 Task: Look for space in Ārt Khwājah, Afghanistan from 9th July, 2023 to 16th July, 2023 for 2 adults, 1 child in price range Rs.8000 to Rs.16000. Place can be entire place with 2 bedrooms having 2 beds and 1 bathroom. Property type can be flat. Amenities needed are: air conditioning, kitchen, . Booking option can be shelf check-in. Required host language is English.
Action: Mouse moved to (562, 121)
Screenshot: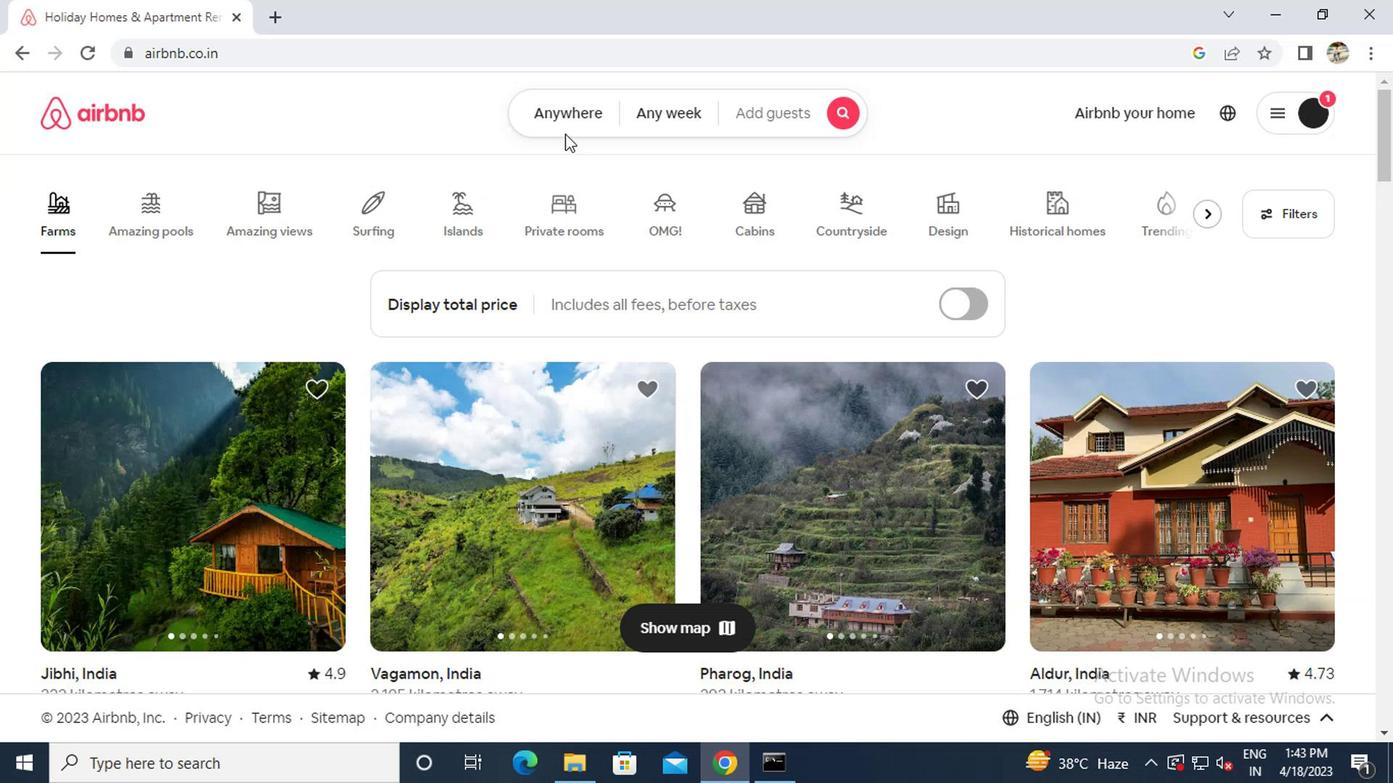 
Action: Mouse pressed left at (562, 121)
Screenshot: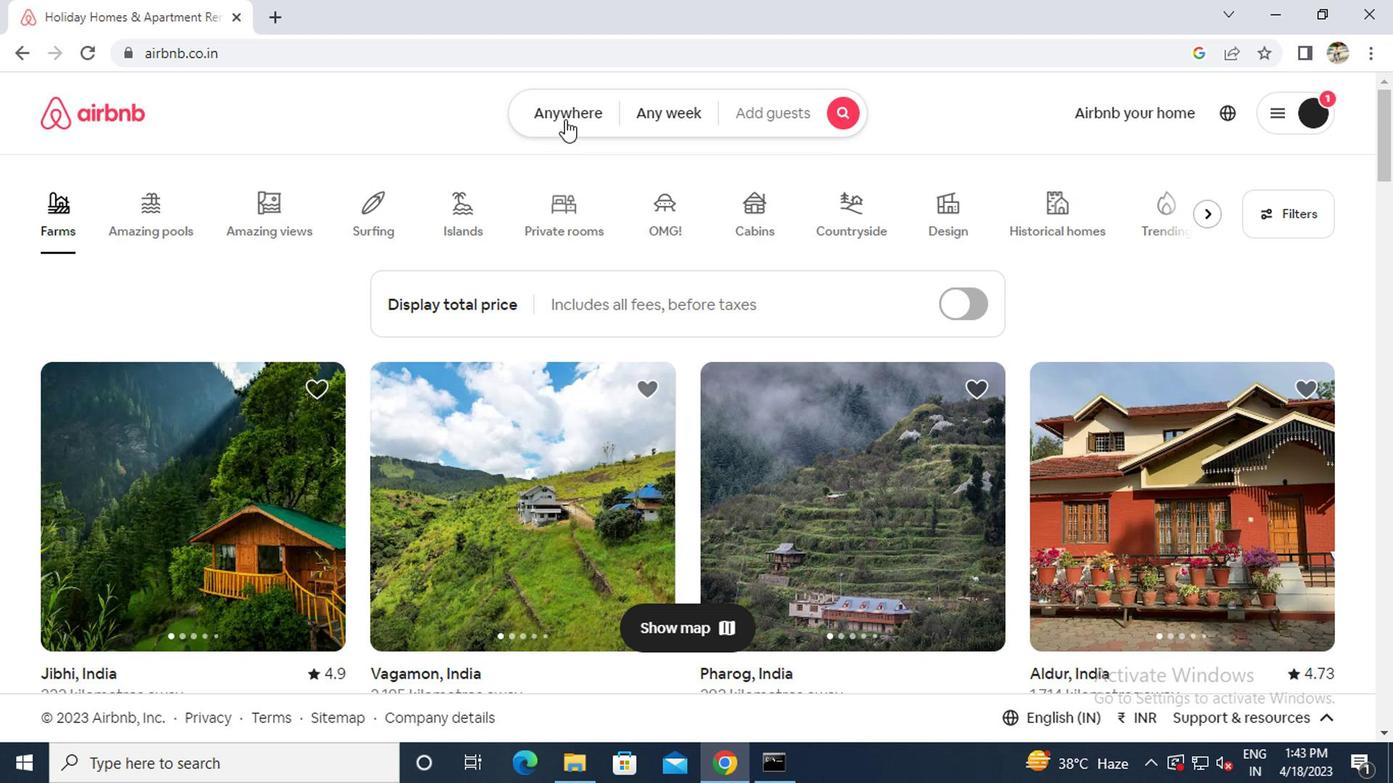 
Action: Mouse moved to (421, 206)
Screenshot: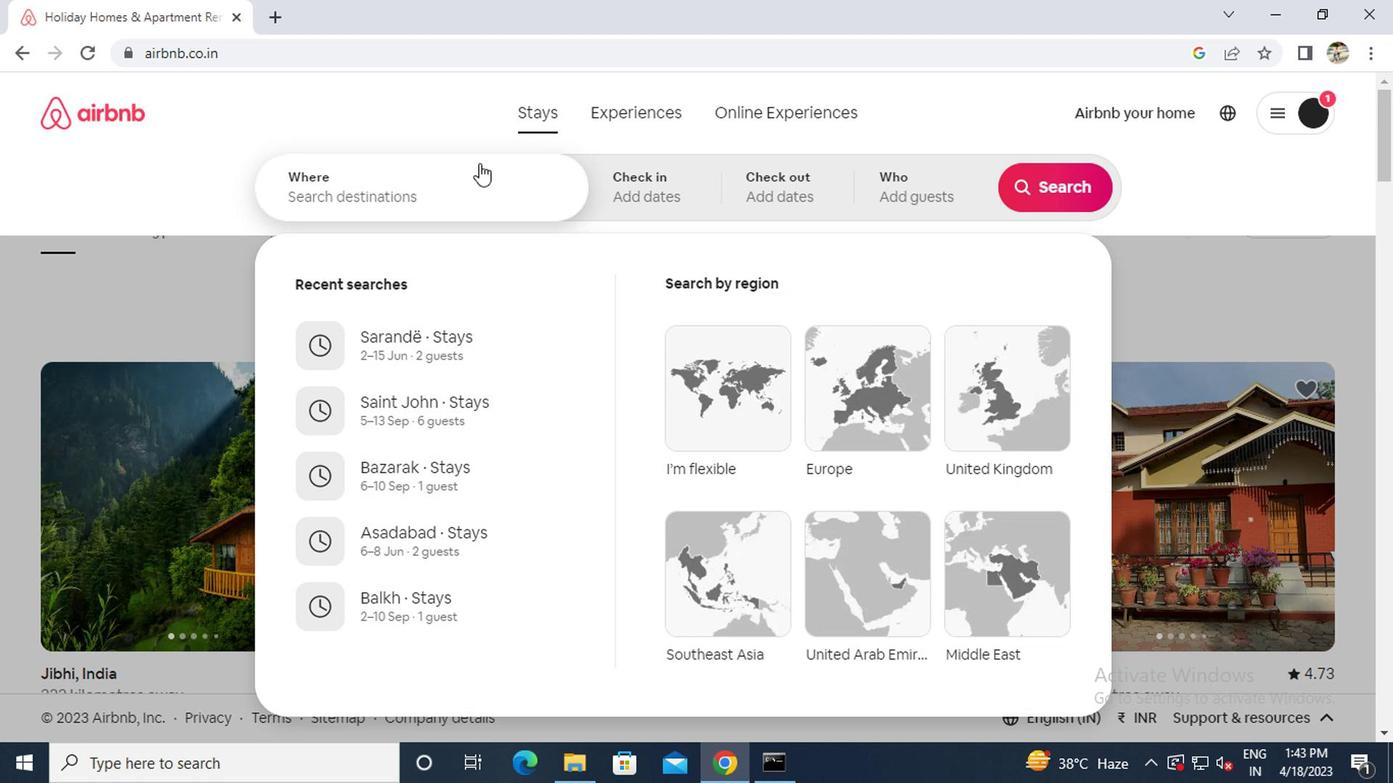 
Action: Mouse pressed left at (421, 206)
Screenshot: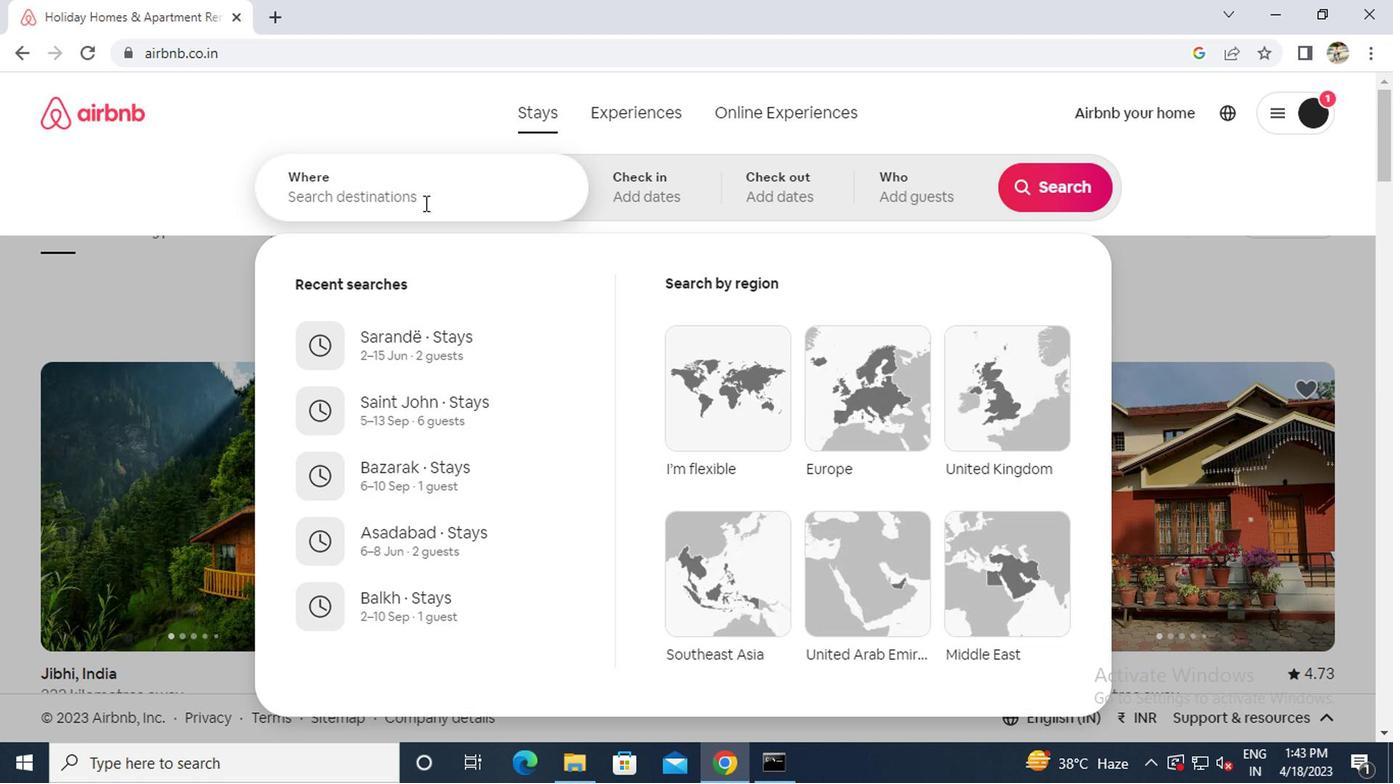 
Action: Key pressed <Key.caps_lock>a<Key.caps_lock>rt<Key.space>khwajah<Key.space><Key.backspace><Key.backspace><Key.backspace><Key.backspace><Key.backspace>
Screenshot: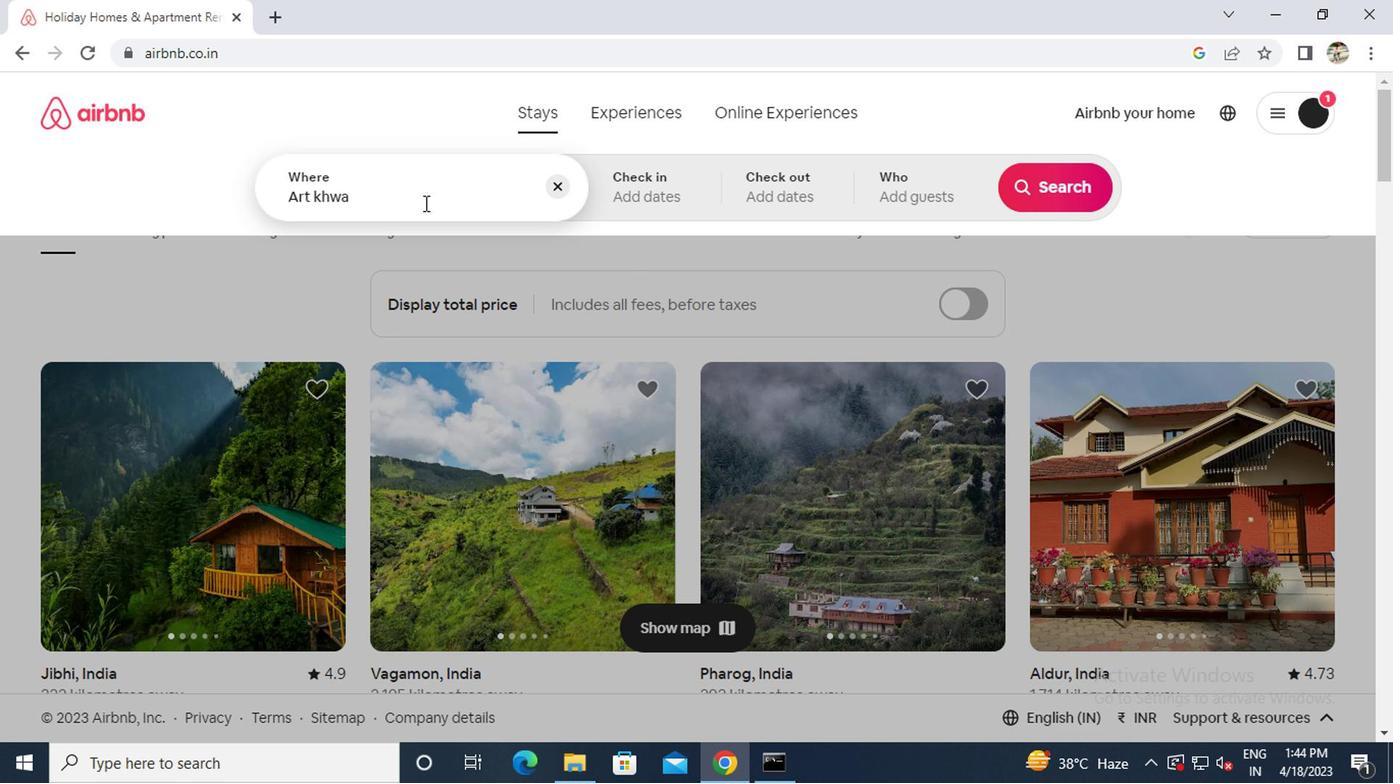 
Action: Mouse moved to (435, 301)
Screenshot: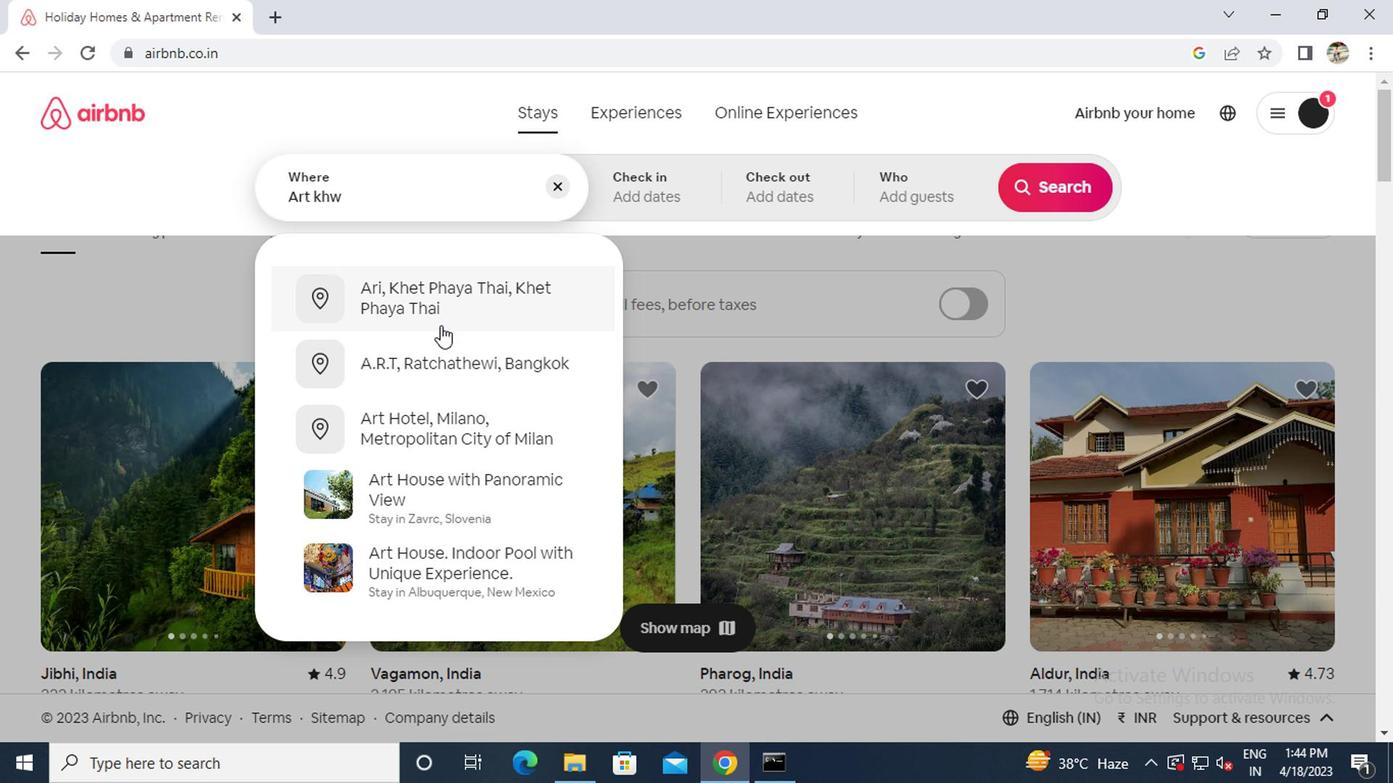 
Action: Mouse pressed left at (435, 301)
Screenshot: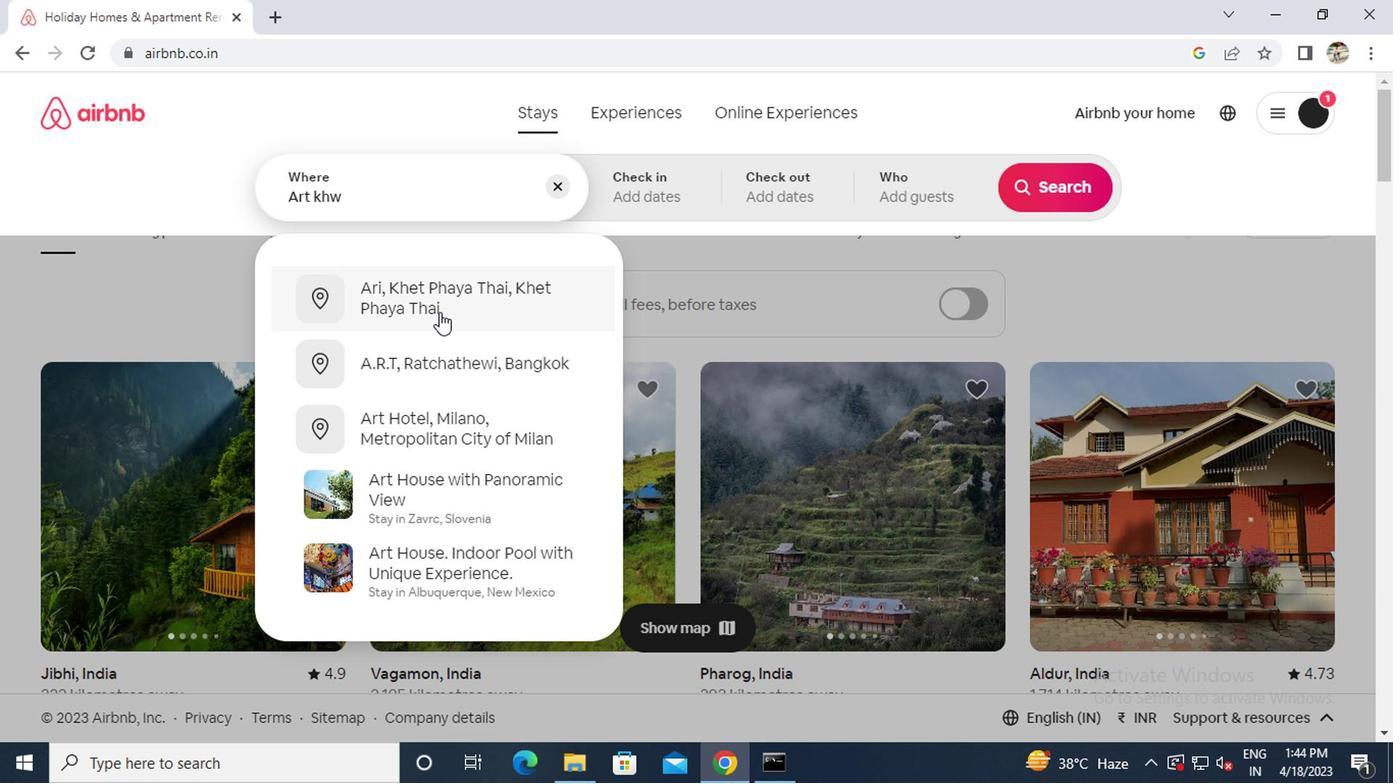 
Action: Mouse moved to (1032, 352)
Screenshot: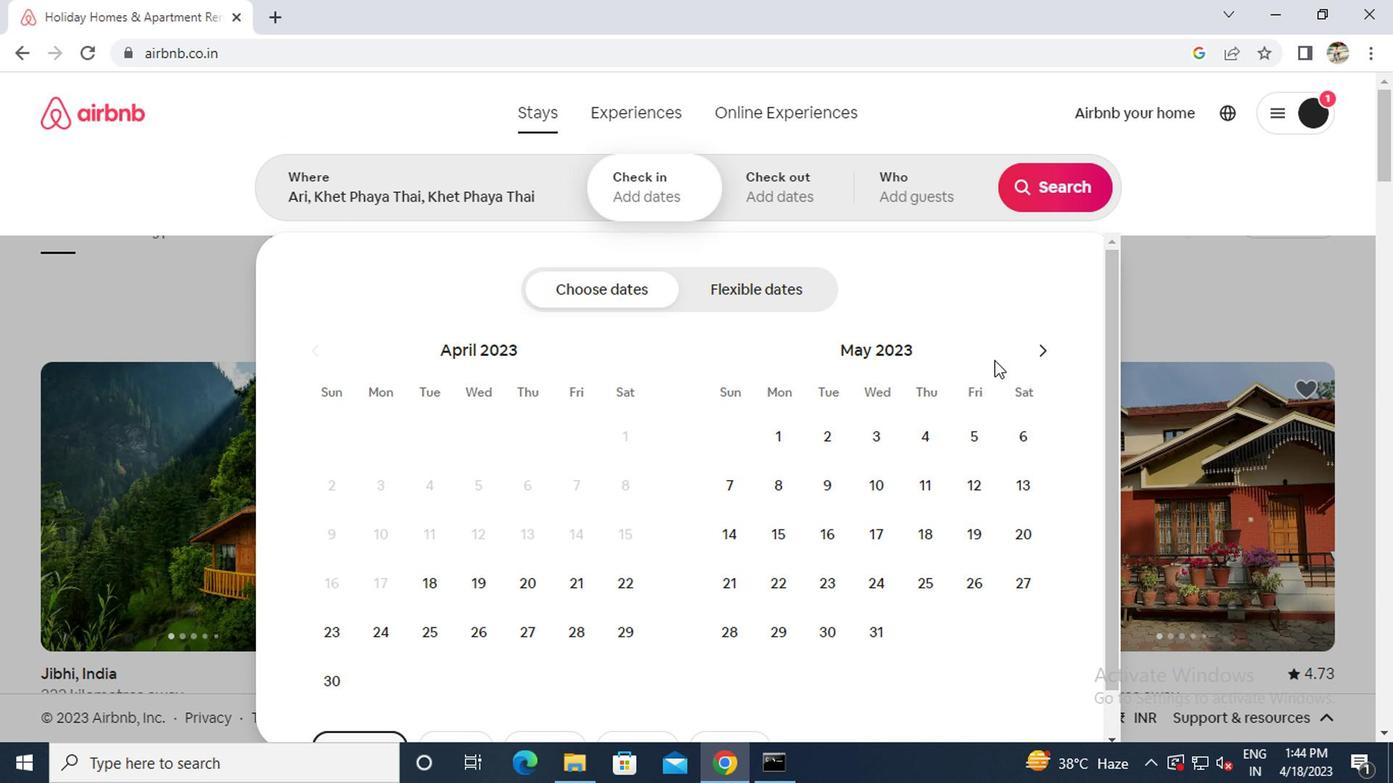 
Action: Mouse pressed left at (1032, 352)
Screenshot: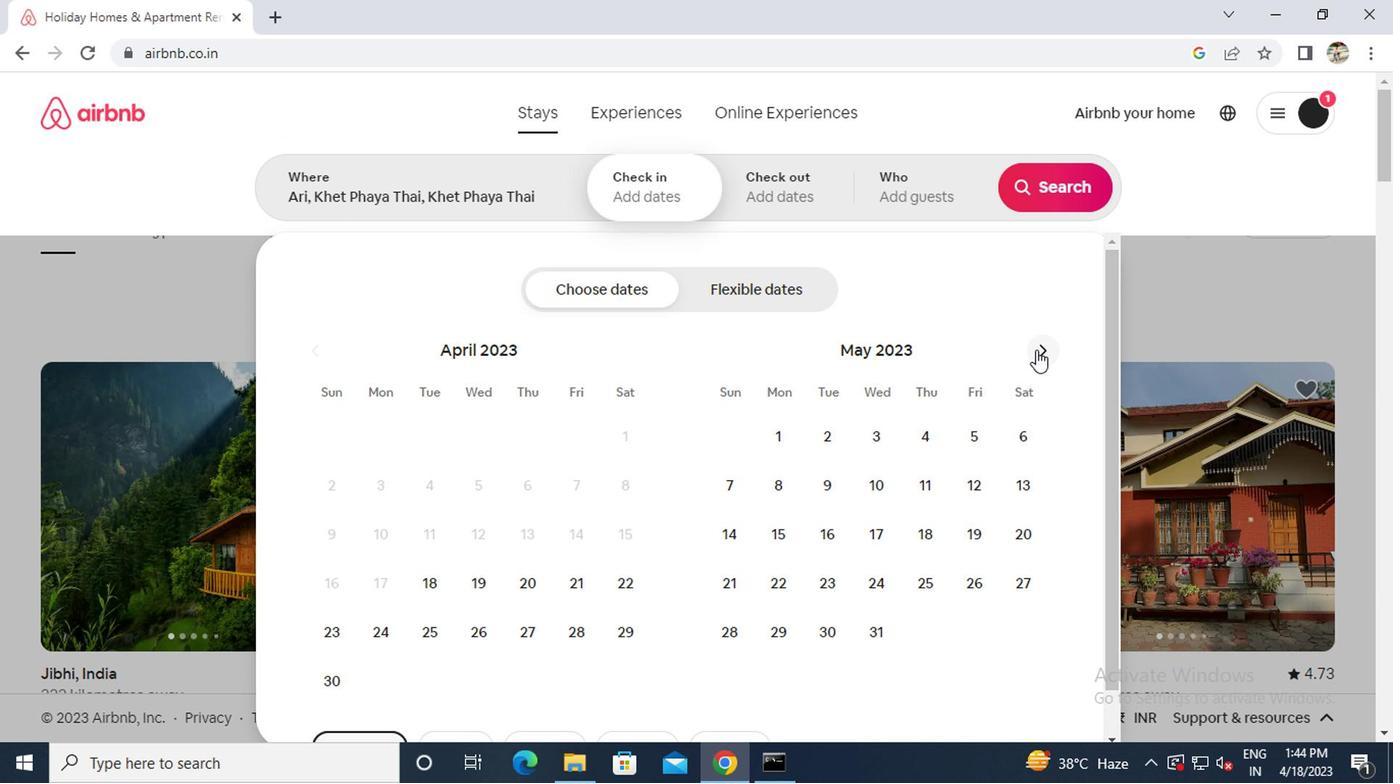 
Action: Mouse pressed left at (1032, 352)
Screenshot: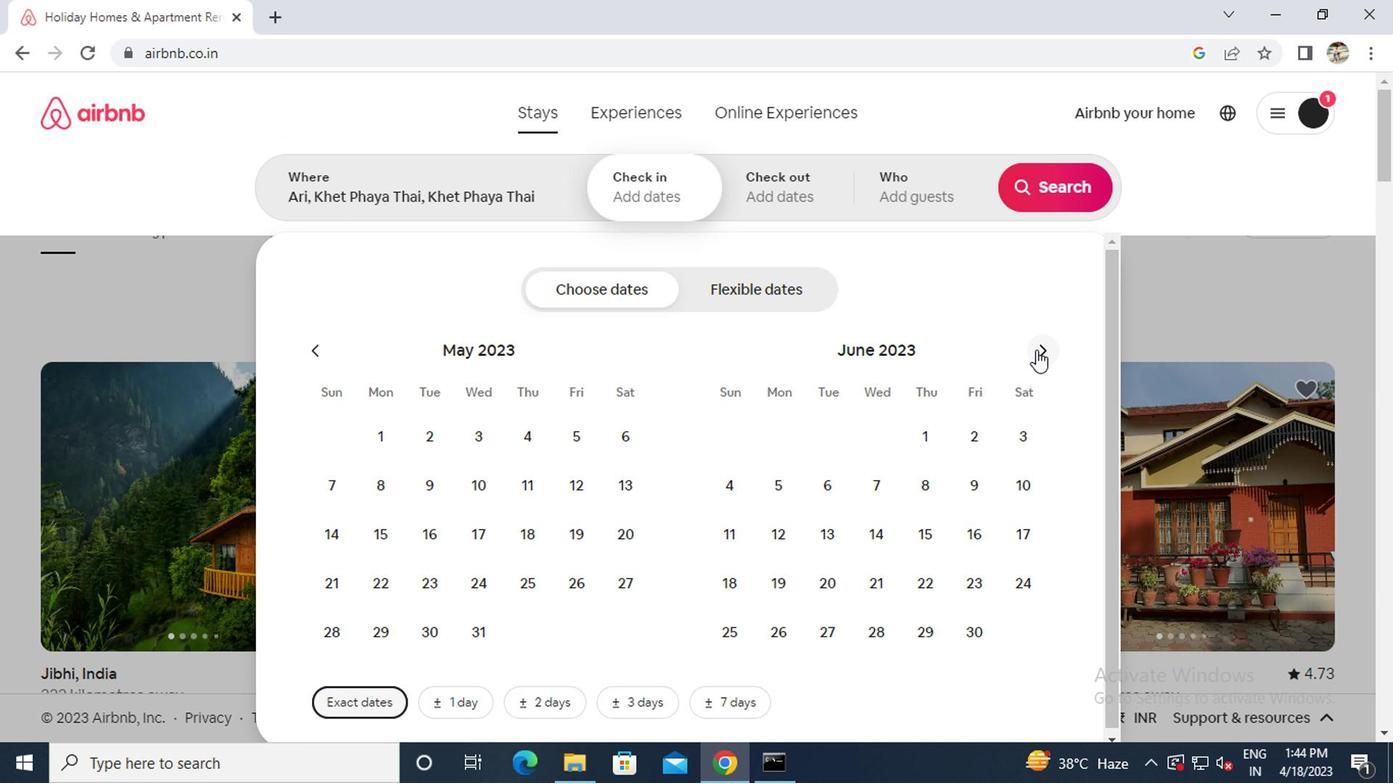 
Action: Mouse moved to (317, 364)
Screenshot: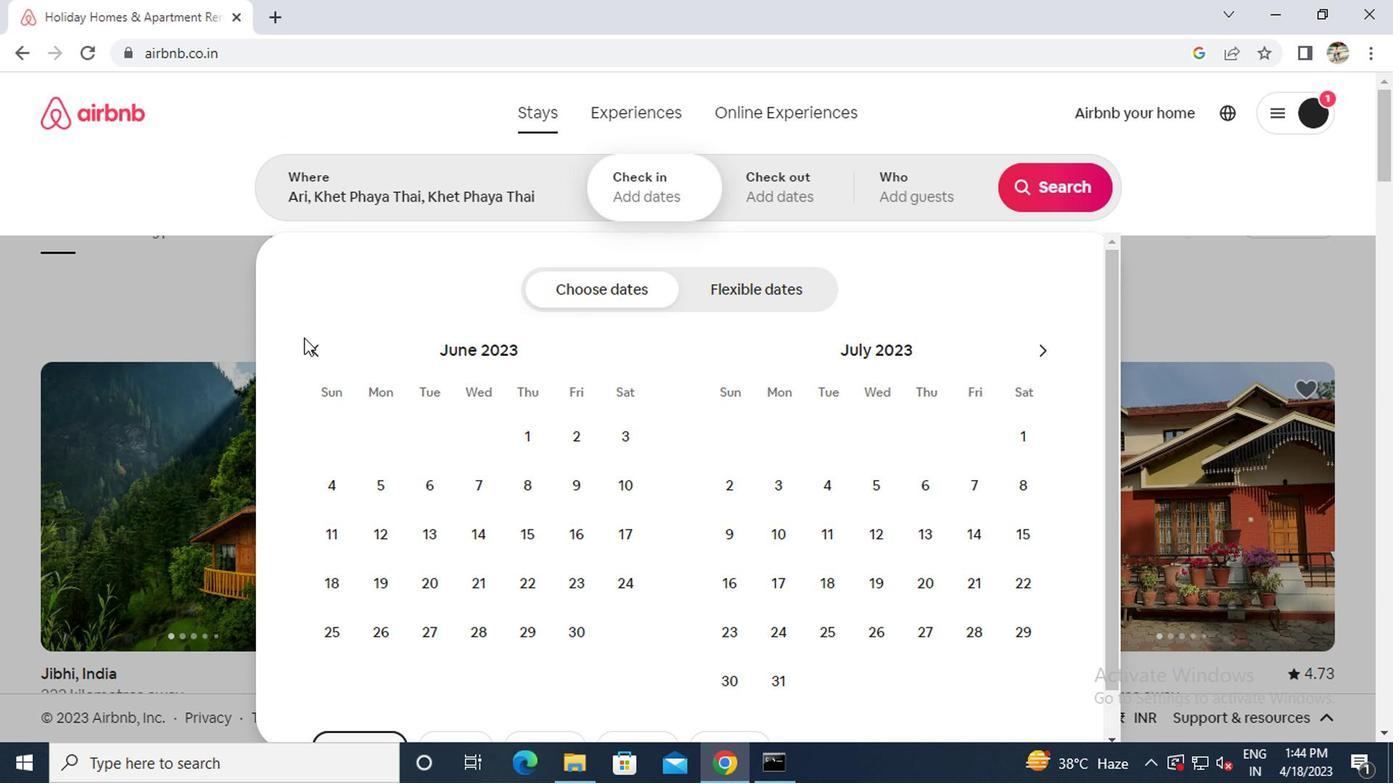 
Action: Mouse pressed left at (317, 364)
Screenshot: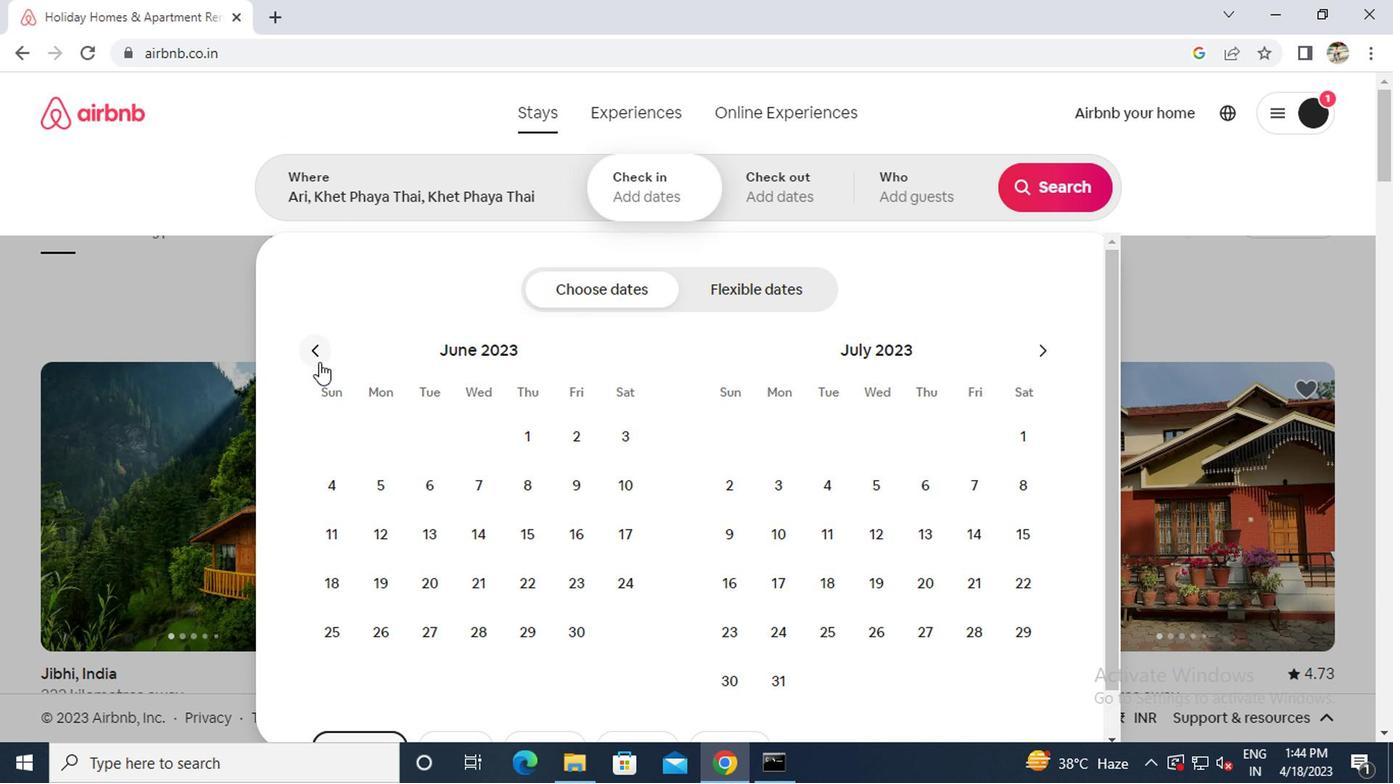
Action: Mouse moved to (1029, 361)
Screenshot: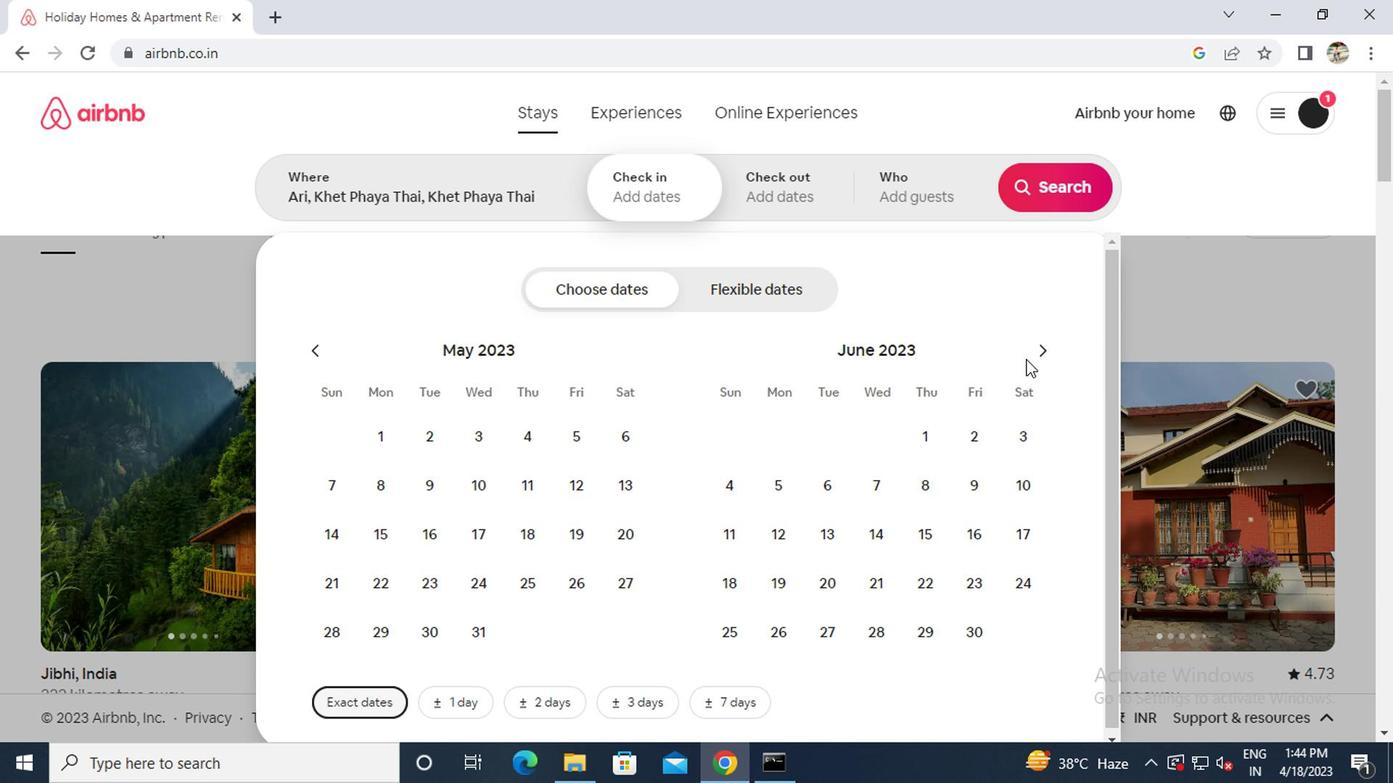 
Action: Mouse pressed left at (1029, 361)
Screenshot: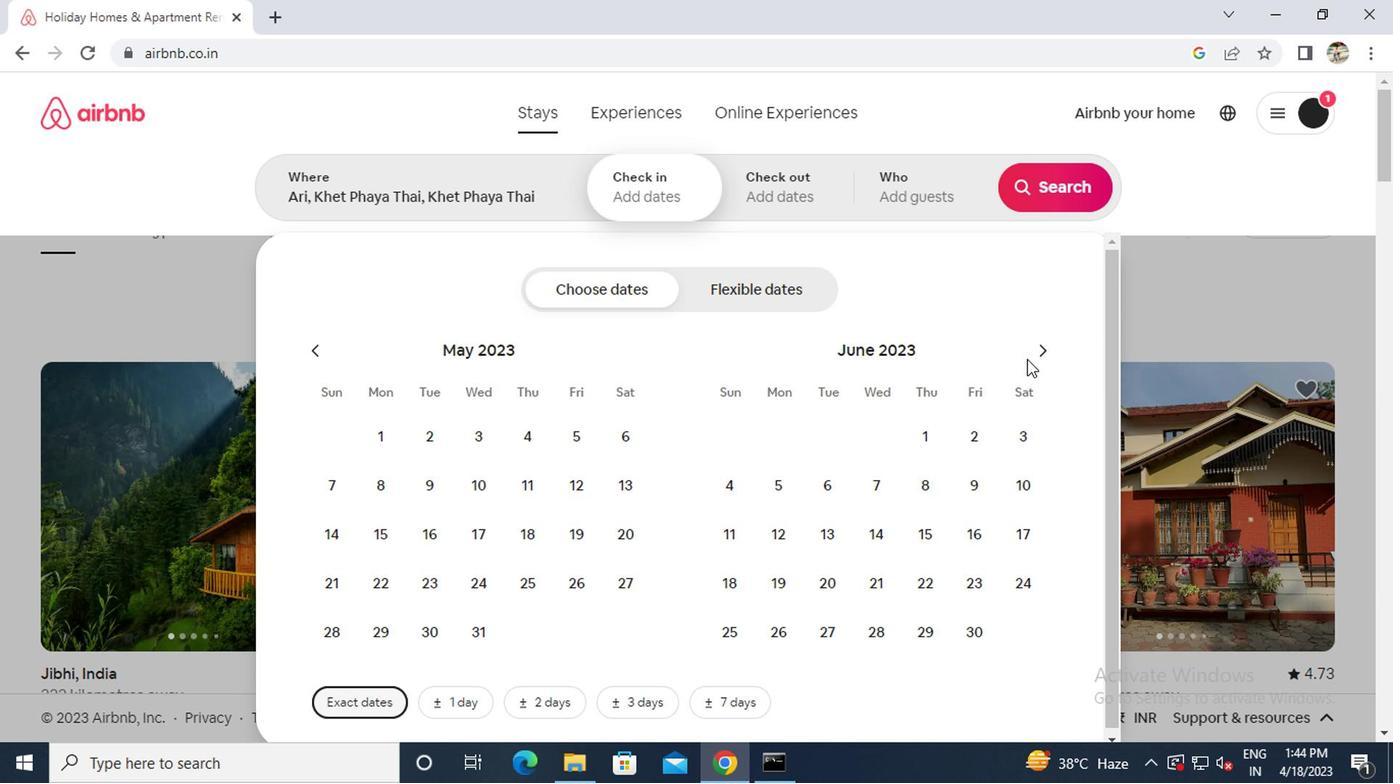 
Action: Mouse moved to (715, 543)
Screenshot: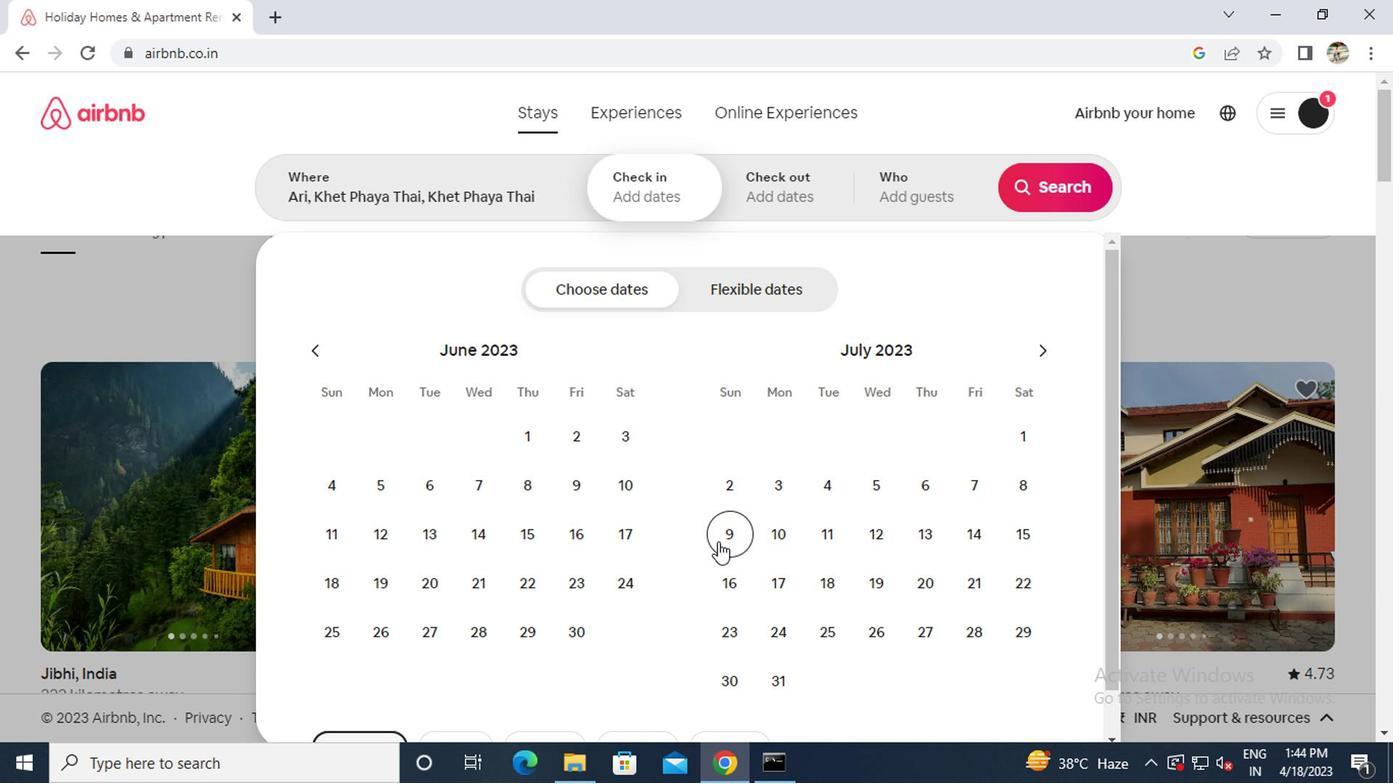 
Action: Mouse pressed left at (715, 543)
Screenshot: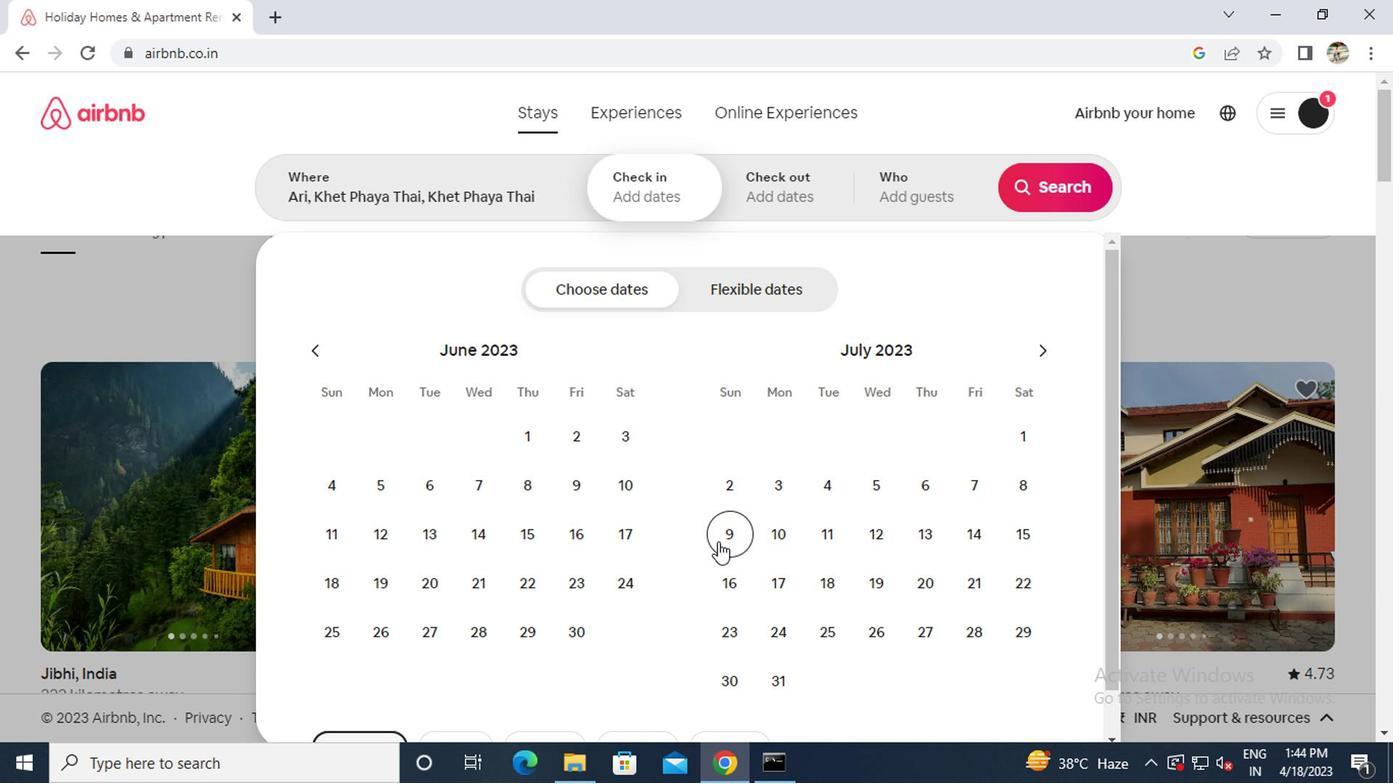 
Action: Mouse moved to (743, 588)
Screenshot: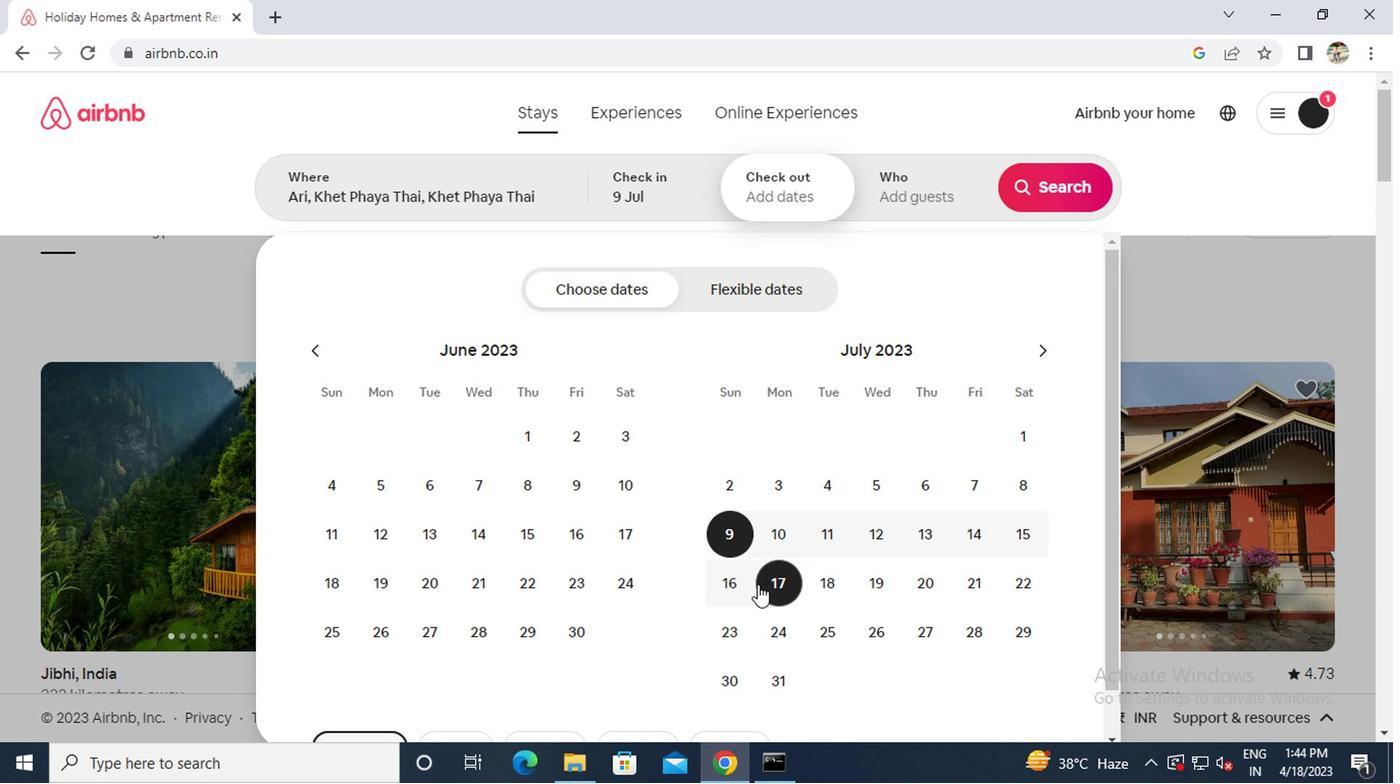 
Action: Mouse pressed left at (743, 588)
Screenshot: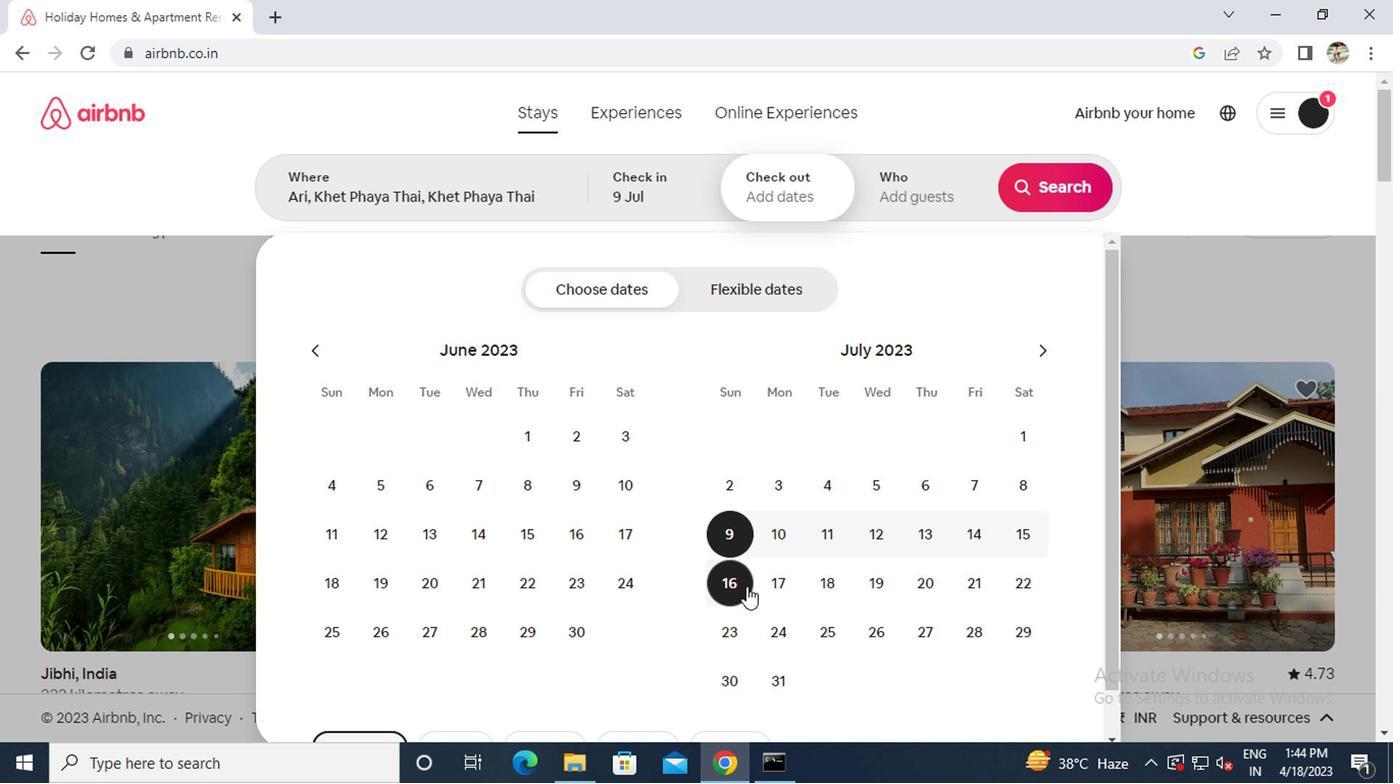 
Action: Mouse moved to (915, 195)
Screenshot: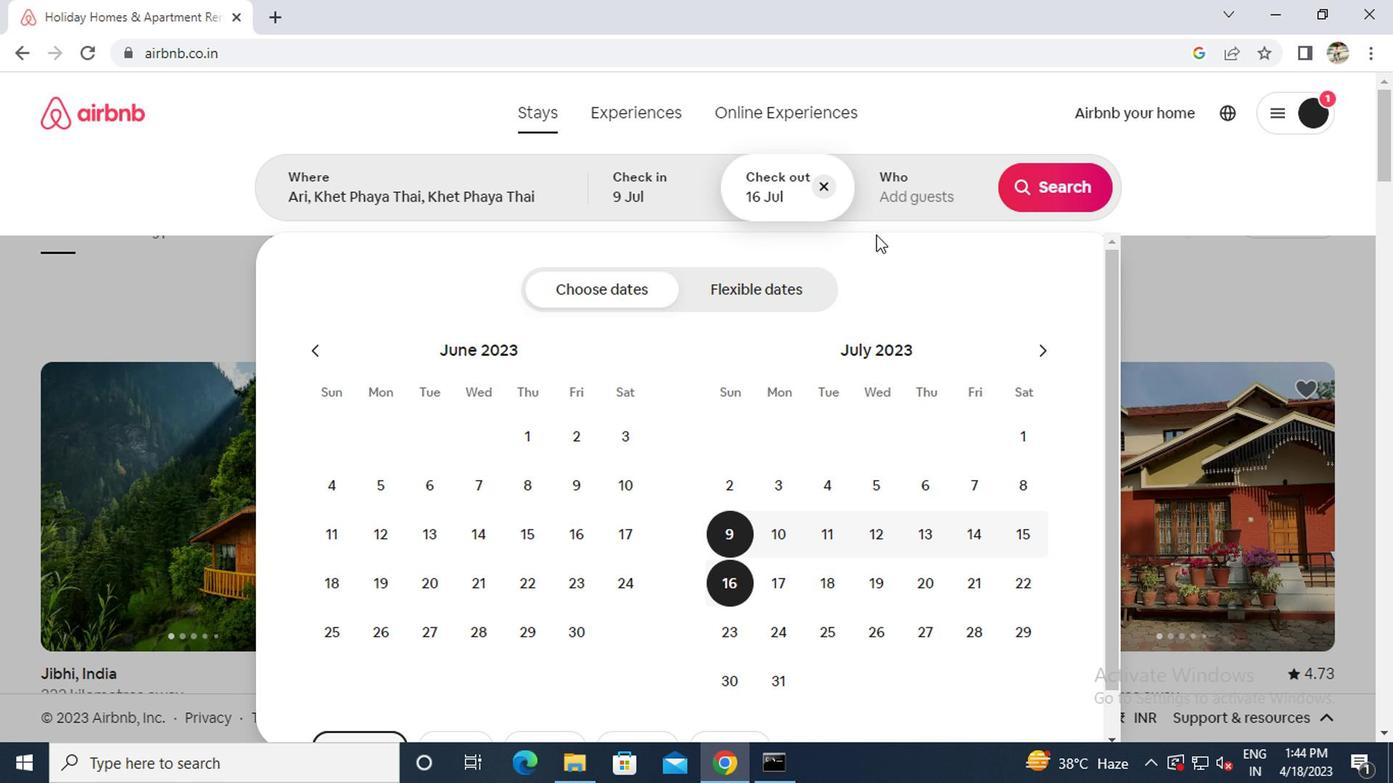 
Action: Mouse pressed left at (915, 195)
Screenshot: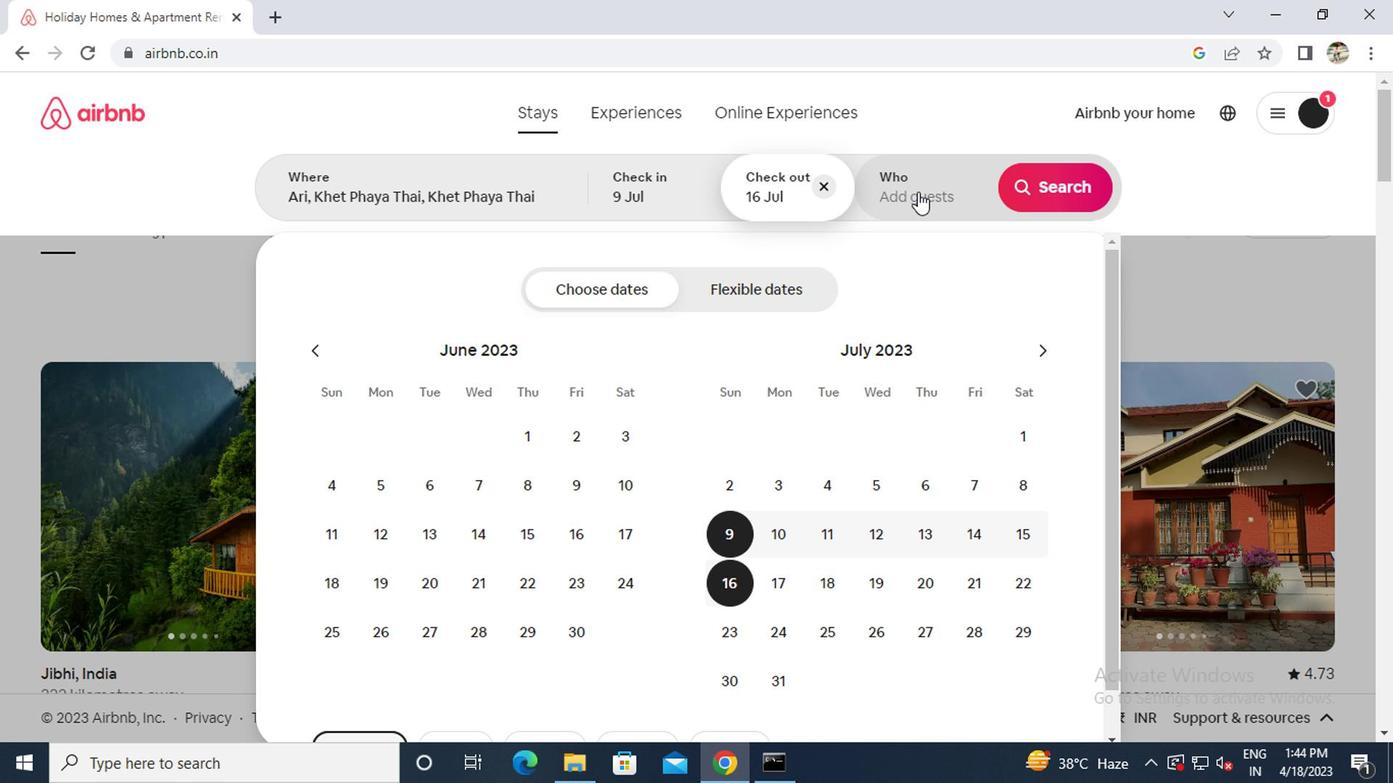 
Action: Mouse moved to (1060, 314)
Screenshot: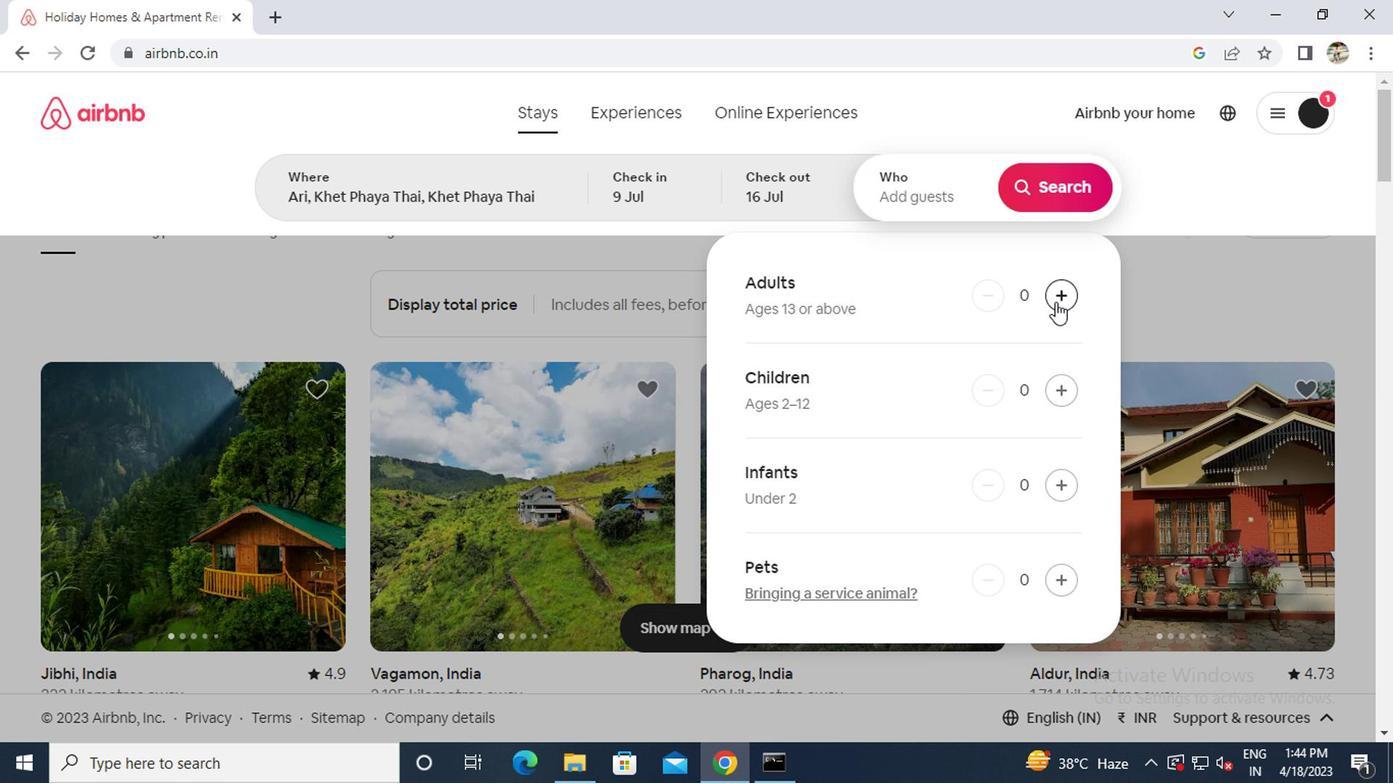 
Action: Mouse pressed left at (1060, 314)
Screenshot: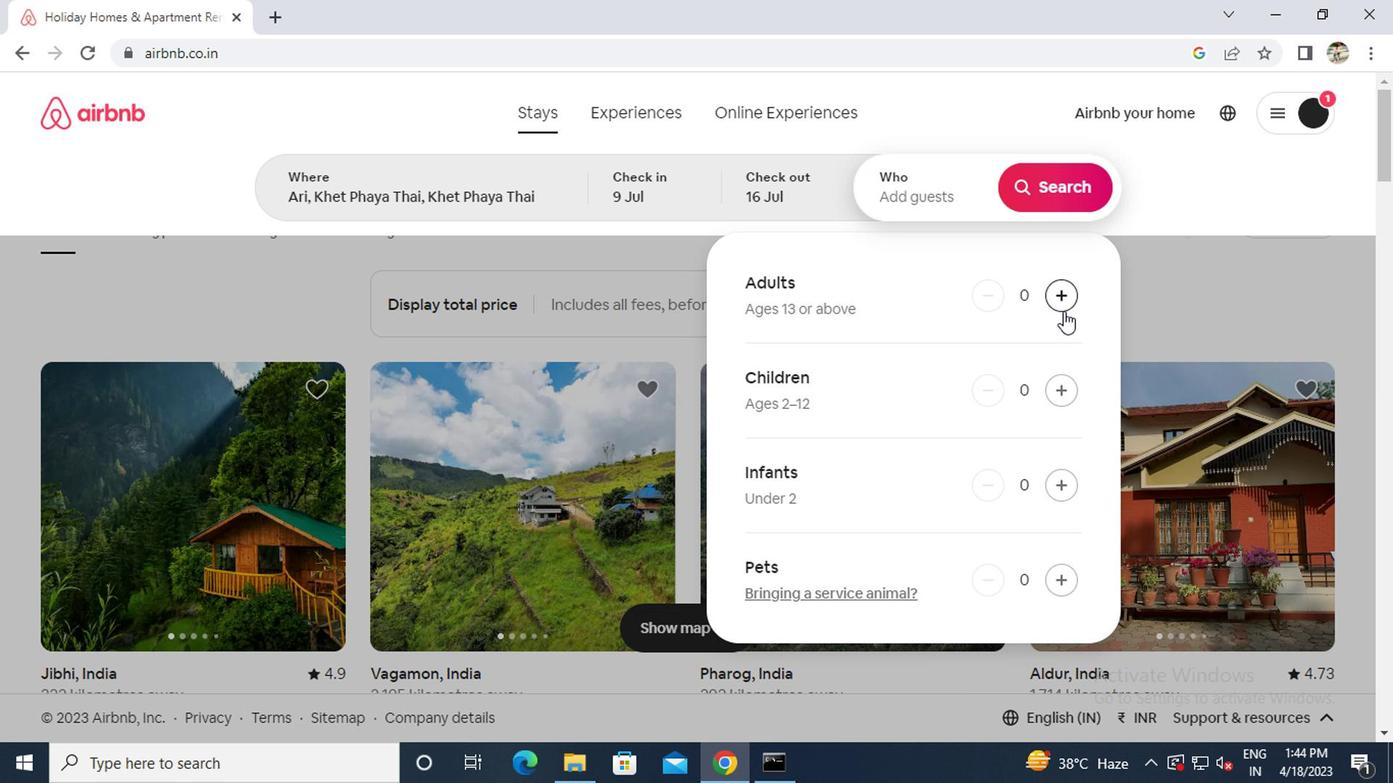 
Action: Mouse pressed left at (1060, 314)
Screenshot: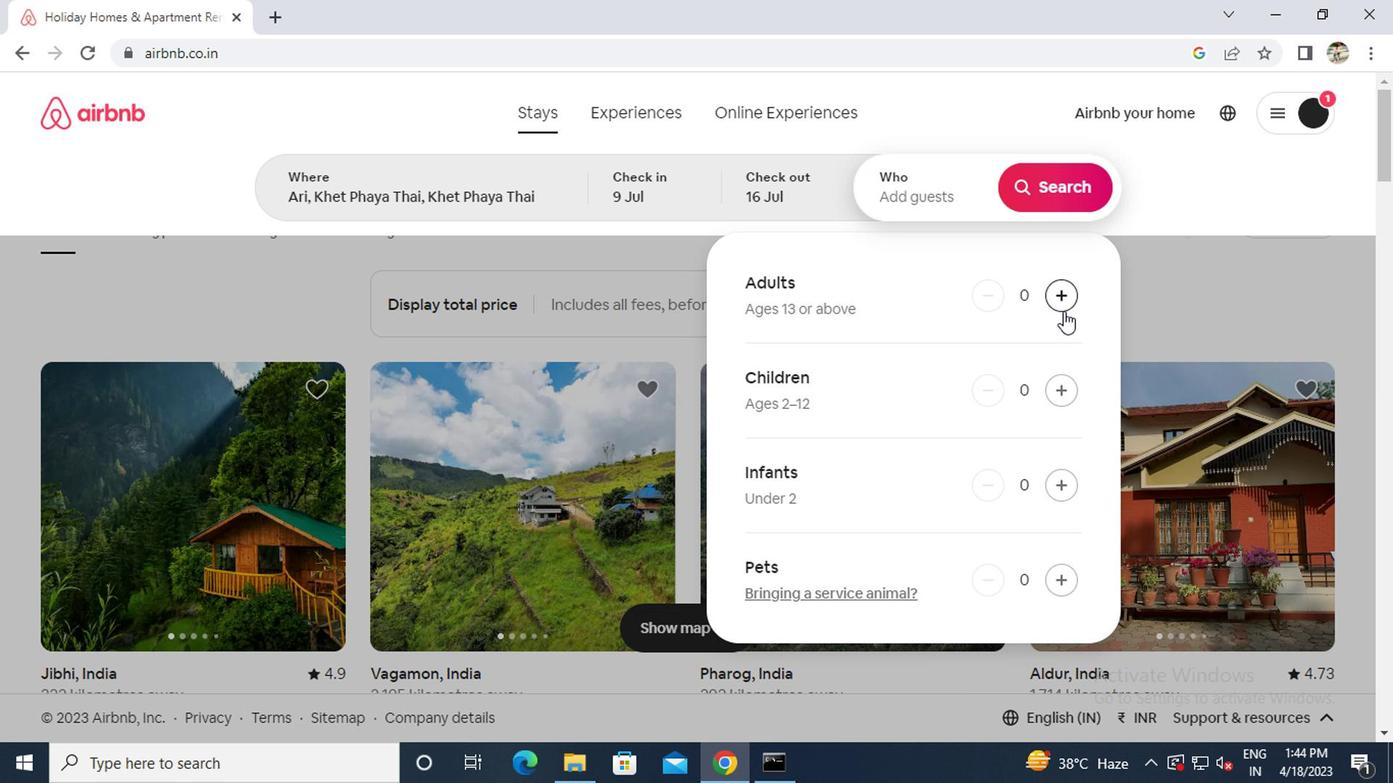 
Action: Mouse moved to (1052, 390)
Screenshot: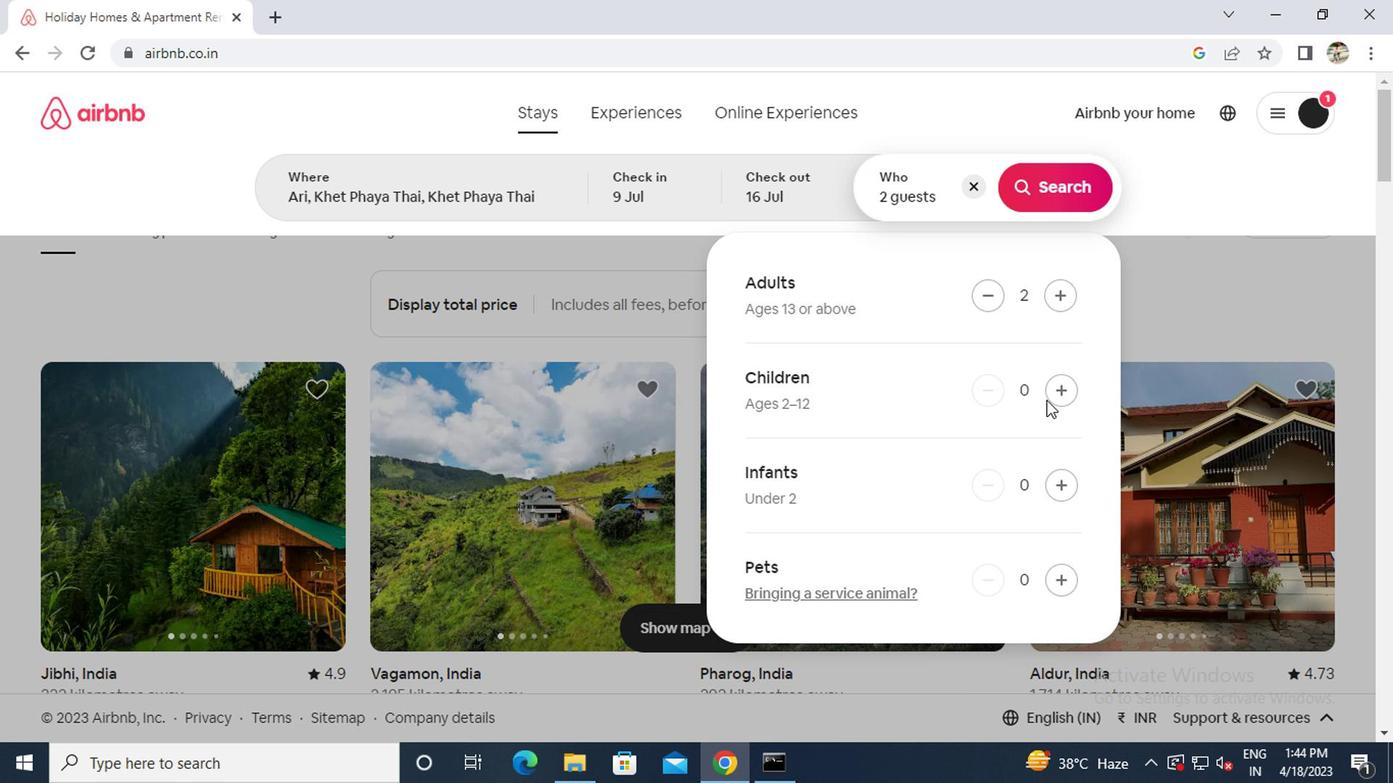 
Action: Mouse pressed left at (1052, 390)
Screenshot: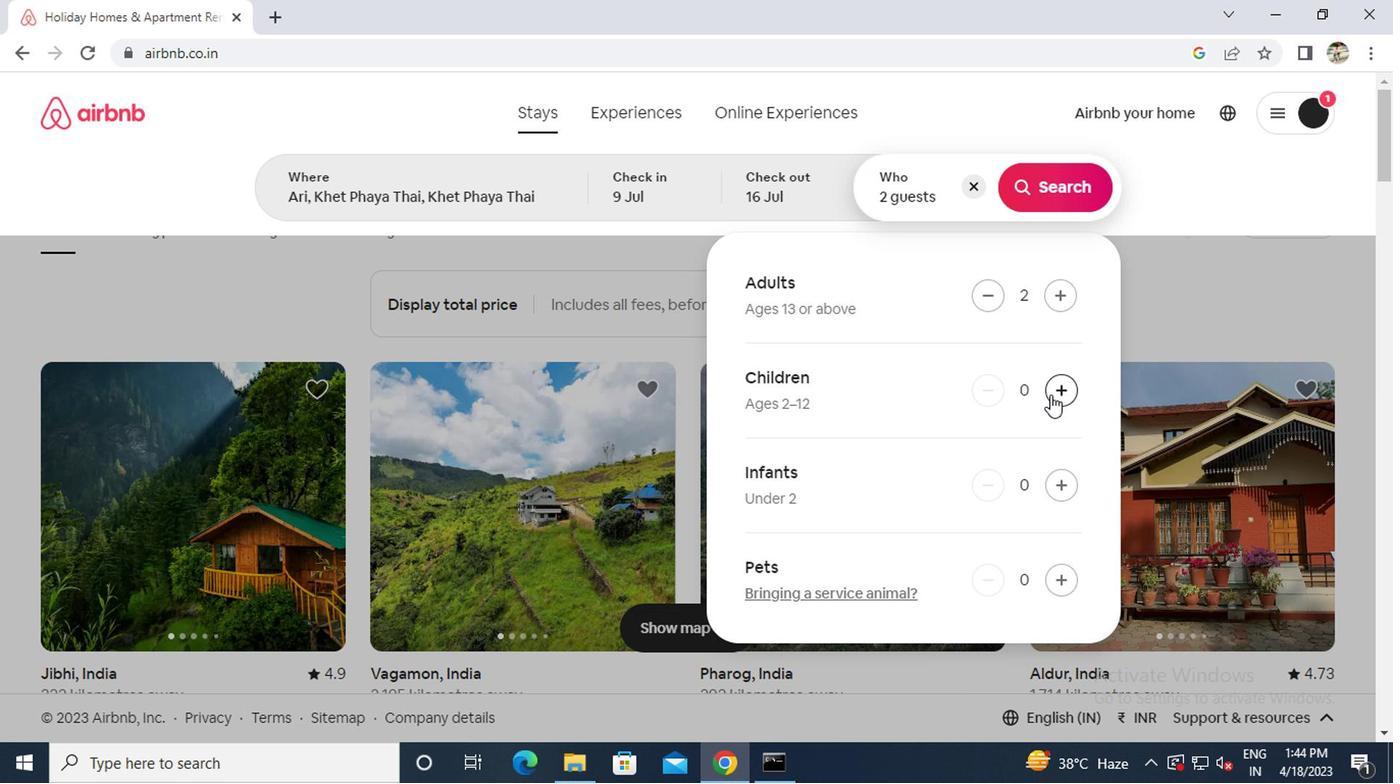 
Action: Mouse moved to (1039, 203)
Screenshot: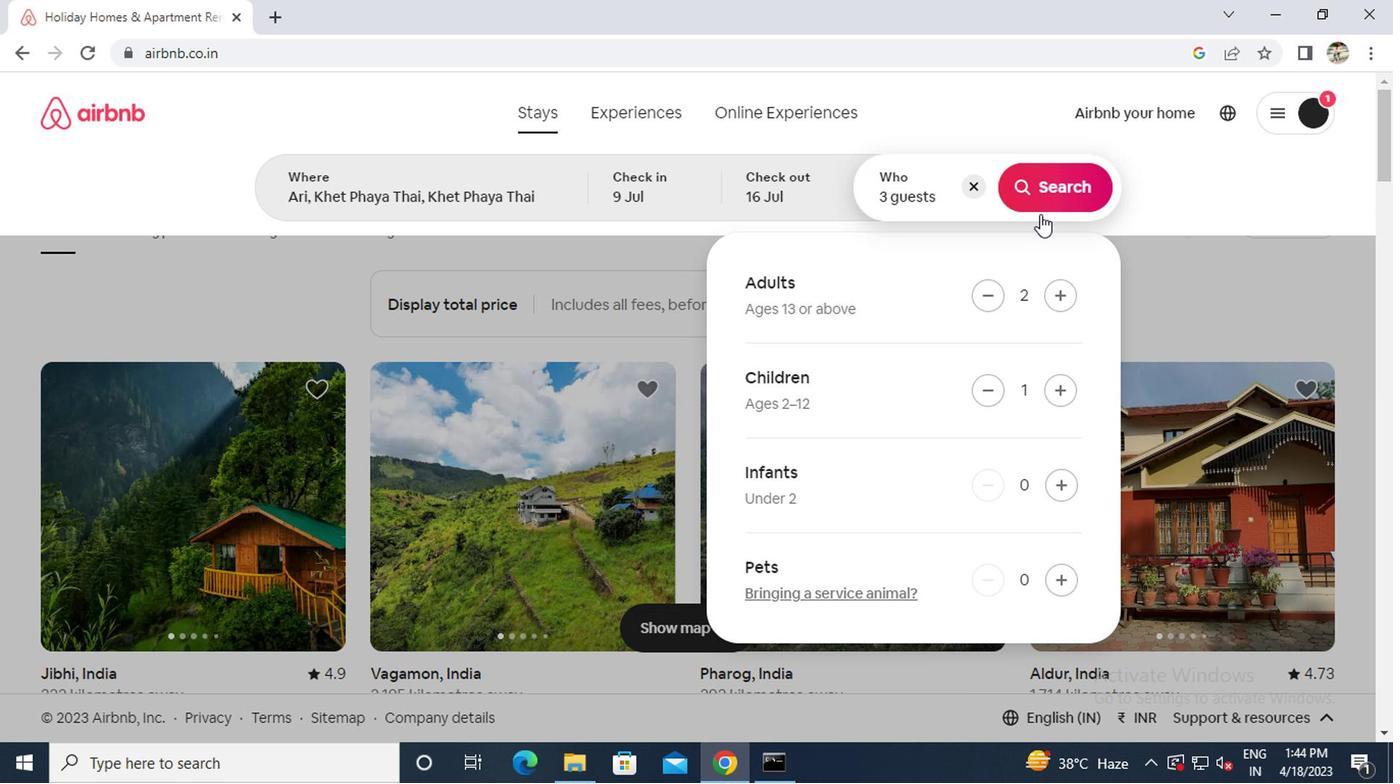 
Action: Mouse pressed left at (1039, 203)
Screenshot: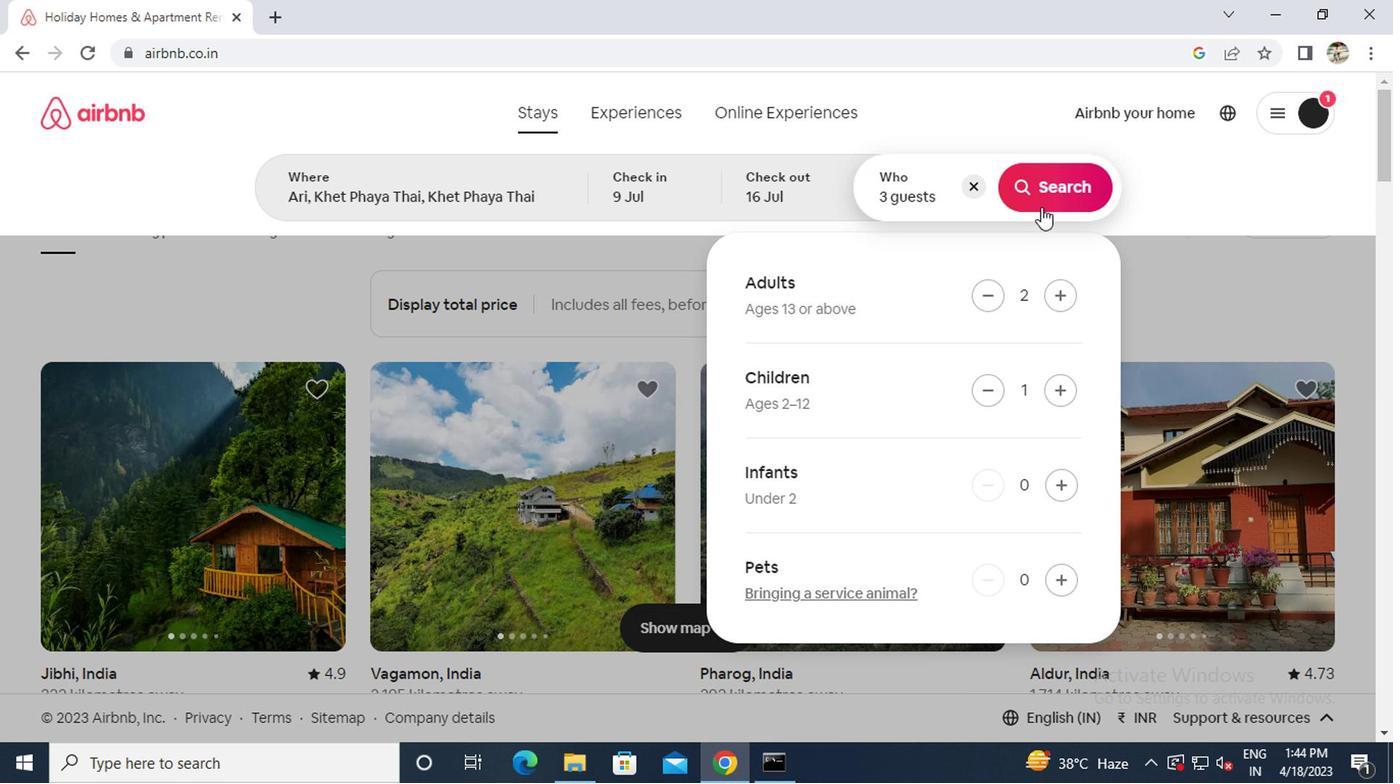 
Action: Mouse moved to (1278, 190)
Screenshot: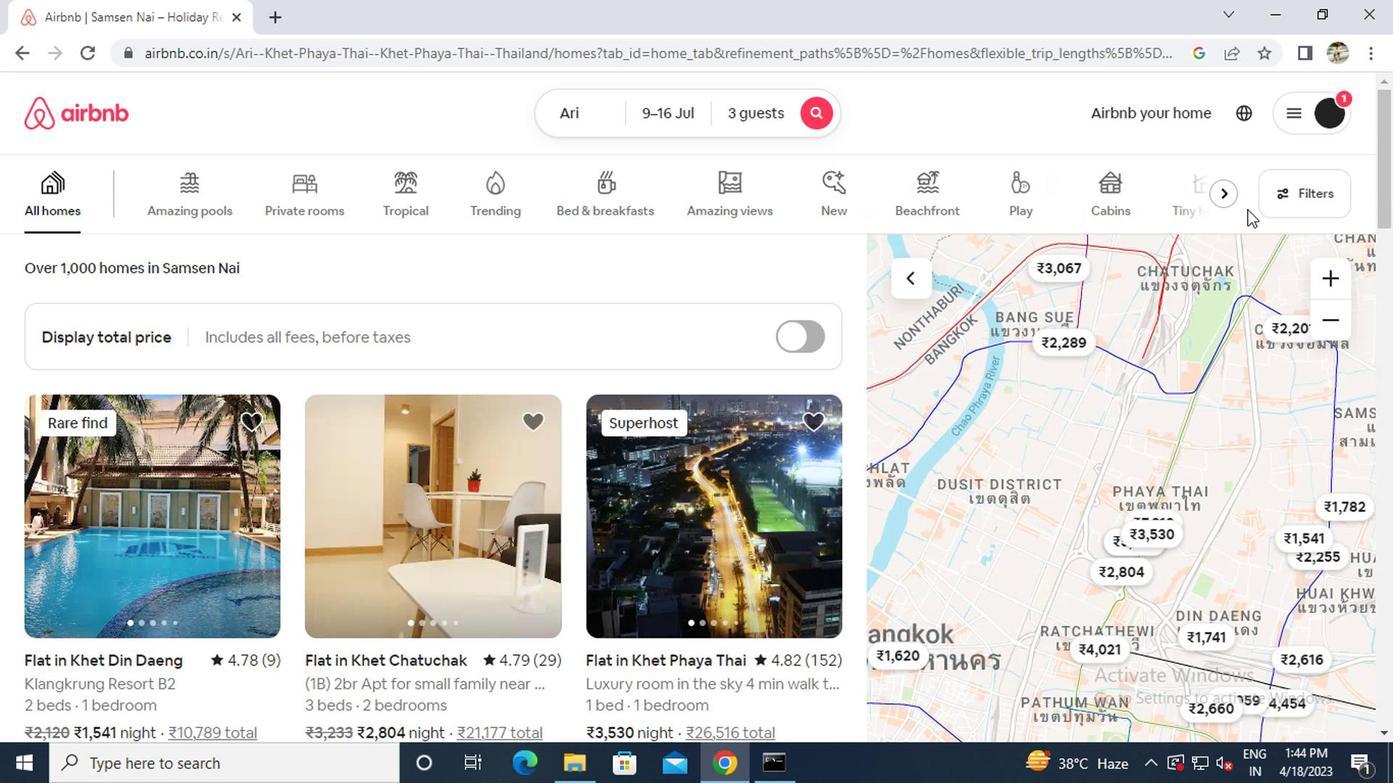 
Action: Mouse pressed left at (1278, 190)
Screenshot: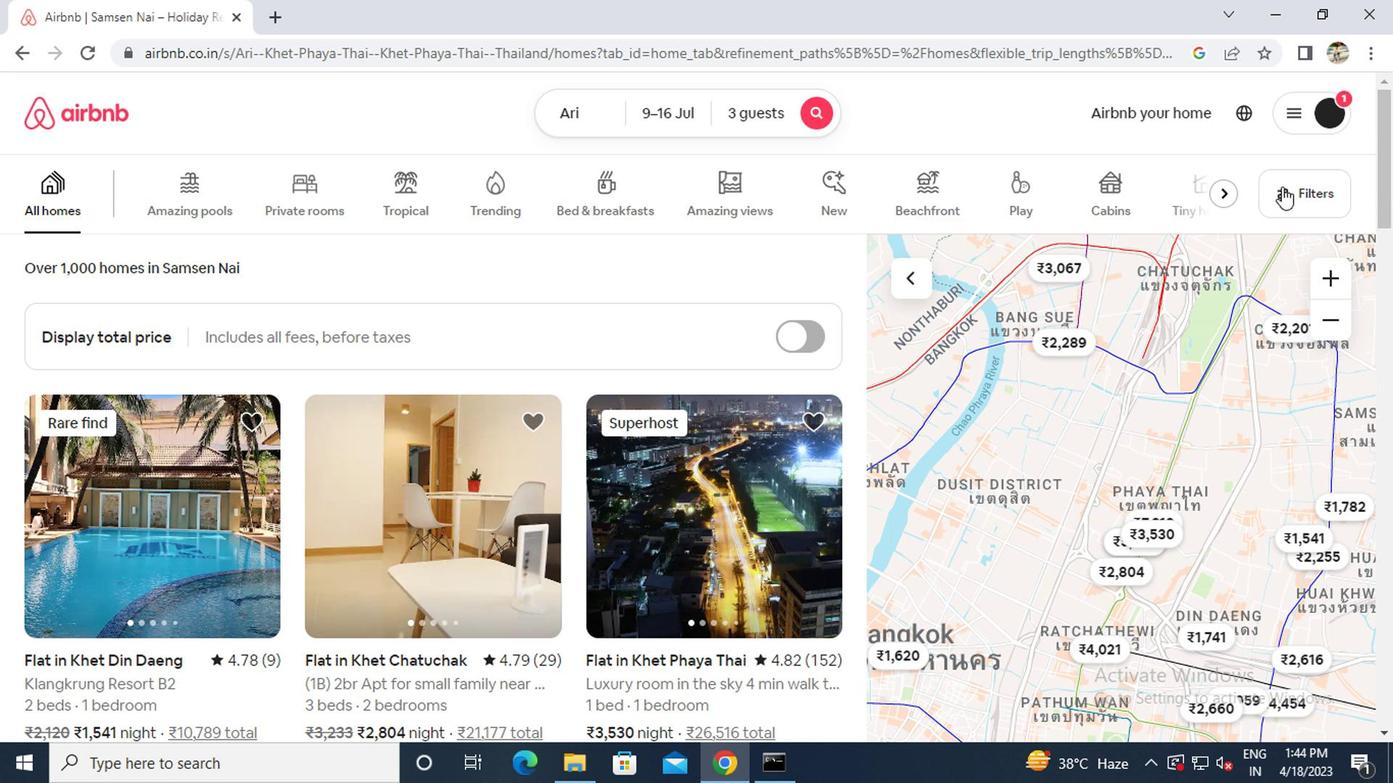 
Action: Mouse moved to (478, 448)
Screenshot: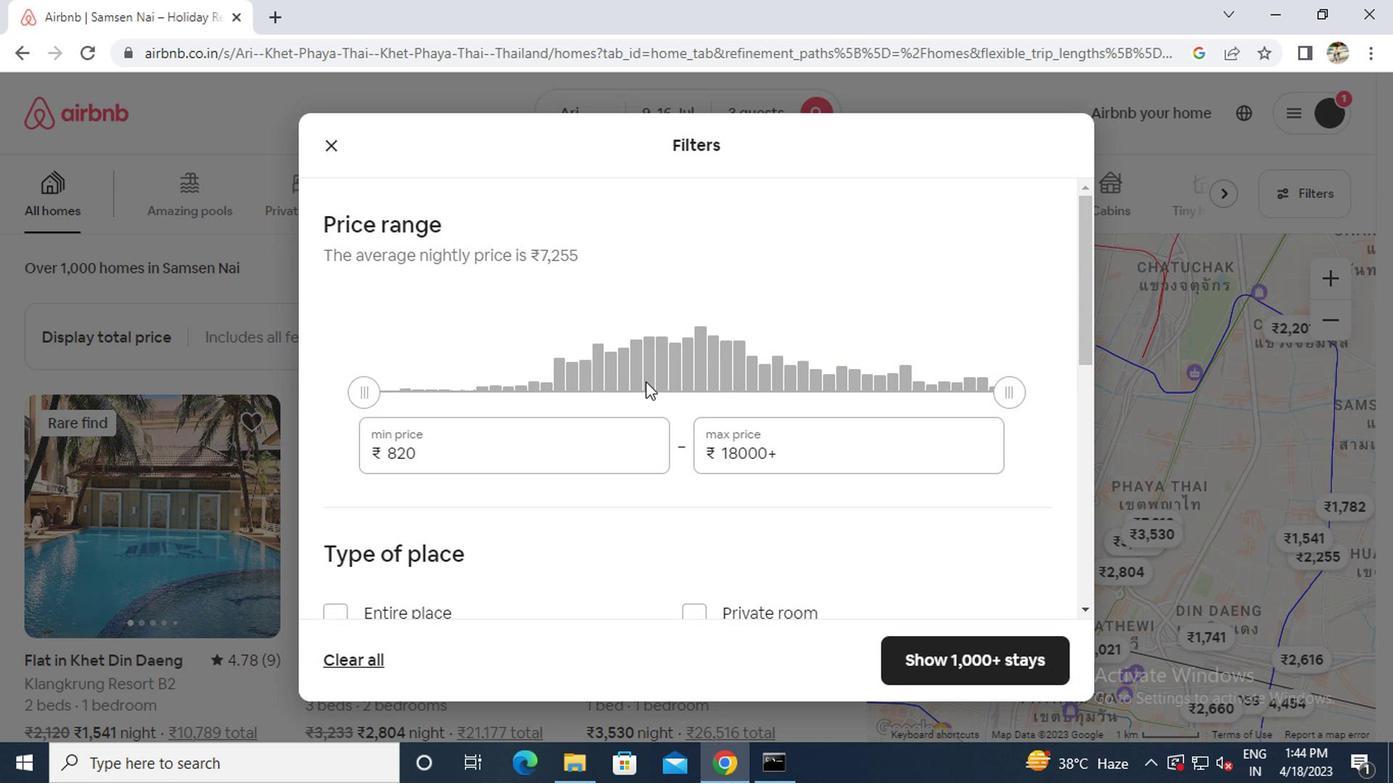 
Action: Mouse pressed left at (478, 448)
Screenshot: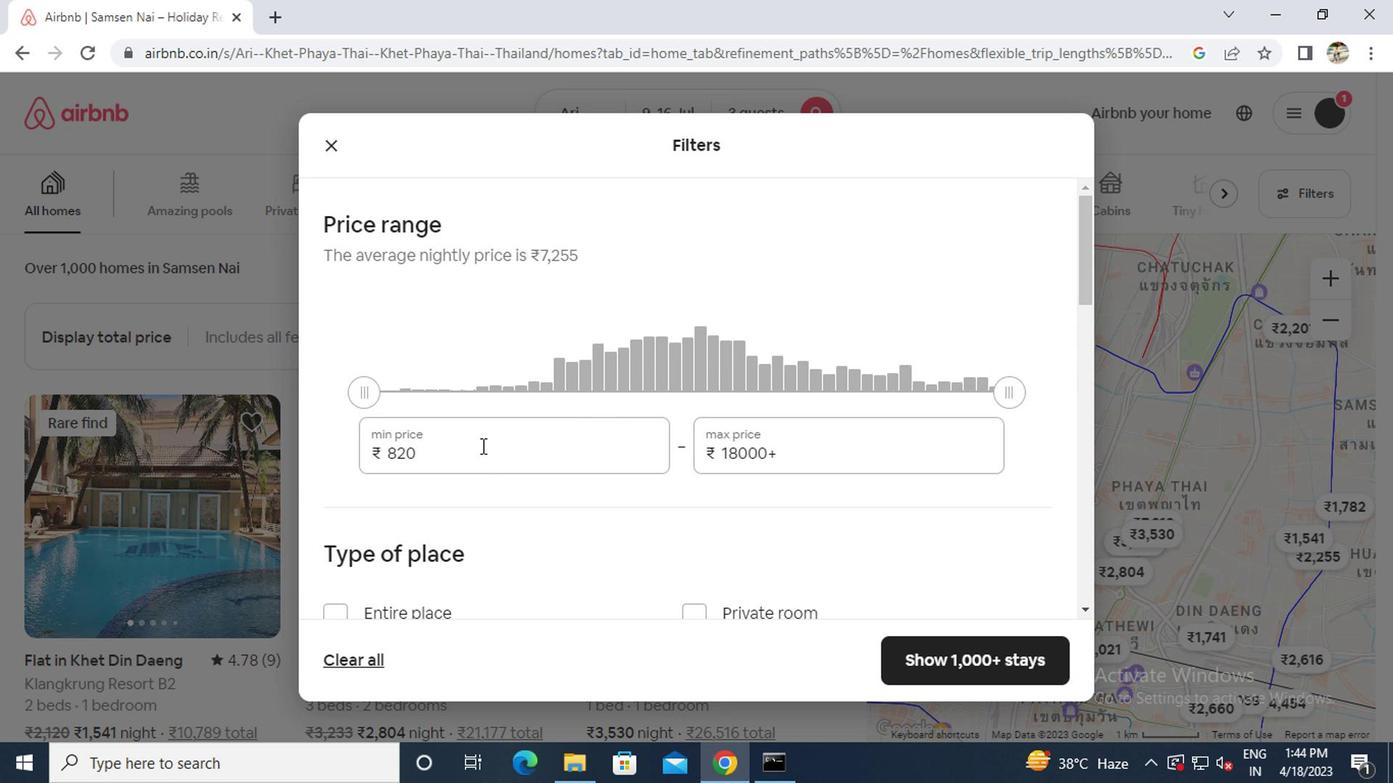 
Action: Key pressed ctrl+A8000
Screenshot: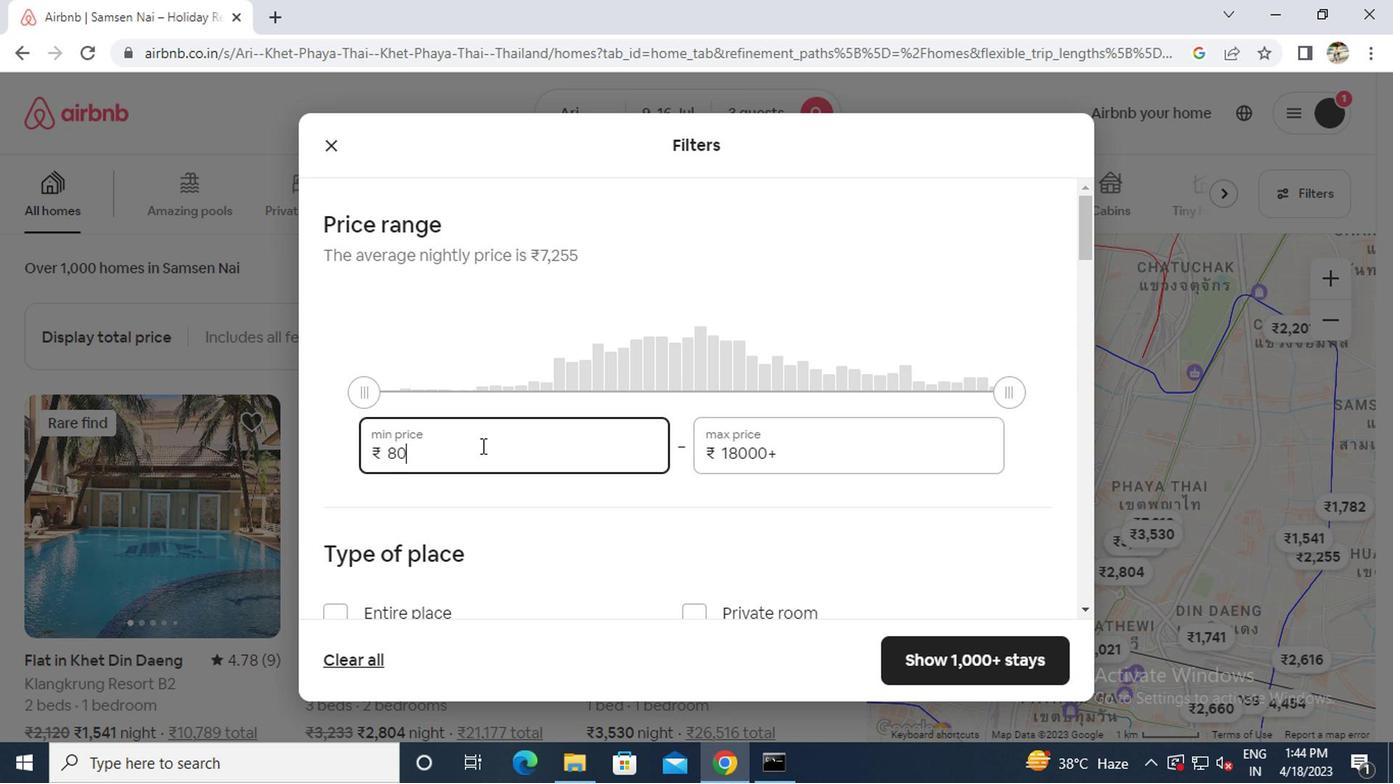 
Action: Mouse moved to (794, 456)
Screenshot: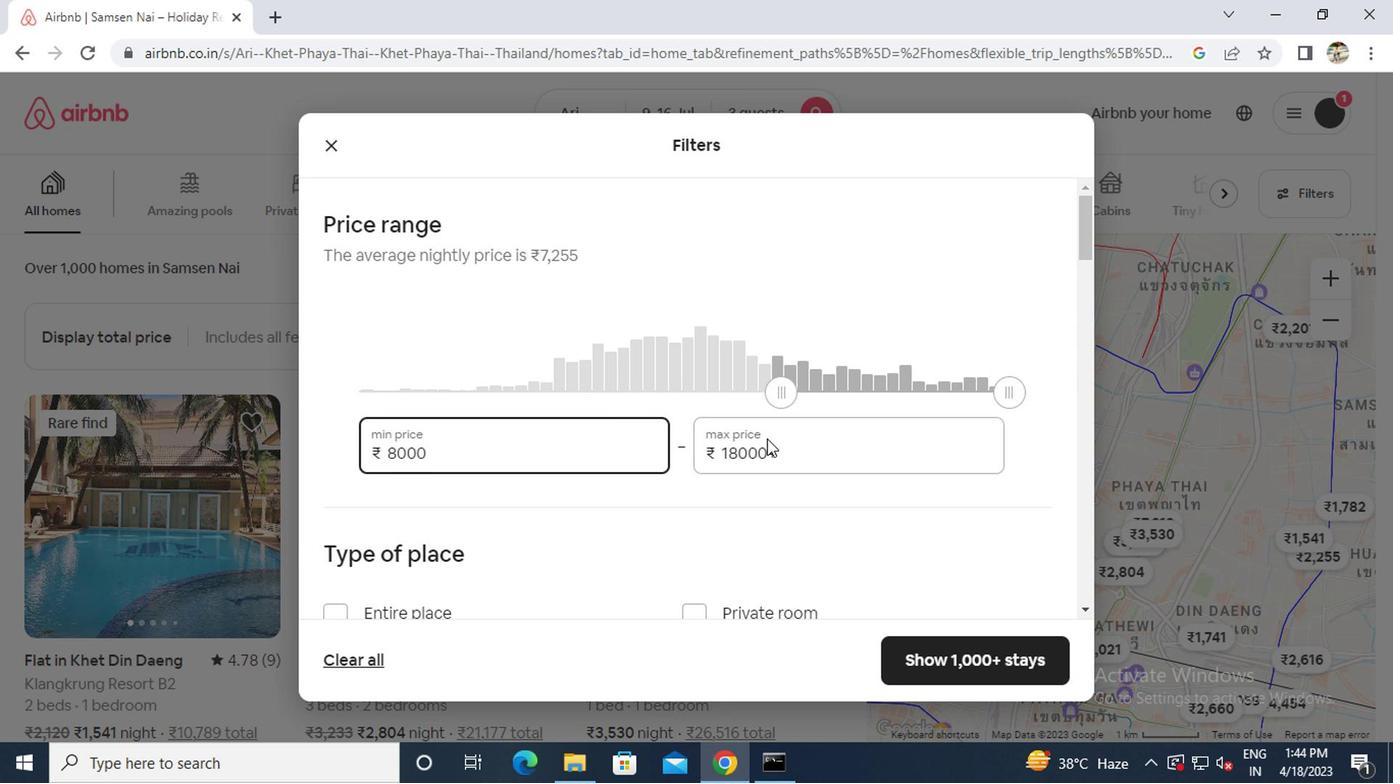 
Action: Mouse pressed left at (794, 456)
Screenshot: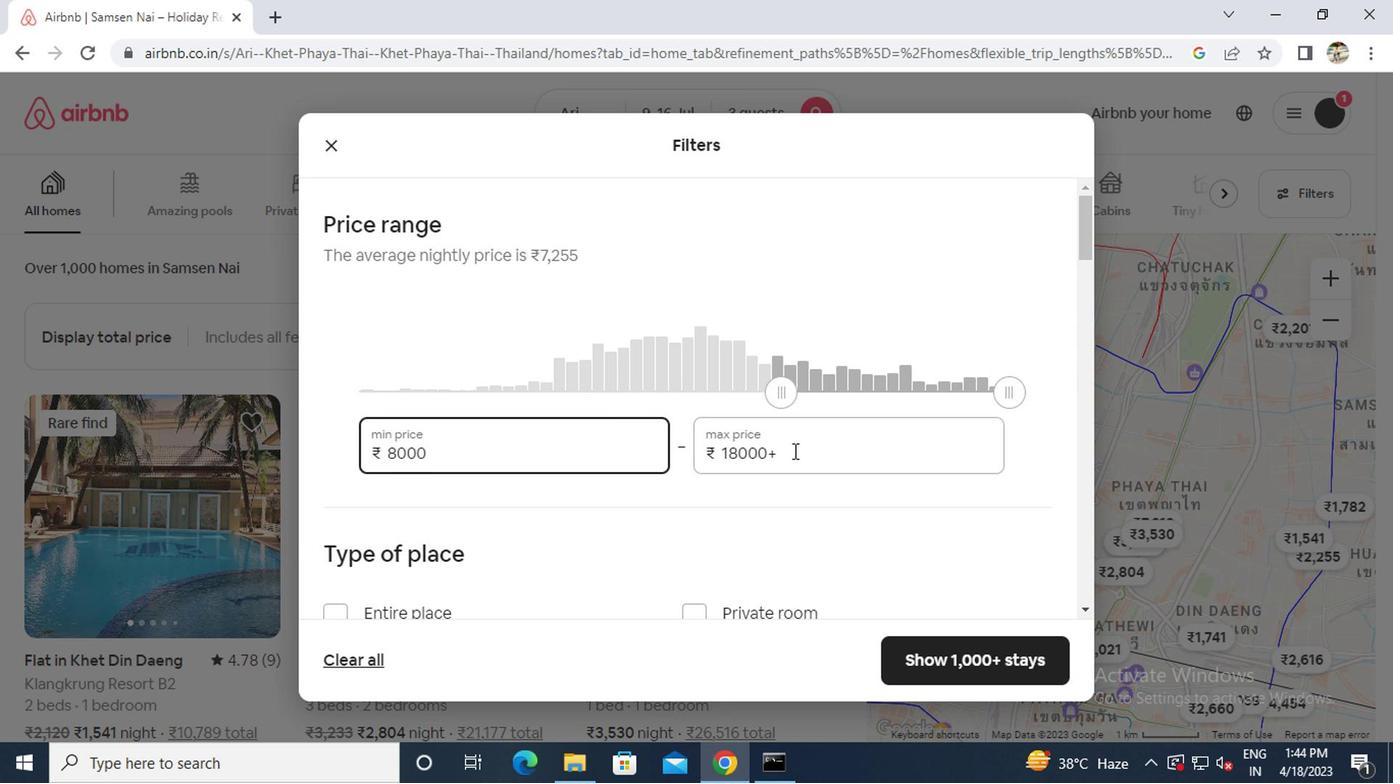 
Action: Key pressed ctrl+A16000
Screenshot: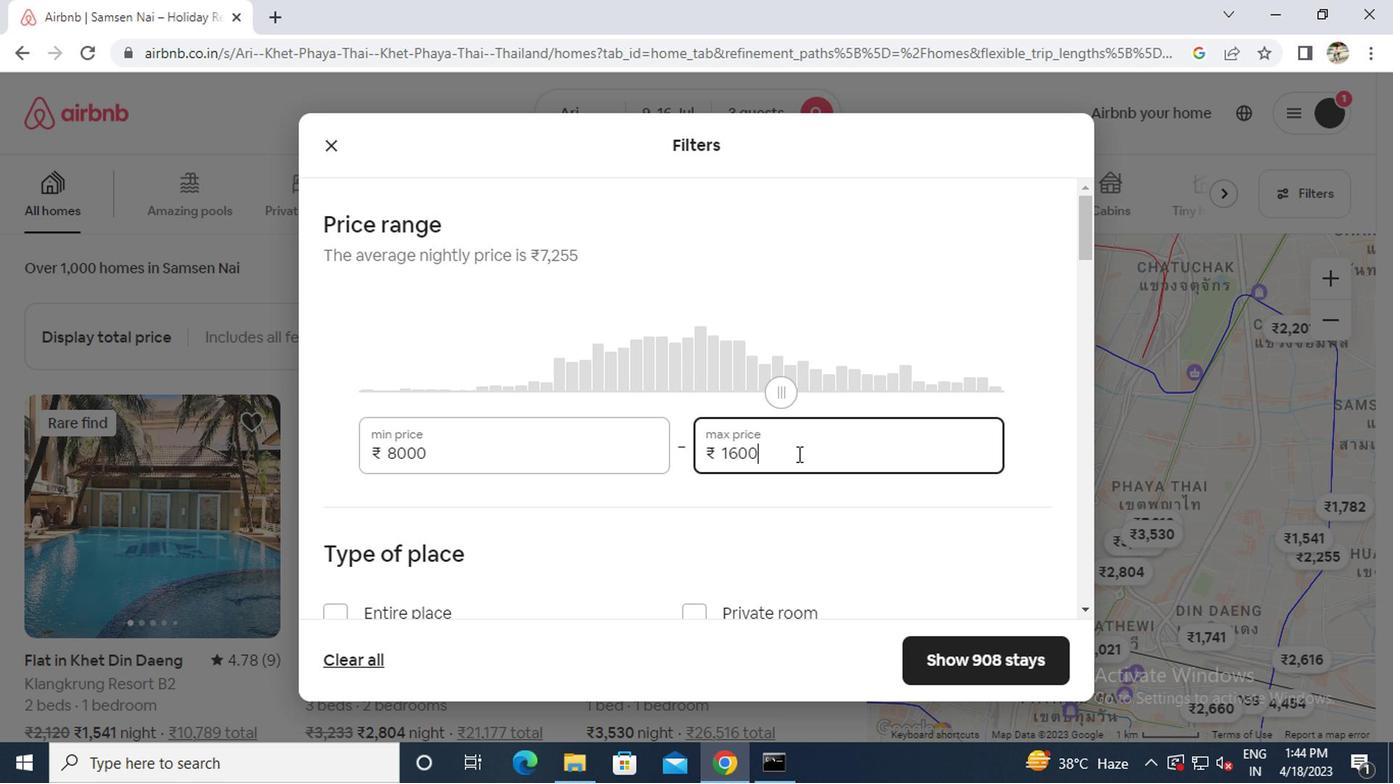 
Action: Mouse moved to (779, 482)
Screenshot: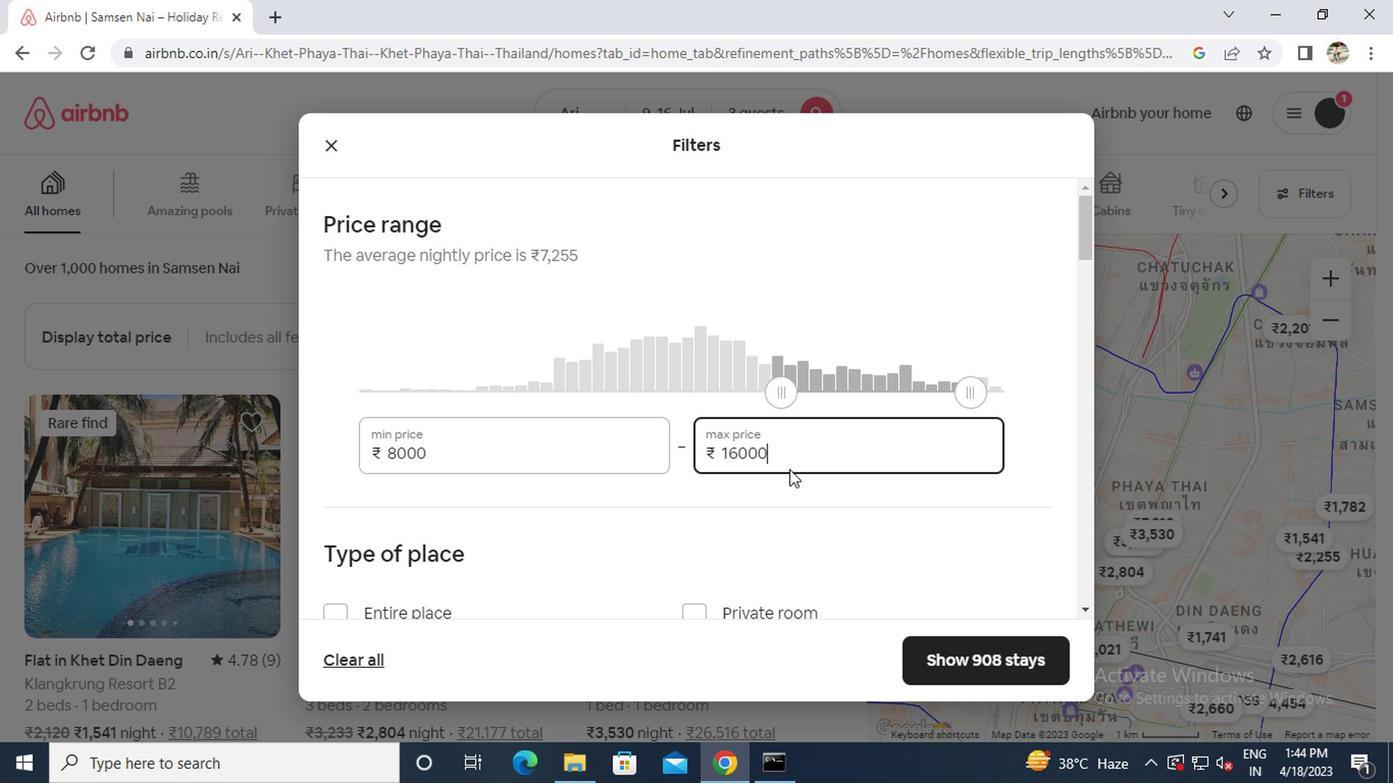 
Action: Mouse scrolled (779, 481) with delta (0, 0)
Screenshot: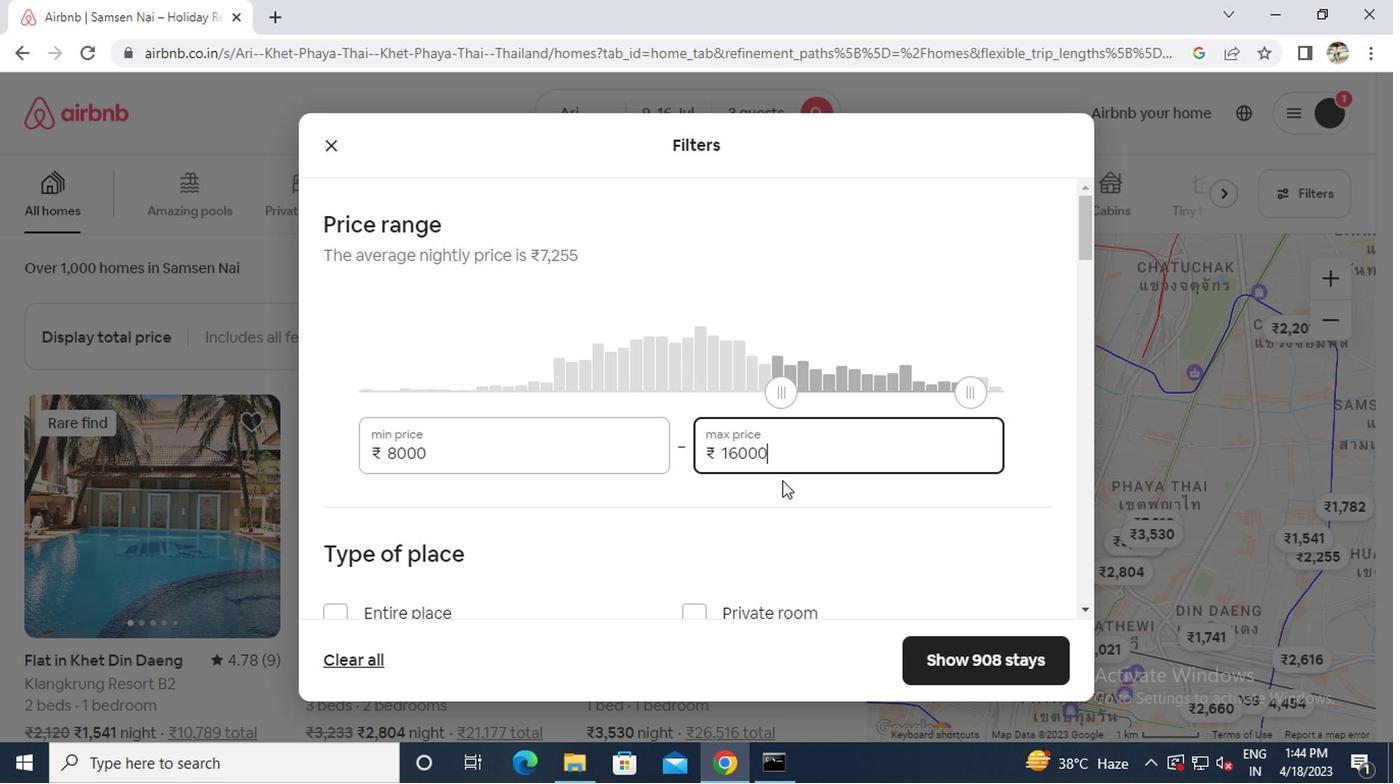 
Action: Mouse scrolled (779, 481) with delta (0, 0)
Screenshot: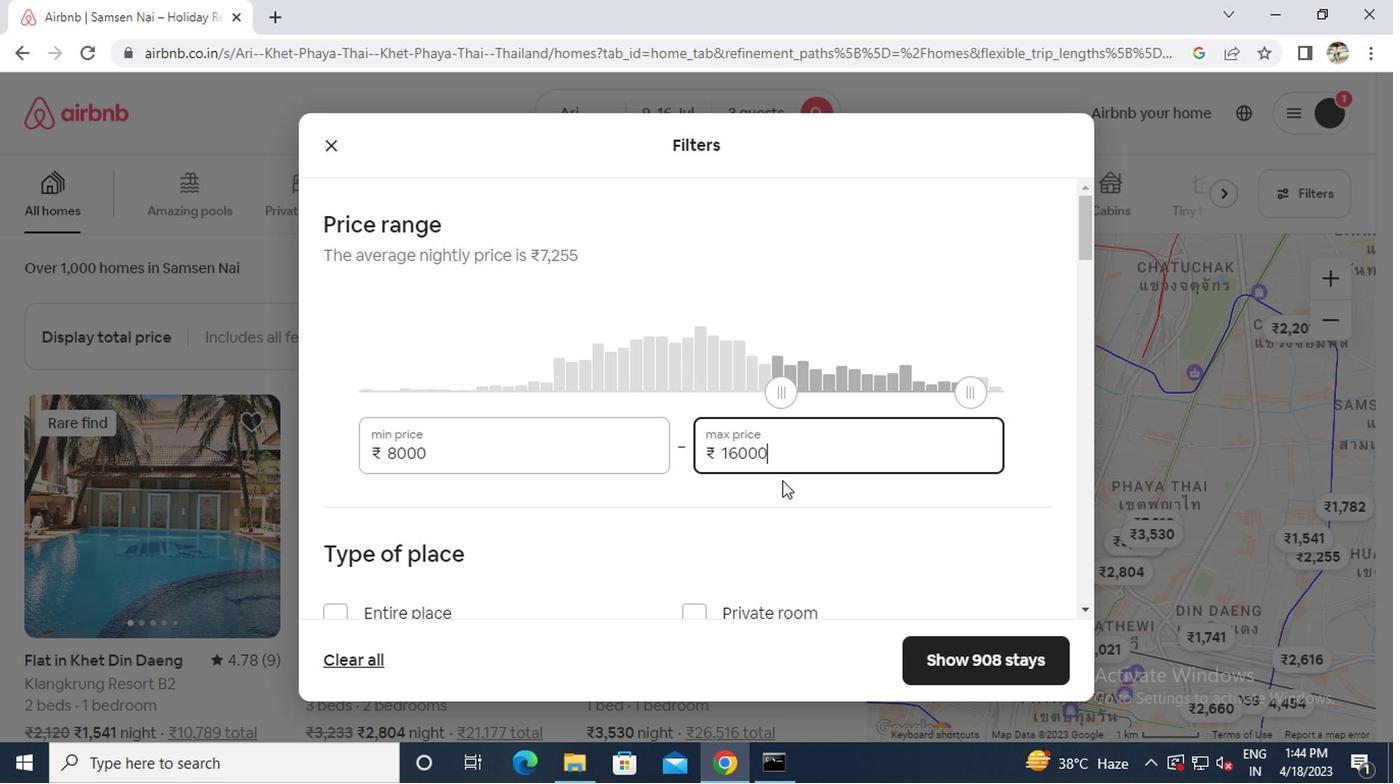 
Action: Mouse moved to (435, 423)
Screenshot: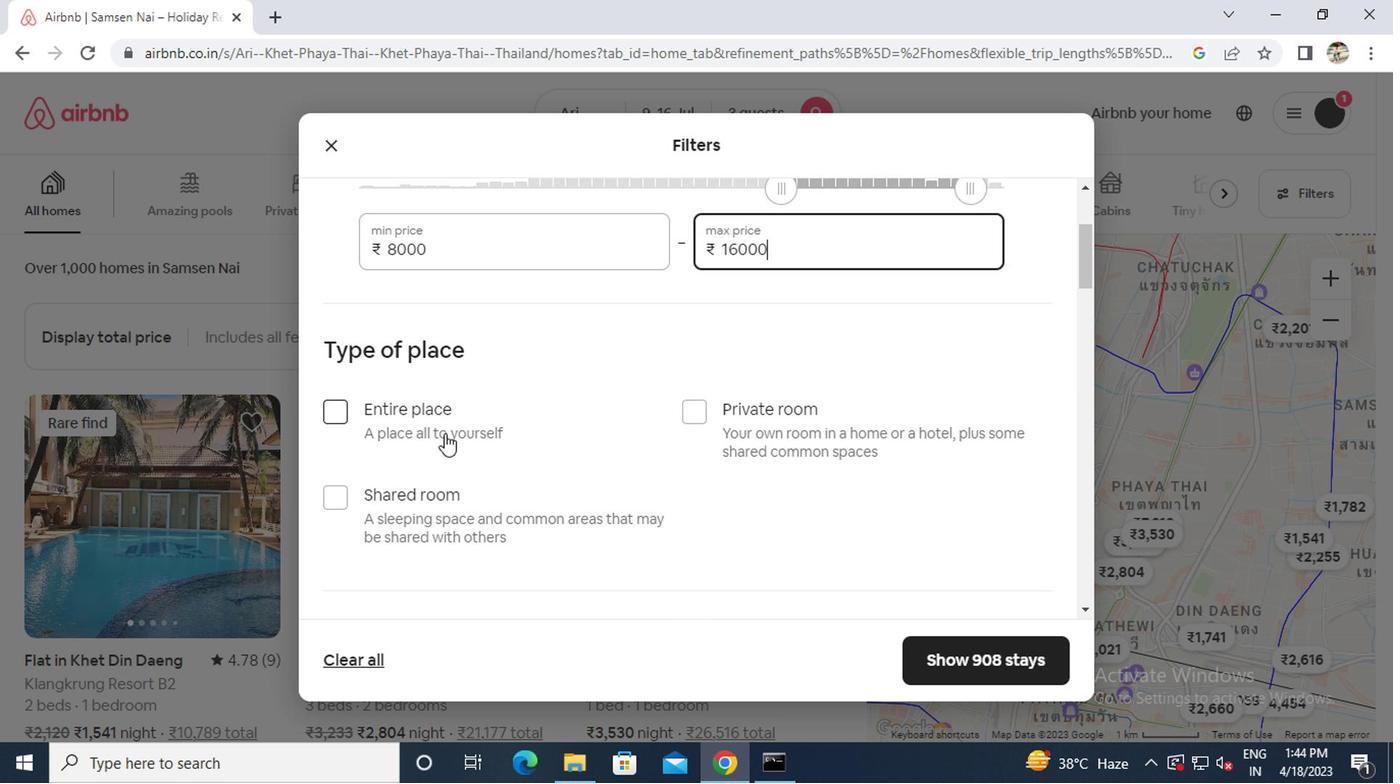 
Action: Mouse pressed left at (435, 423)
Screenshot: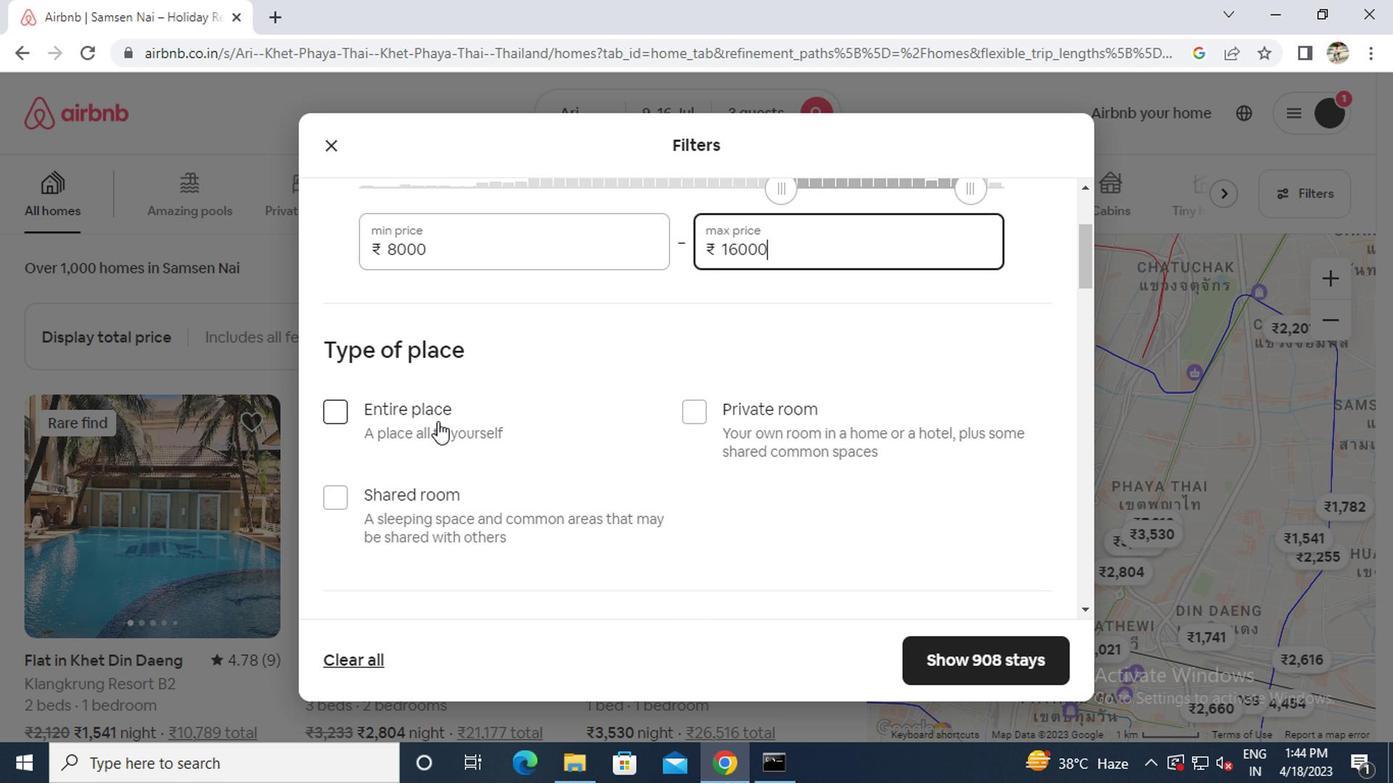 
Action: Mouse scrolled (435, 423) with delta (0, 0)
Screenshot: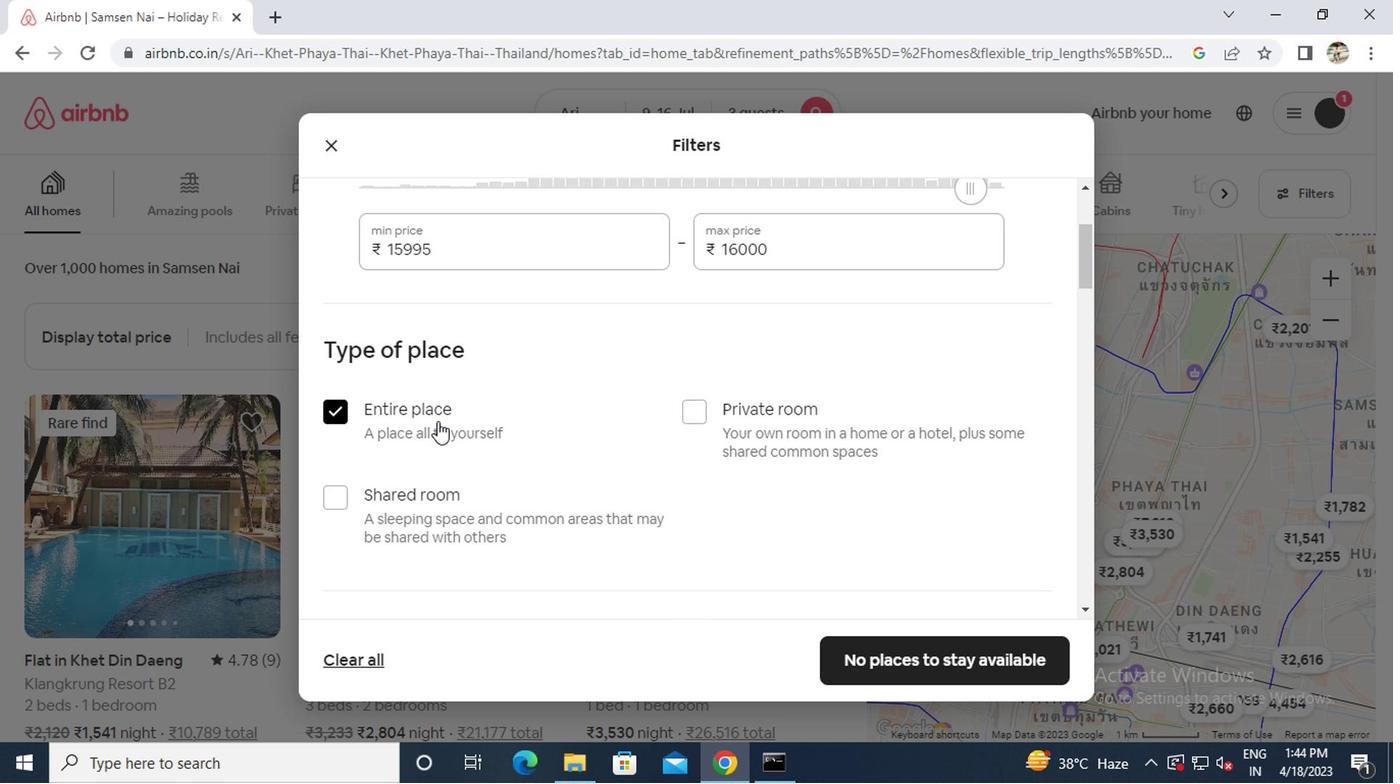 
Action: Mouse scrolled (435, 423) with delta (0, 0)
Screenshot: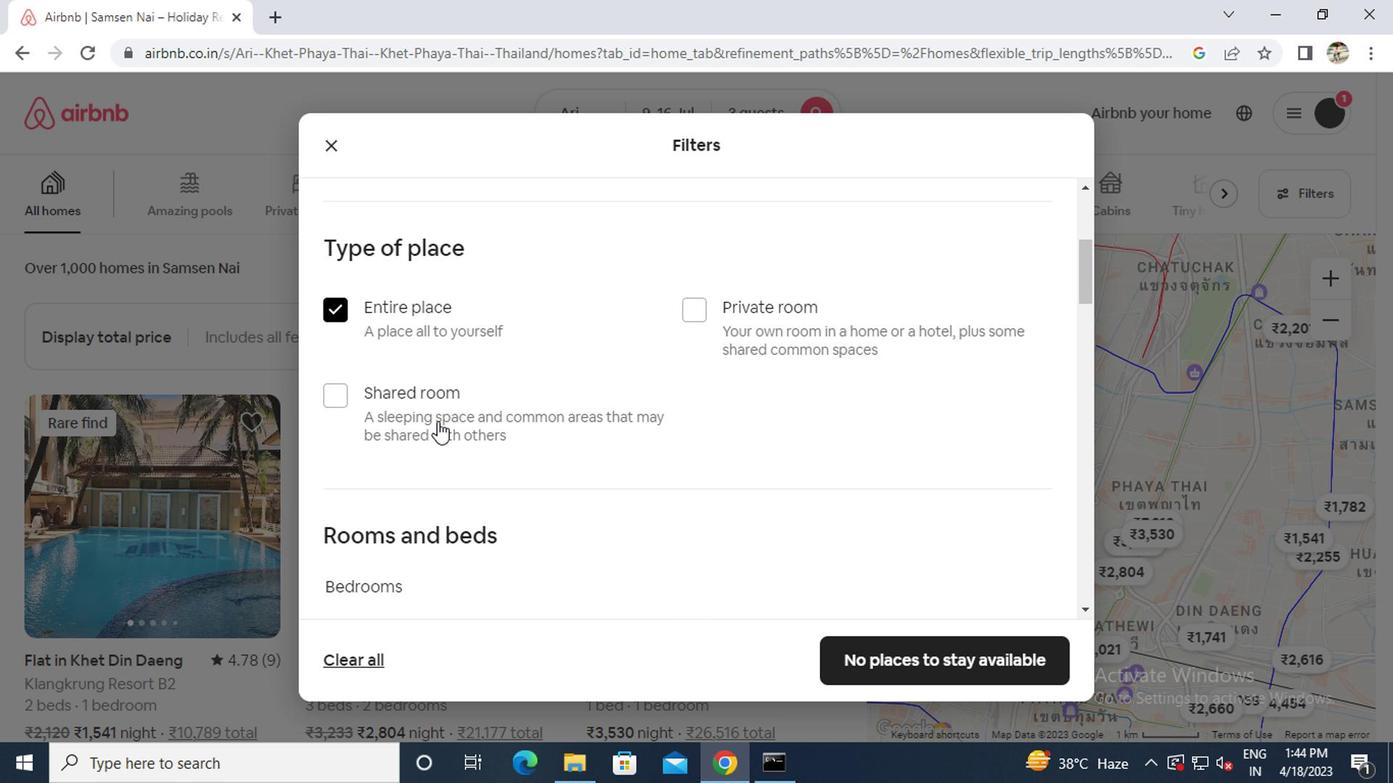 
Action: Mouse scrolled (435, 423) with delta (0, 0)
Screenshot: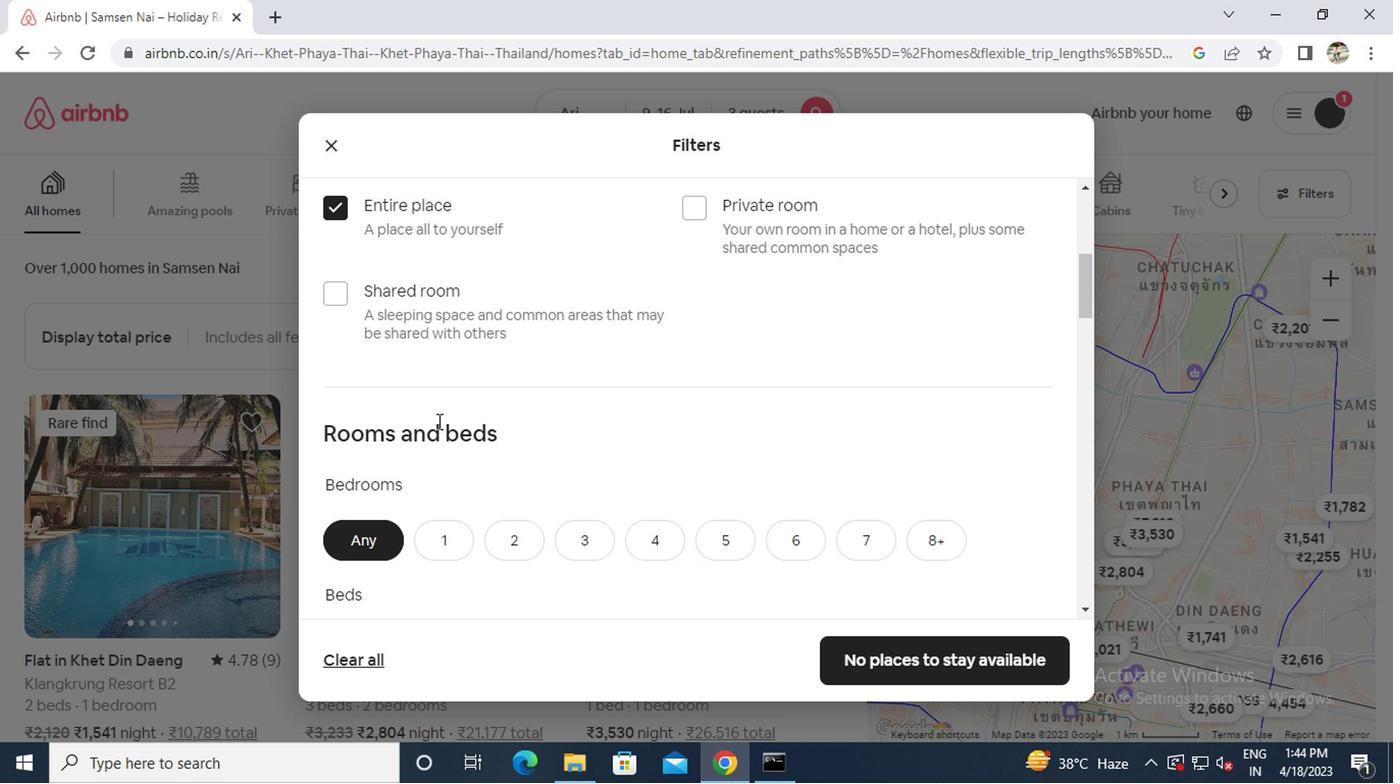 
Action: Mouse moved to (503, 436)
Screenshot: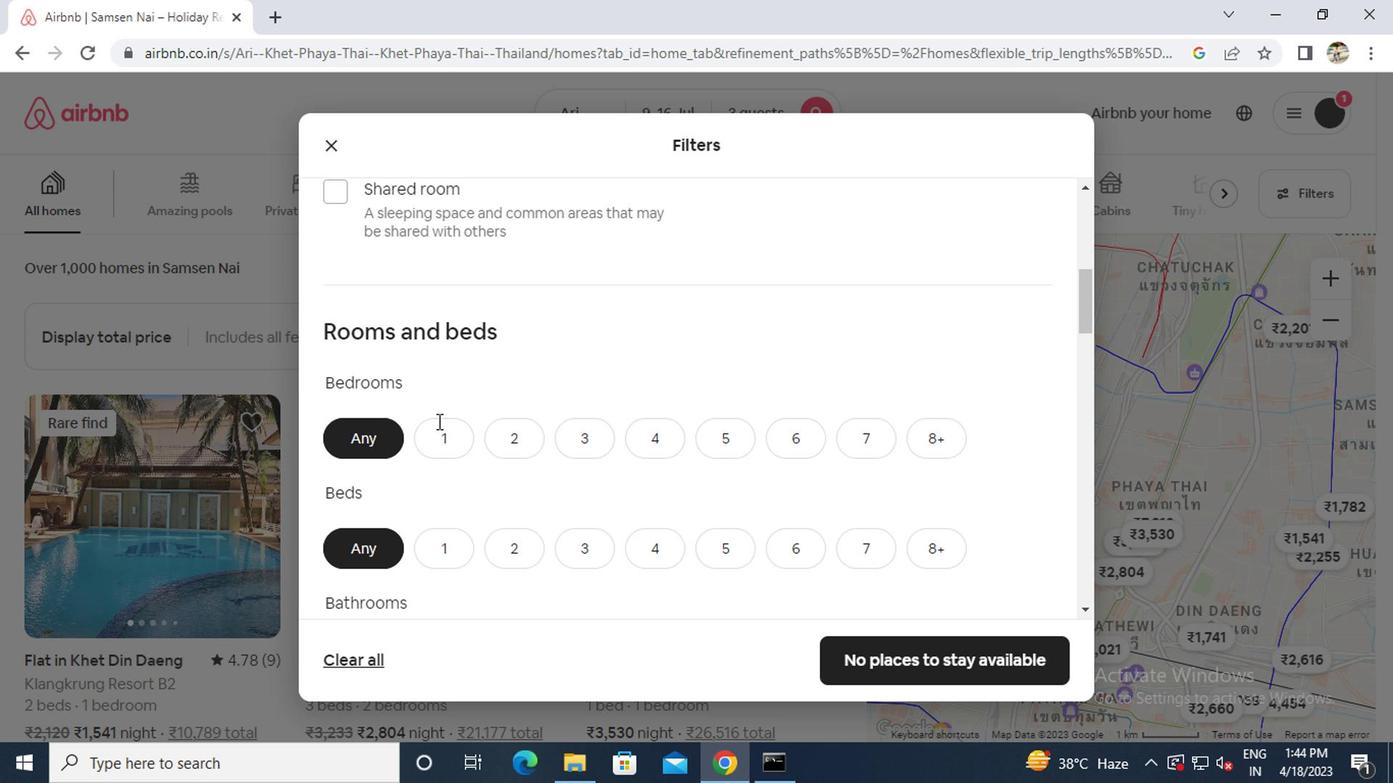 
Action: Mouse pressed left at (503, 436)
Screenshot: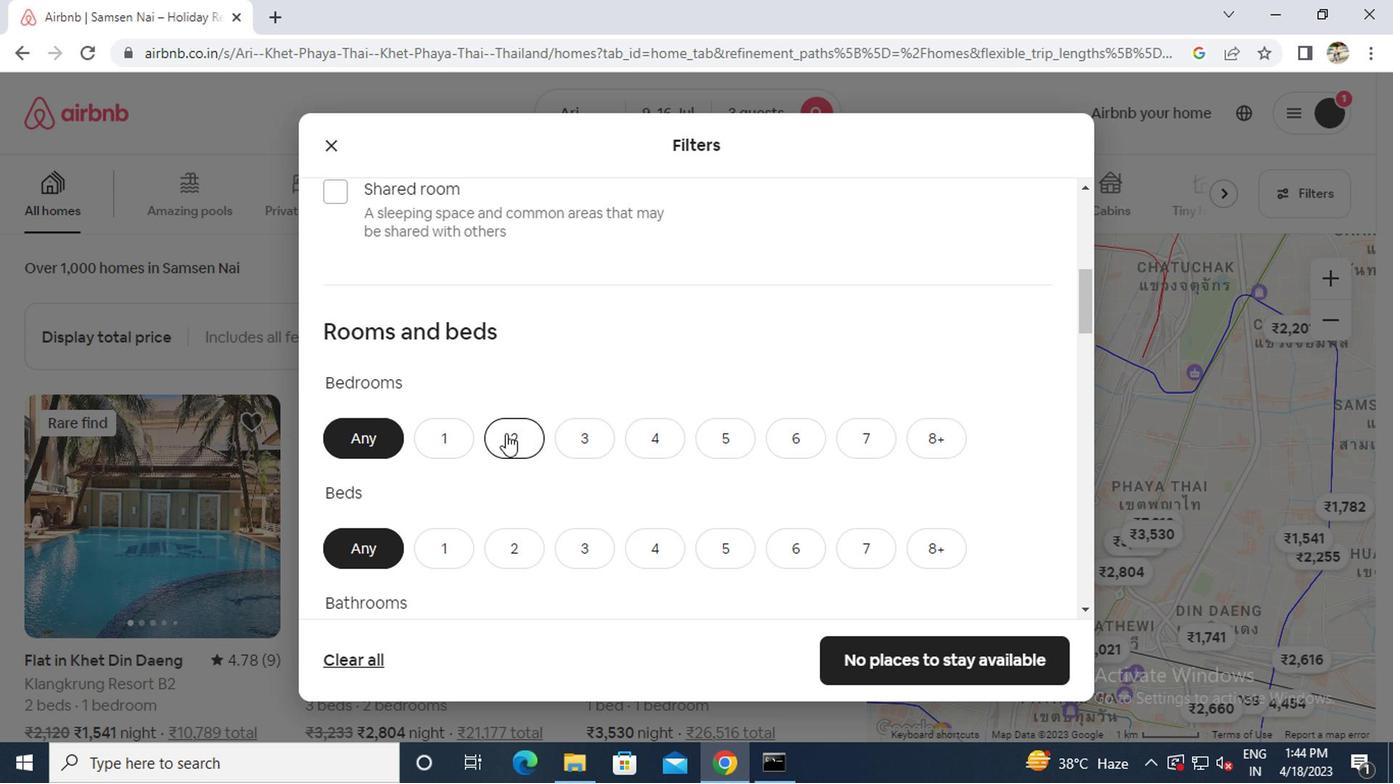 
Action: Mouse moved to (512, 537)
Screenshot: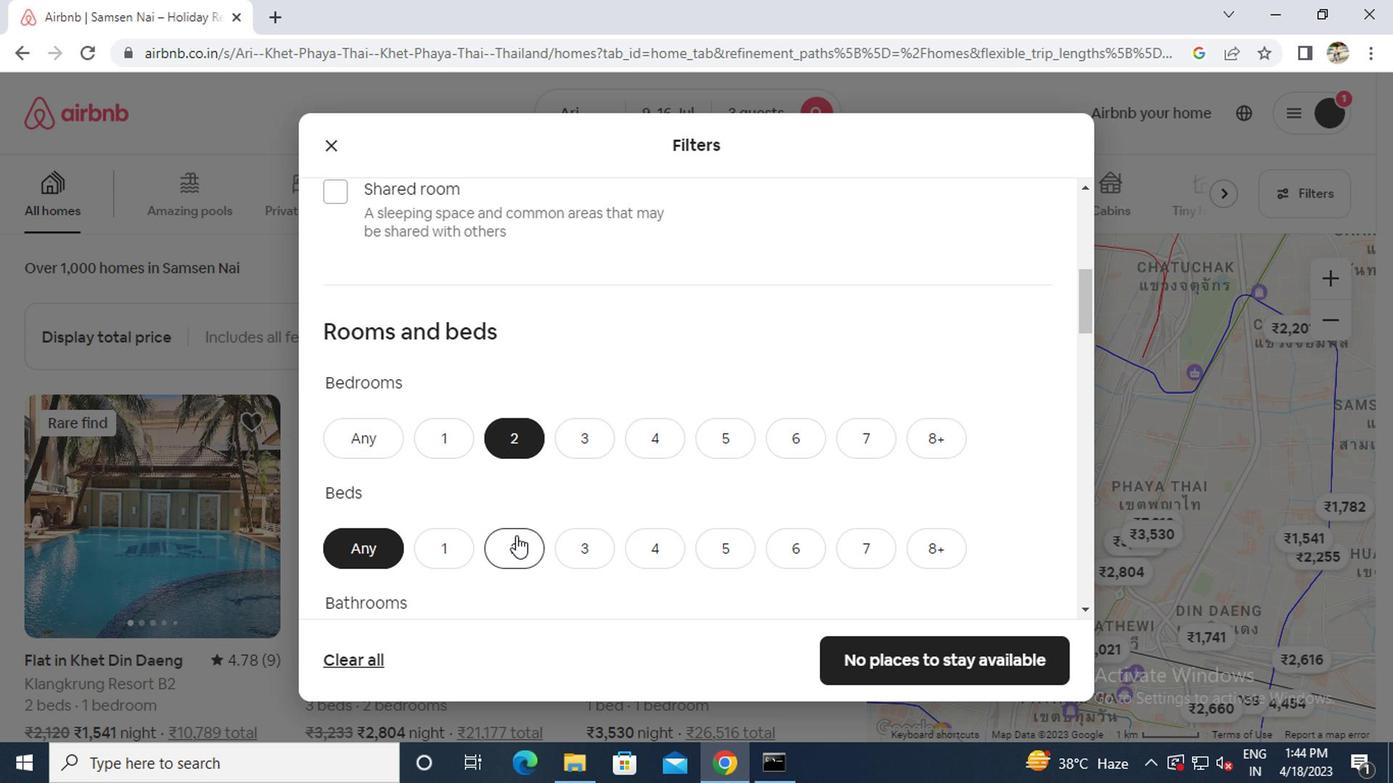 
Action: Mouse pressed left at (512, 537)
Screenshot: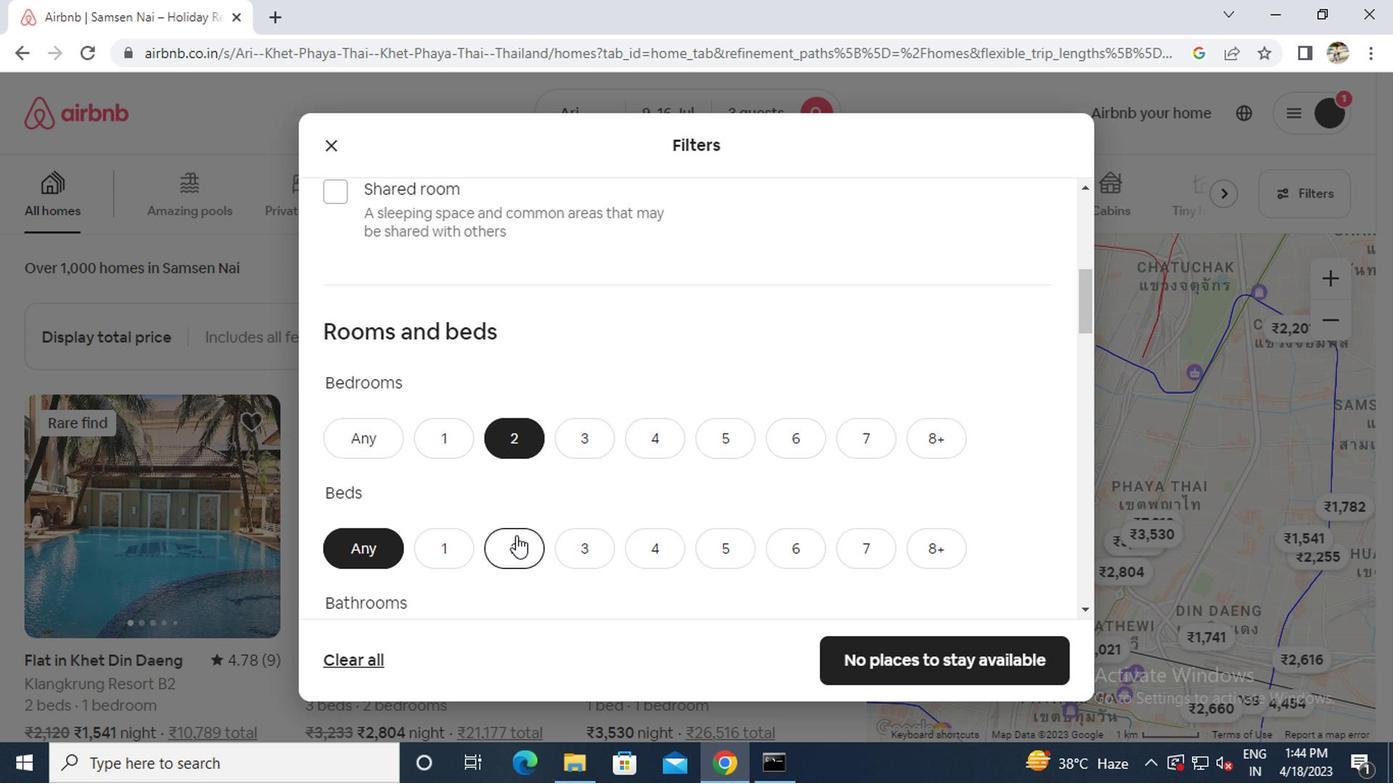 
Action: Mouse moved to (512, 537)
Screenshot: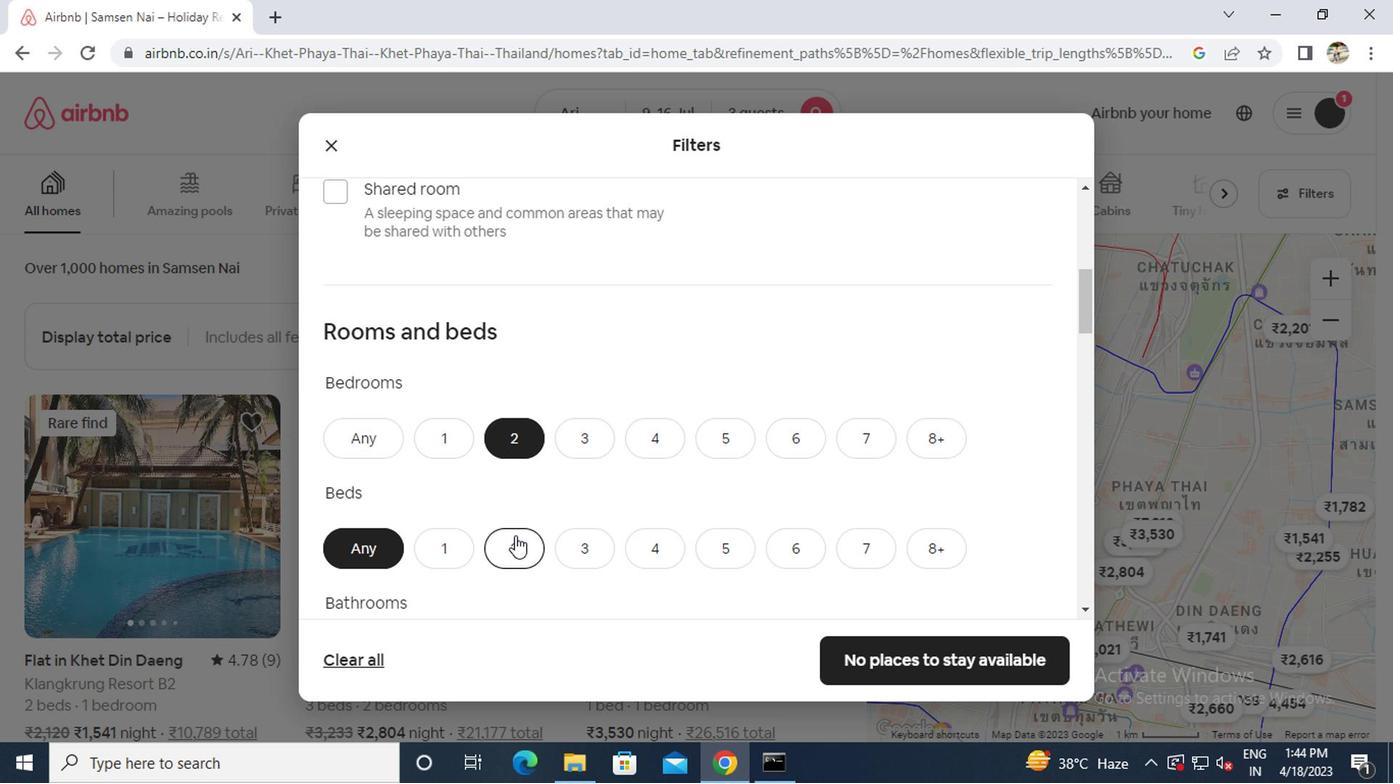 
Action: Mouse scrolled (512, 536) with delta (0, -1)
Screenshot: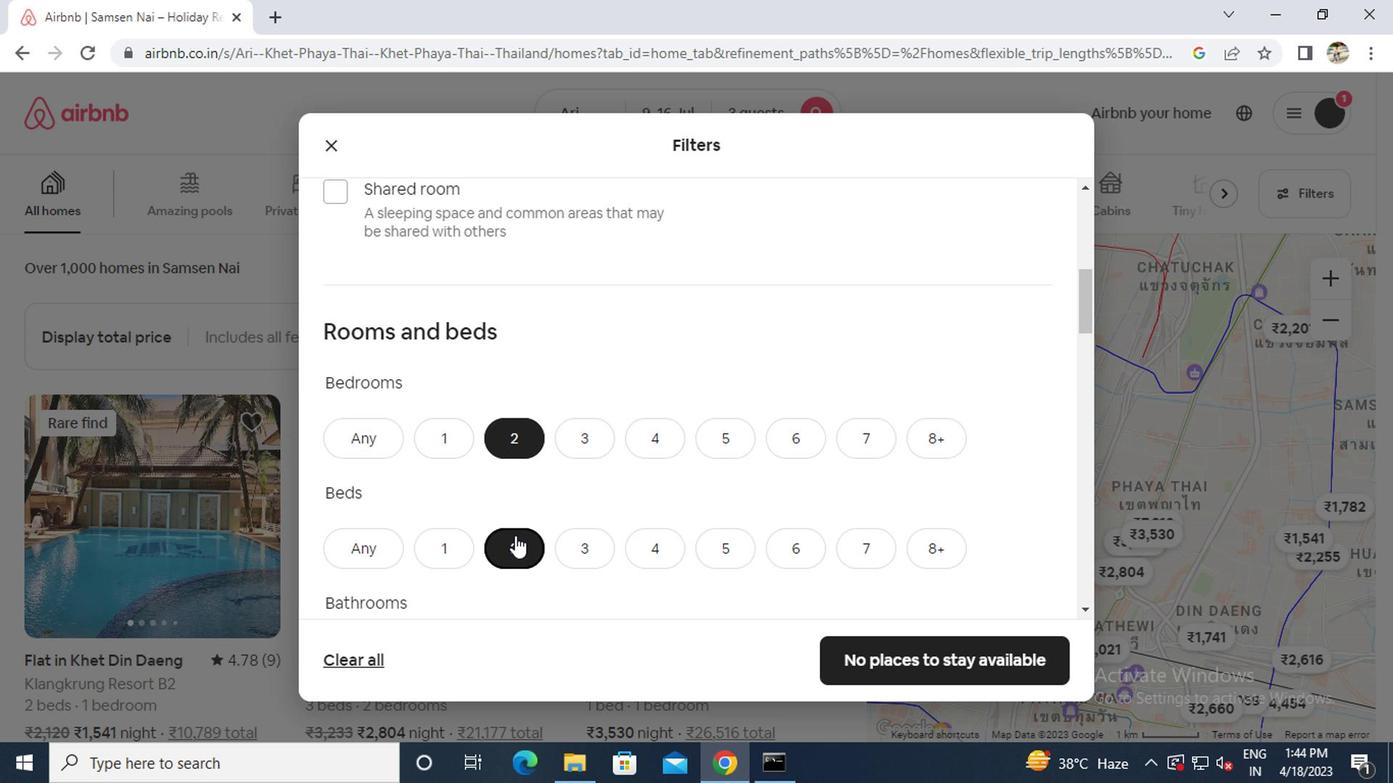 
Action: Mouse scrolled (512, 536) with delta (0, -1)
Screenshot: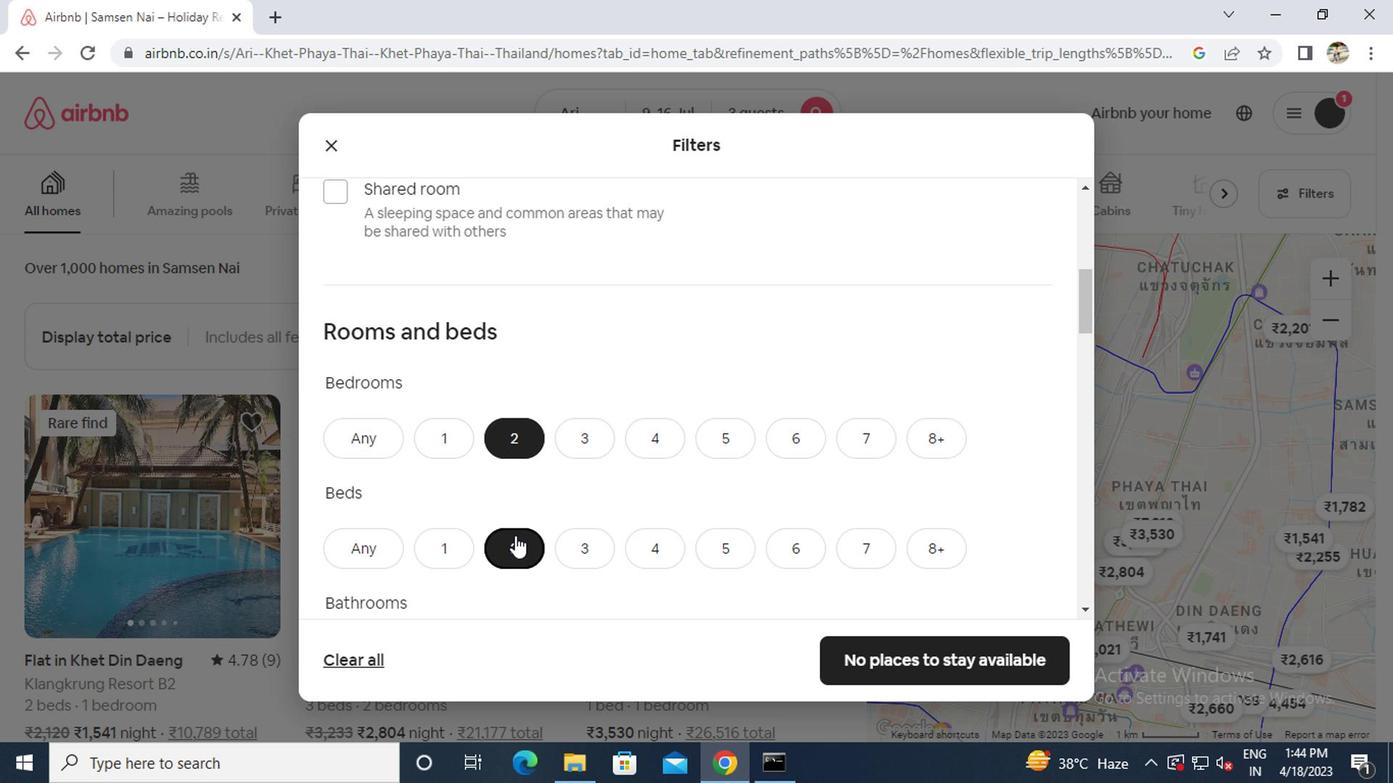
Action: Mouse moved to (446, 454)
Screenshot: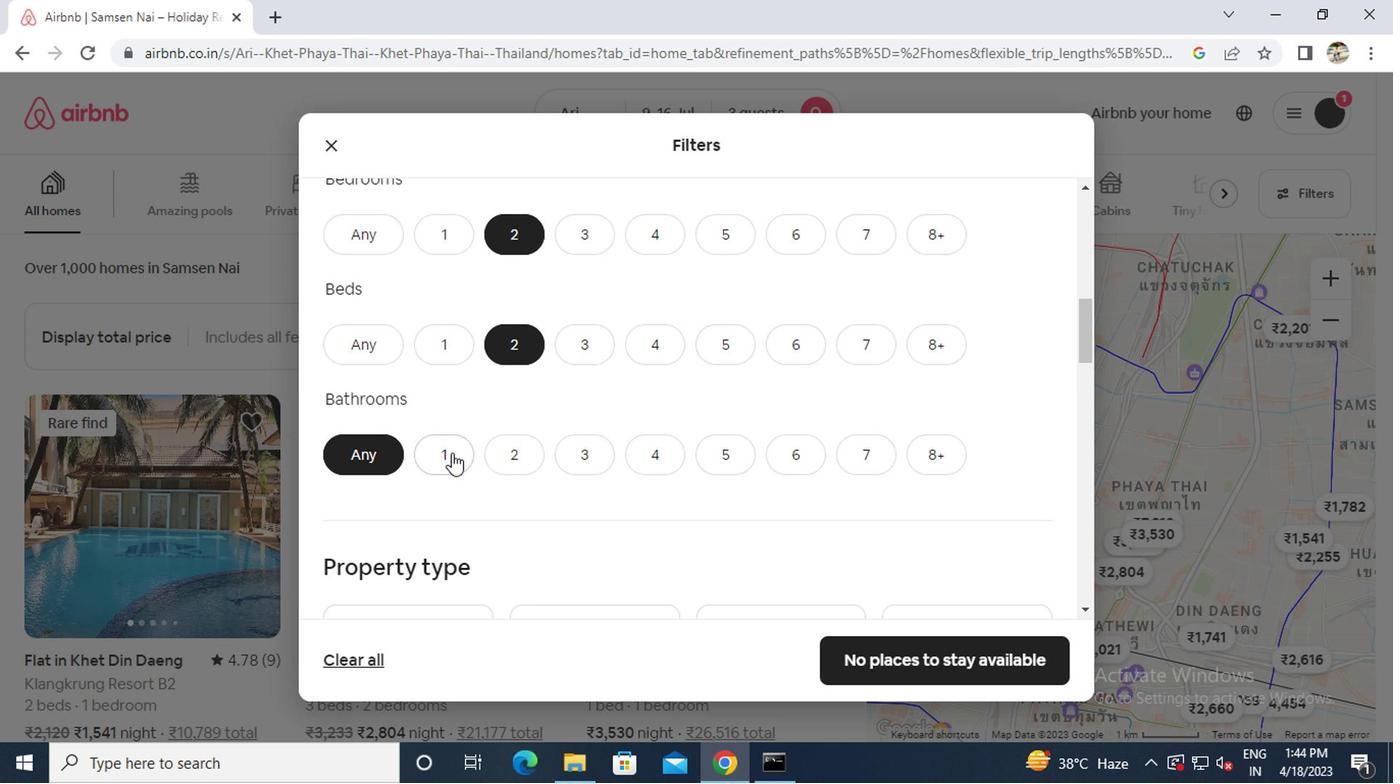 
Action: Mouse pressed left at (446, 454)
Screenshot: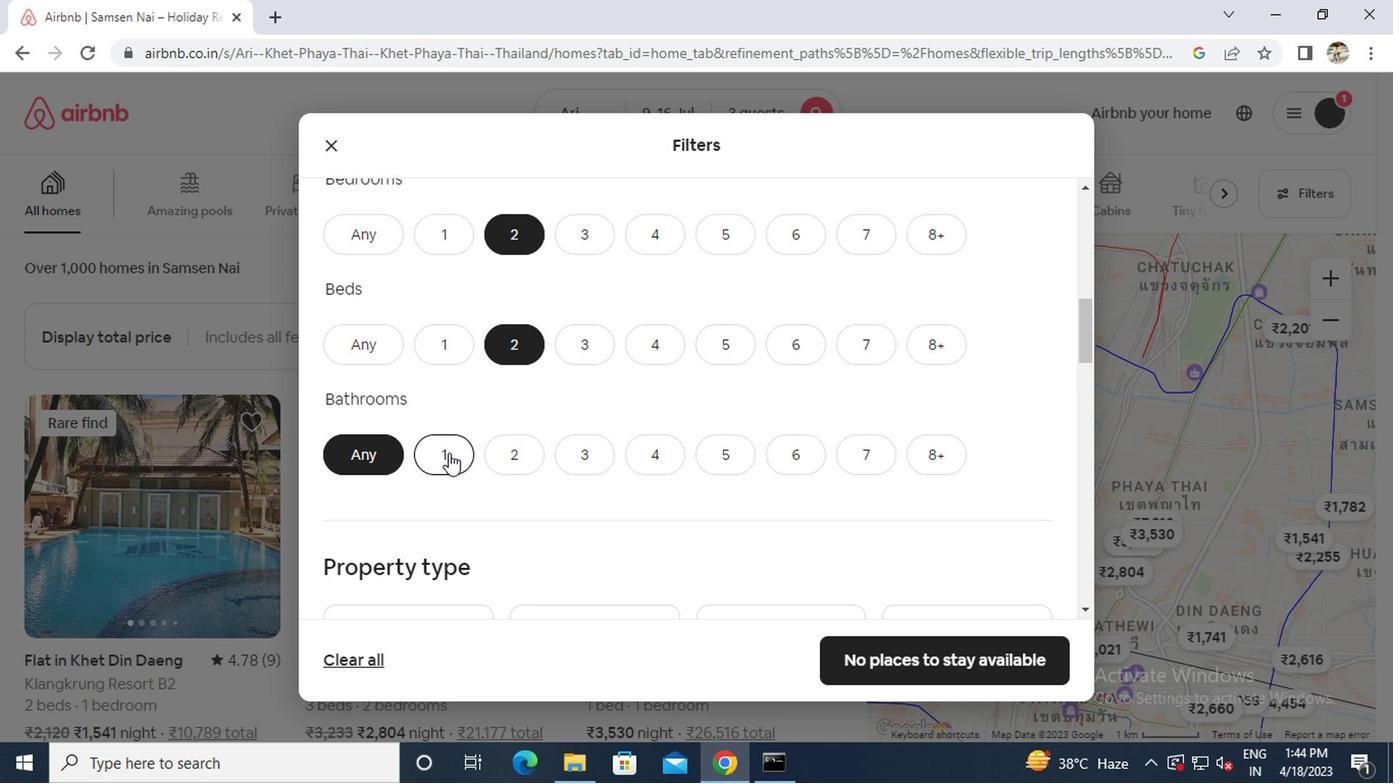 
Action: Mouse scrolled (446, 454) with delta (0, 0)
Screenshot: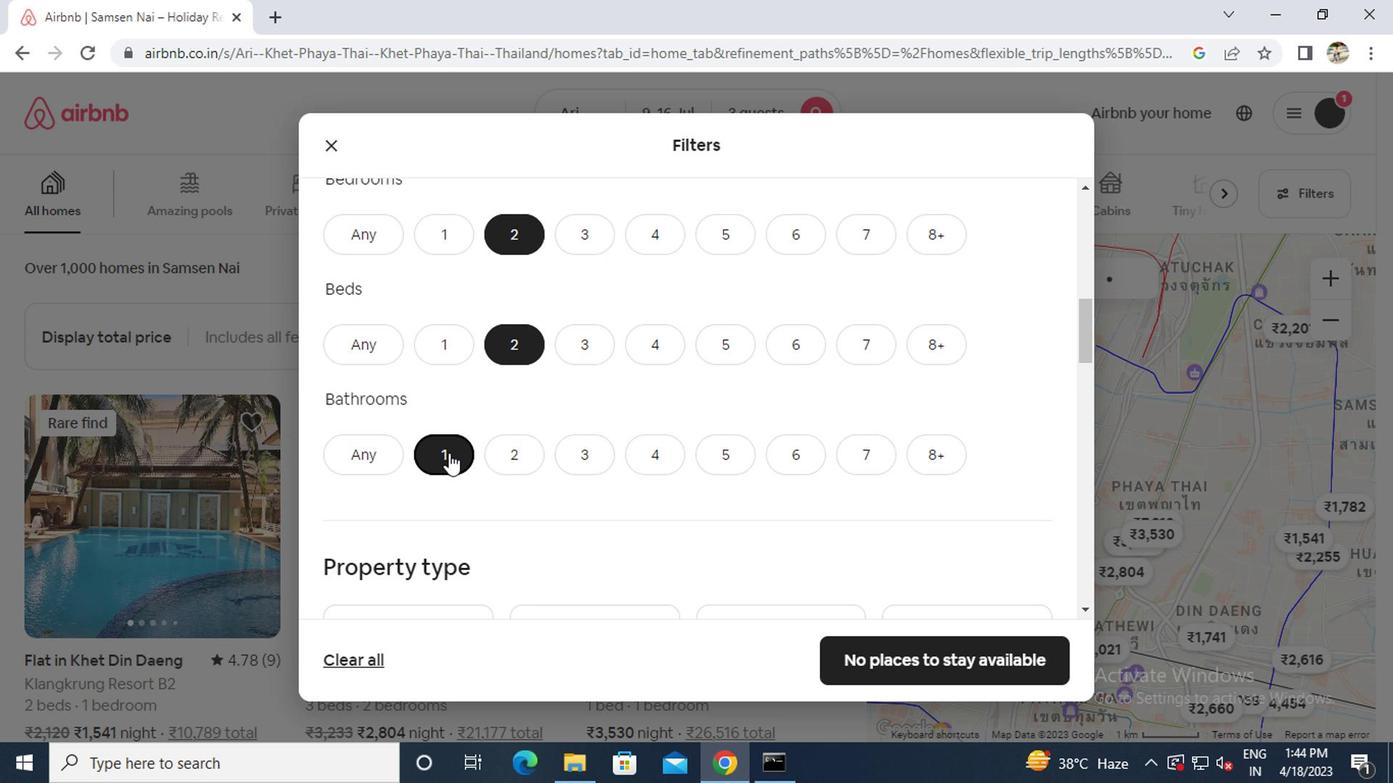 
Action: Mouse scrolled (446, 454) with delta (0, 0)
Screenshot: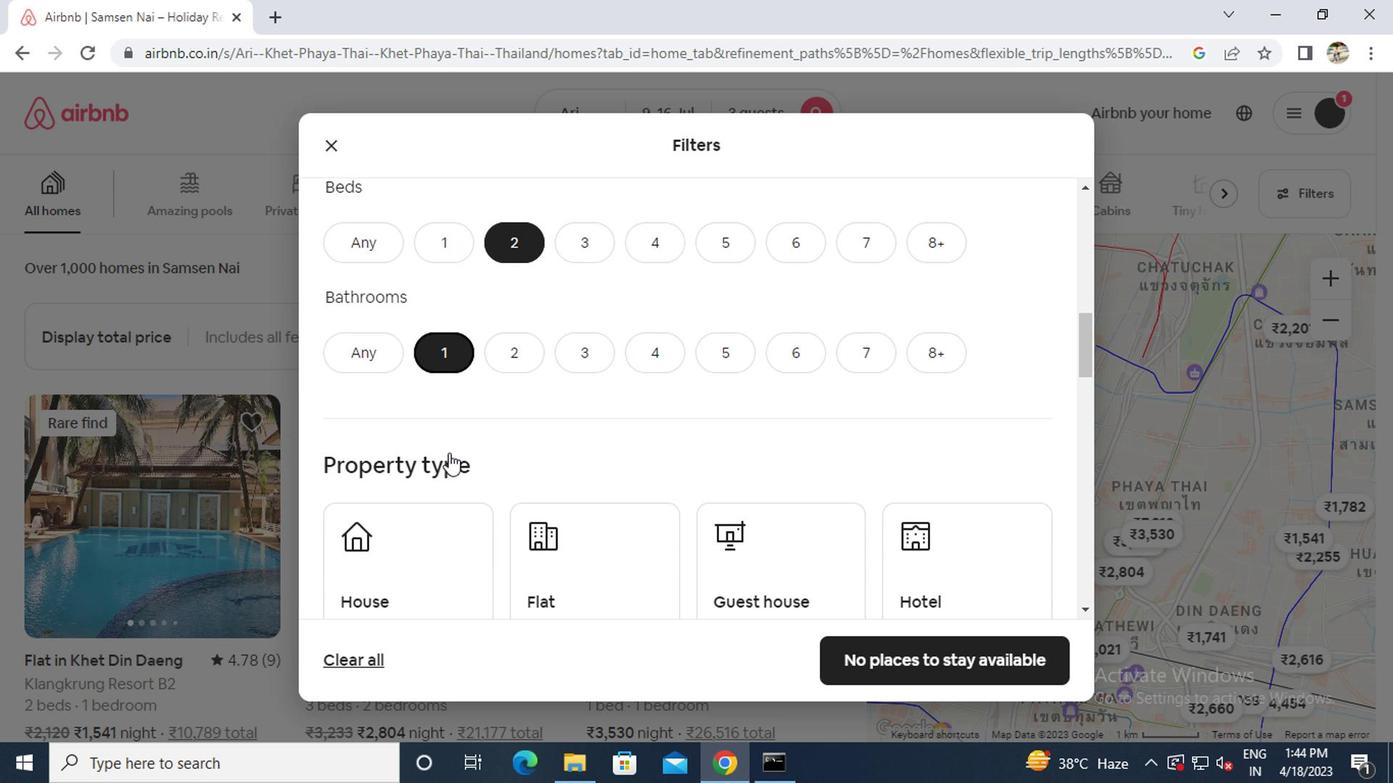 
Action: Mouse moved to (529, 436)
Screenshot: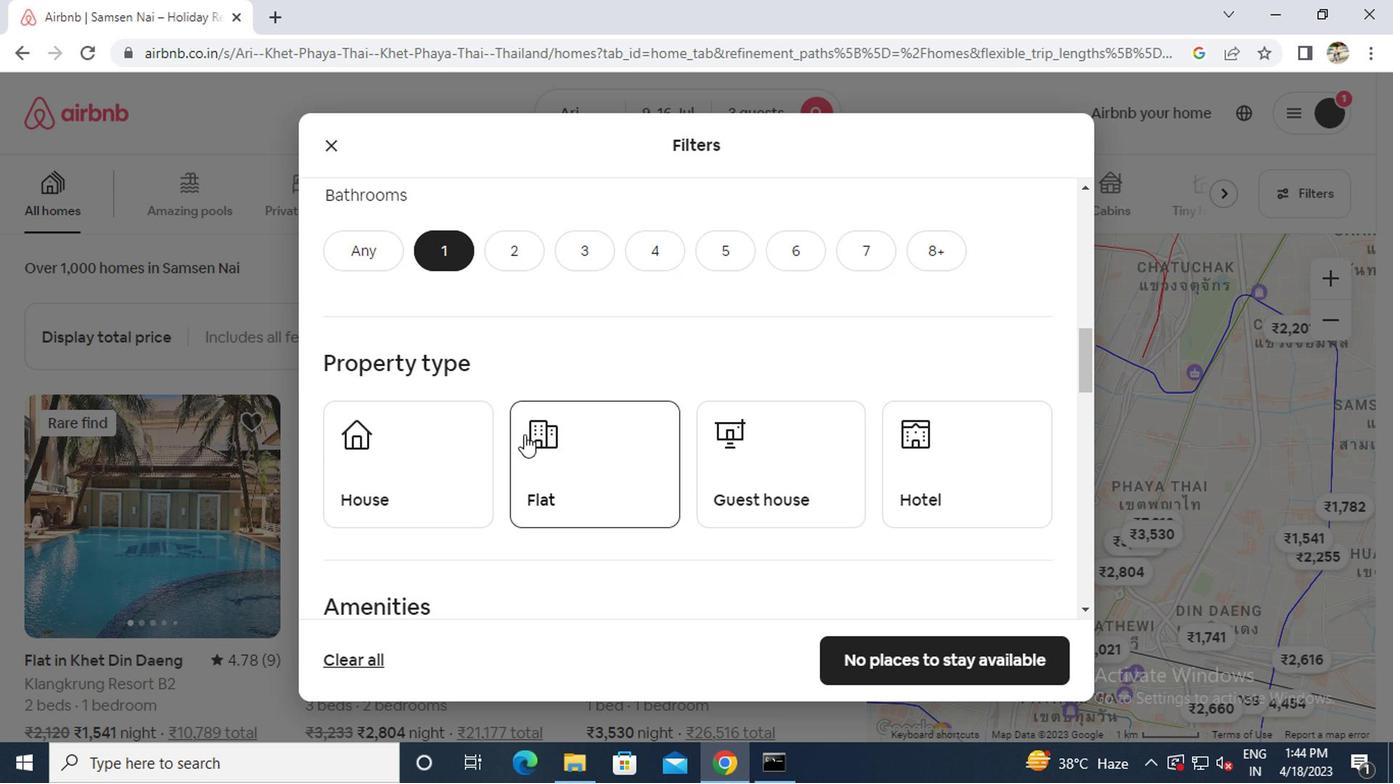 
Action: Mouse pressed left at (529, 436)
Screenshot: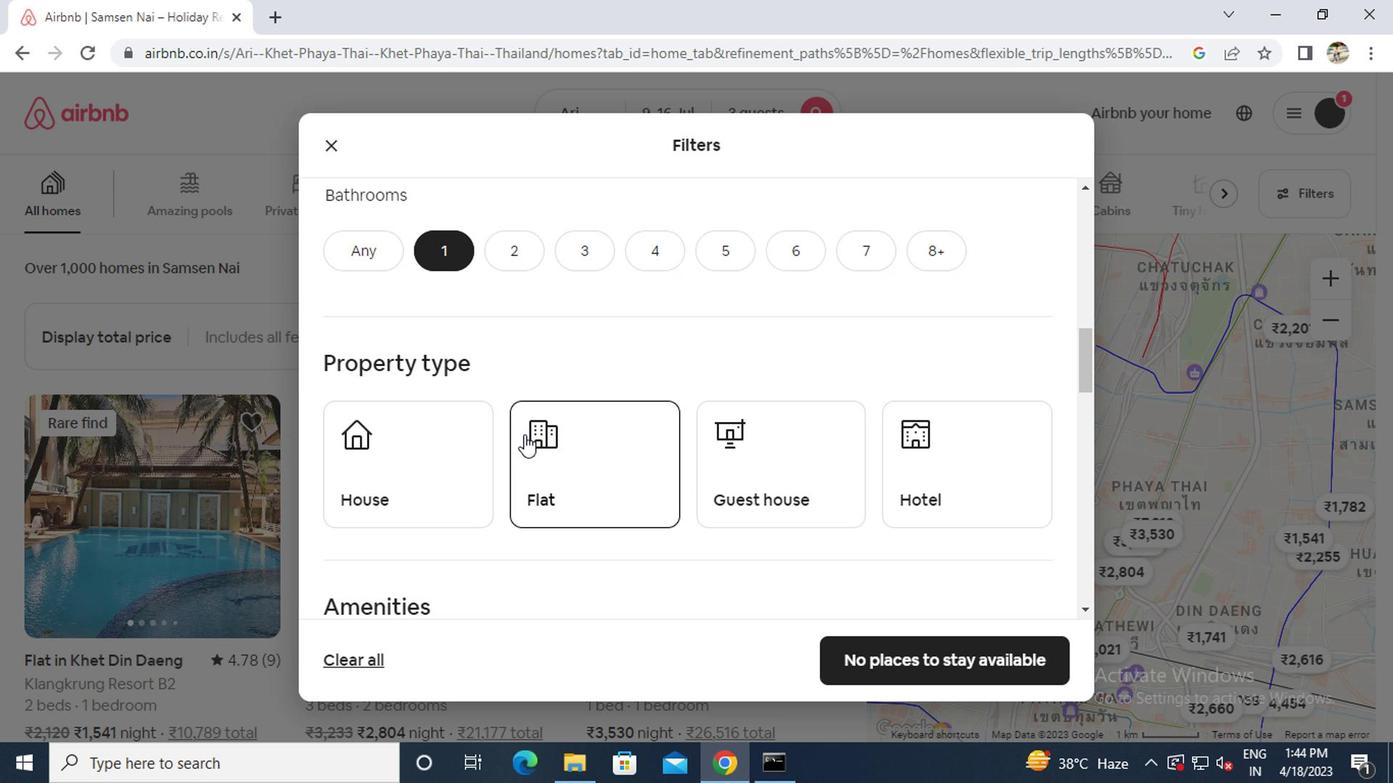 
Action: Mouse scrolled (529, 436) with delta (0, 0)
Screenshot: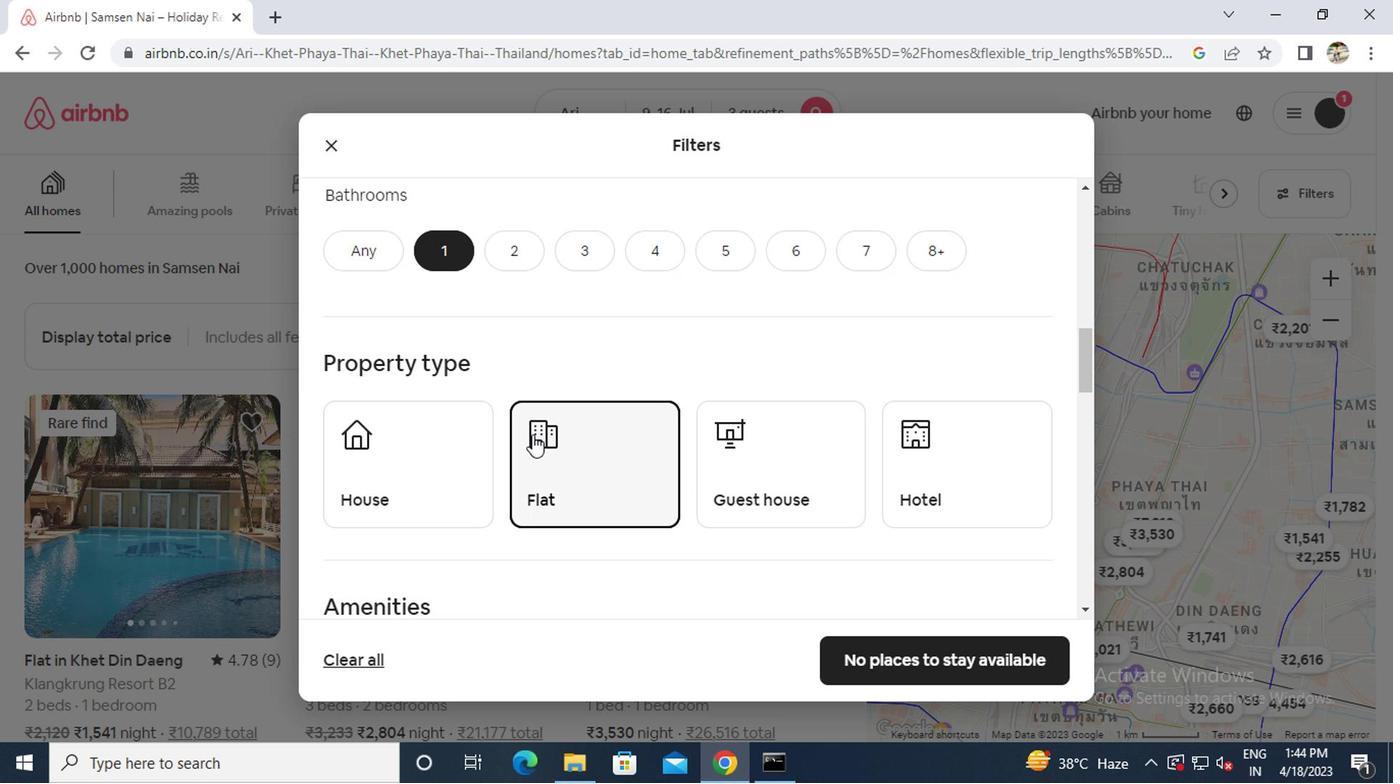 
Action: Mouse scrolled (529, 436) with delta (0, 0)
Screenshot: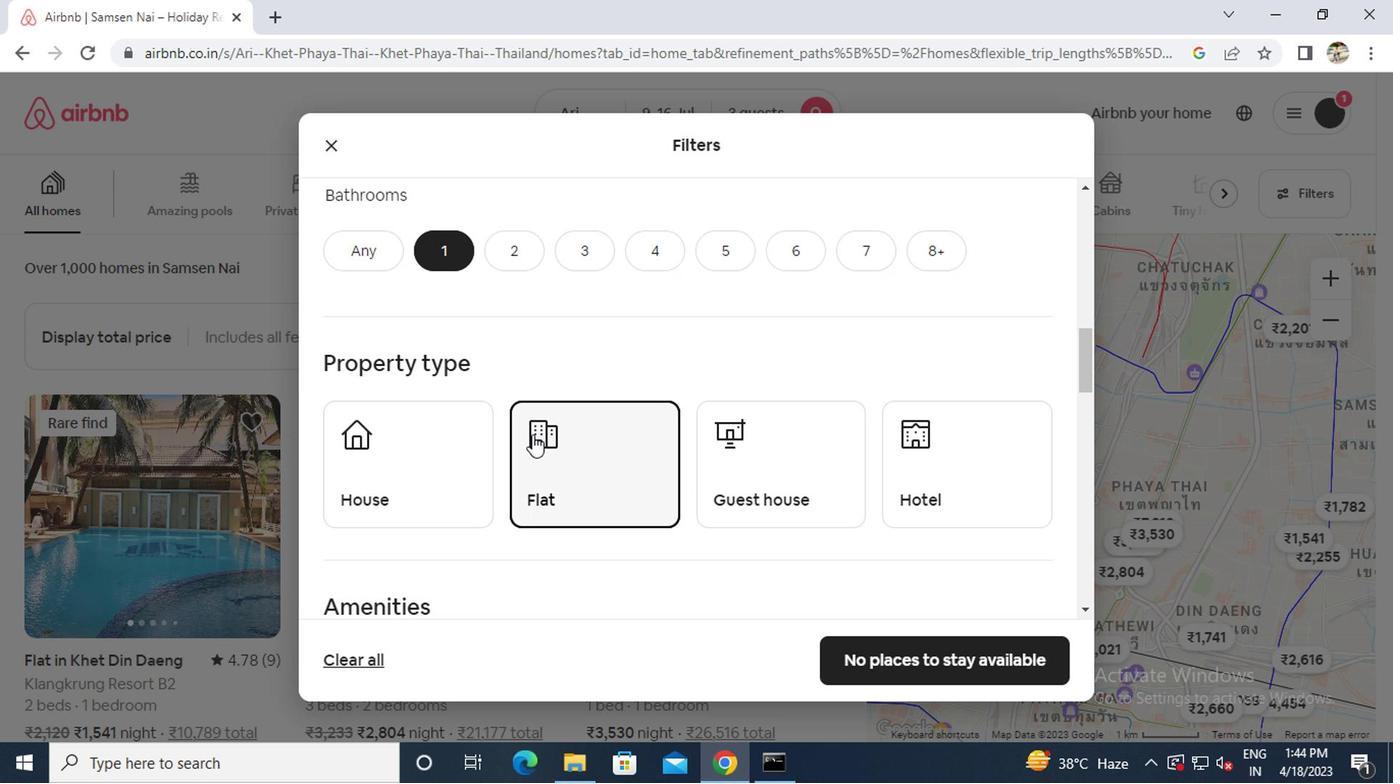 
Action: Mouse scrolled (529, 436) with delta (0, 0)
Screenshot: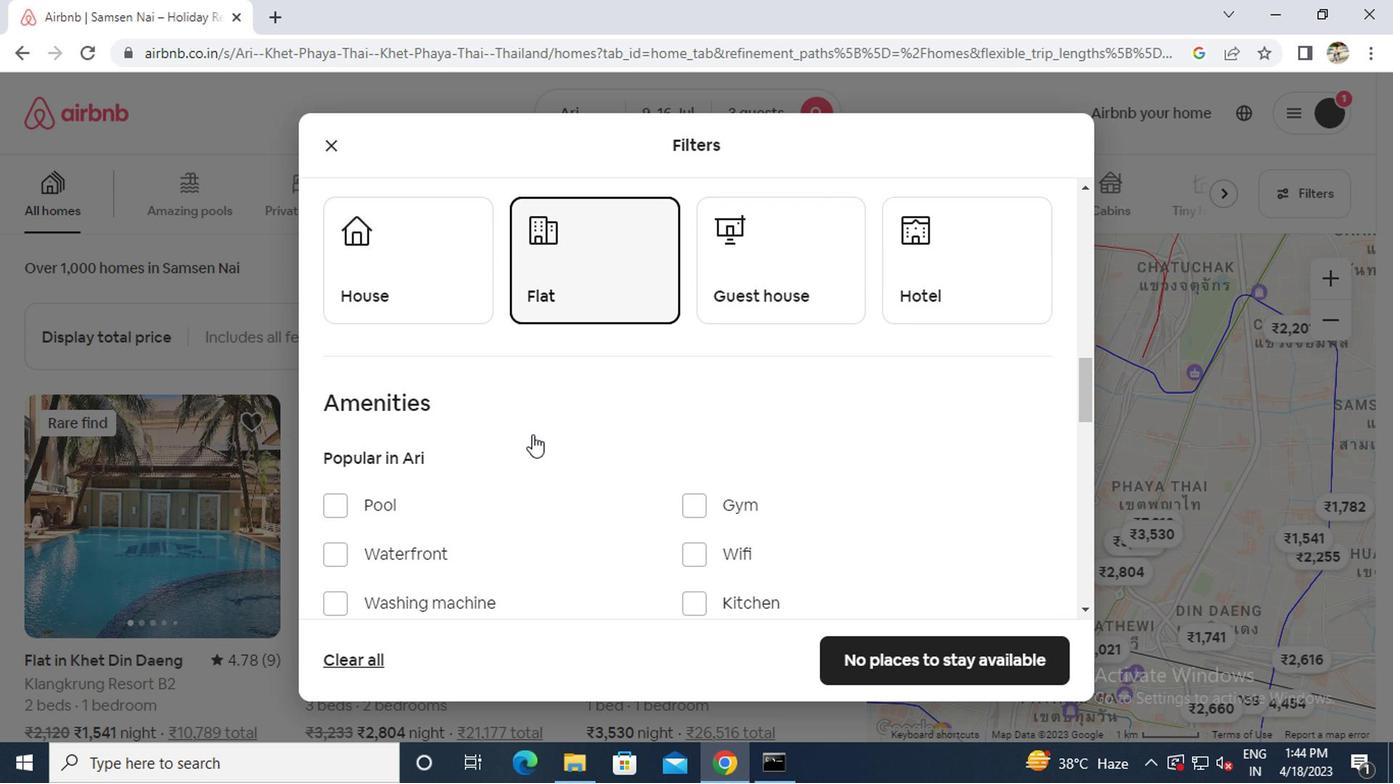 
Action: Mouse moved to (386, 527)
Screenshot: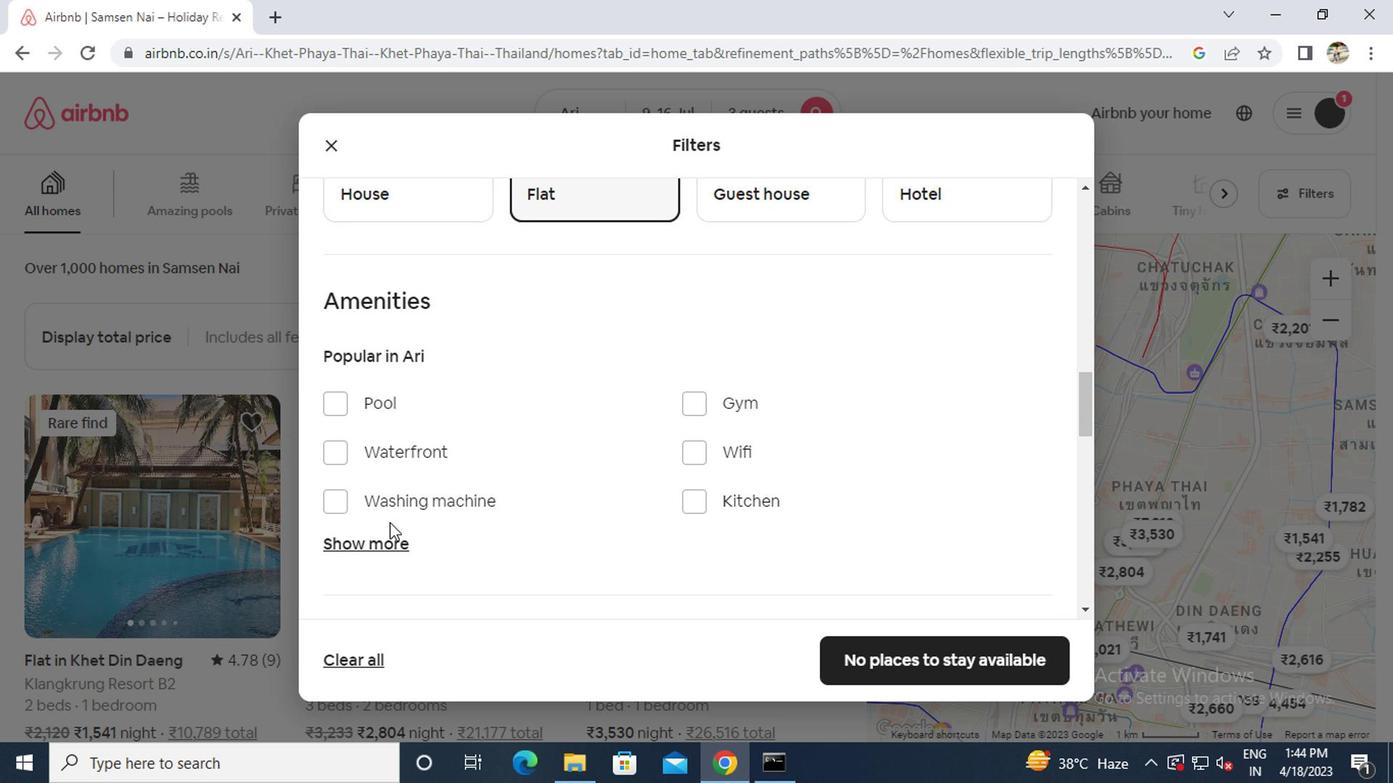 
Action: Mouse pressed left at (386, 527)
Screenshot: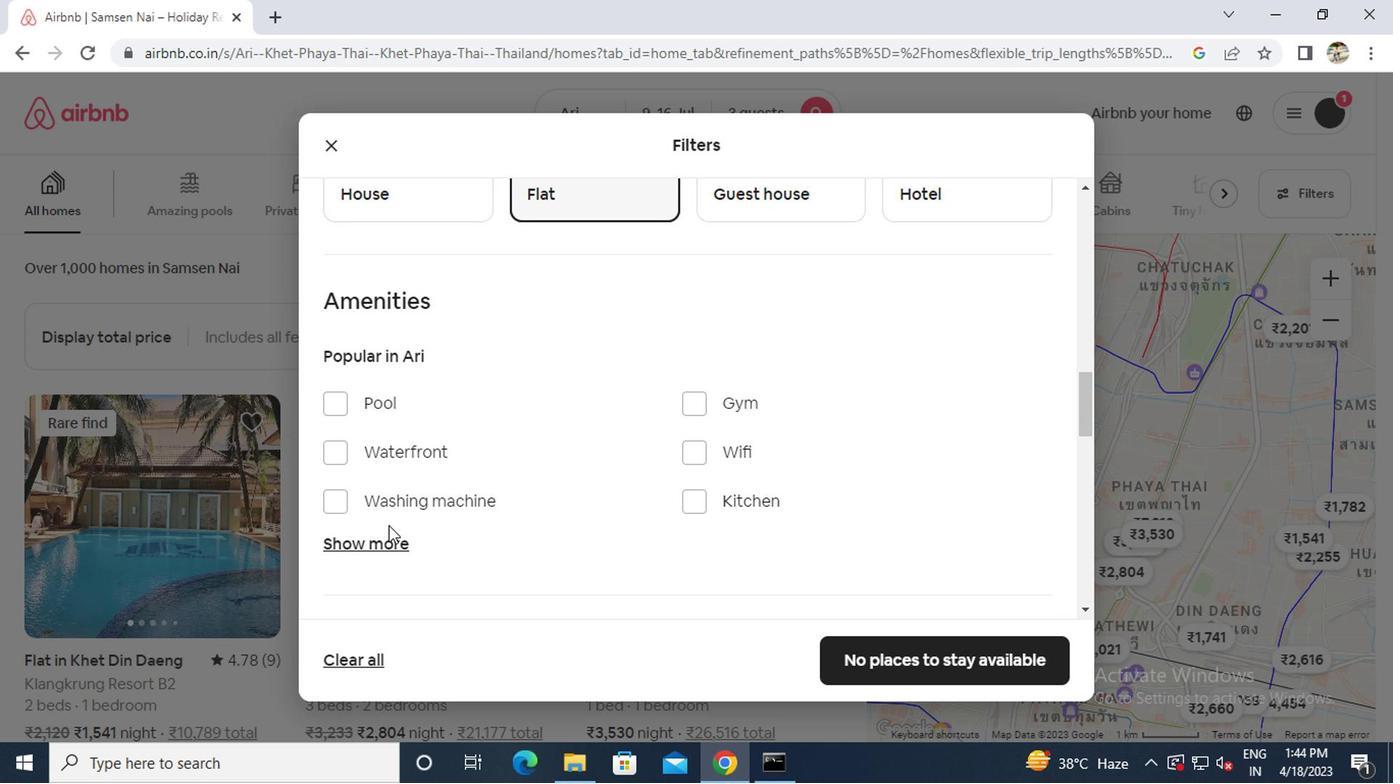 
Action: Mouse moved to (372, 552)
Screenshot: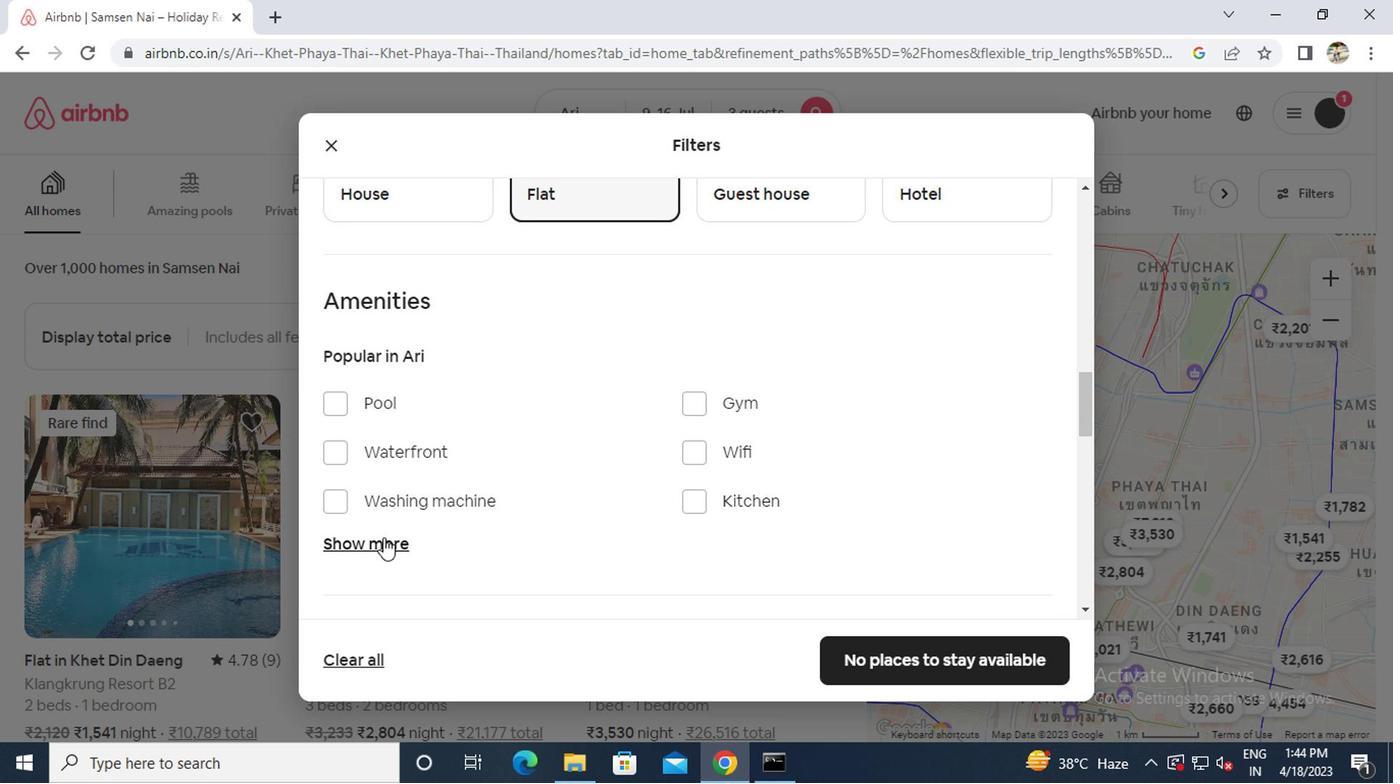 
Action: Mouse pressed left at (372, 552)
Screenshot: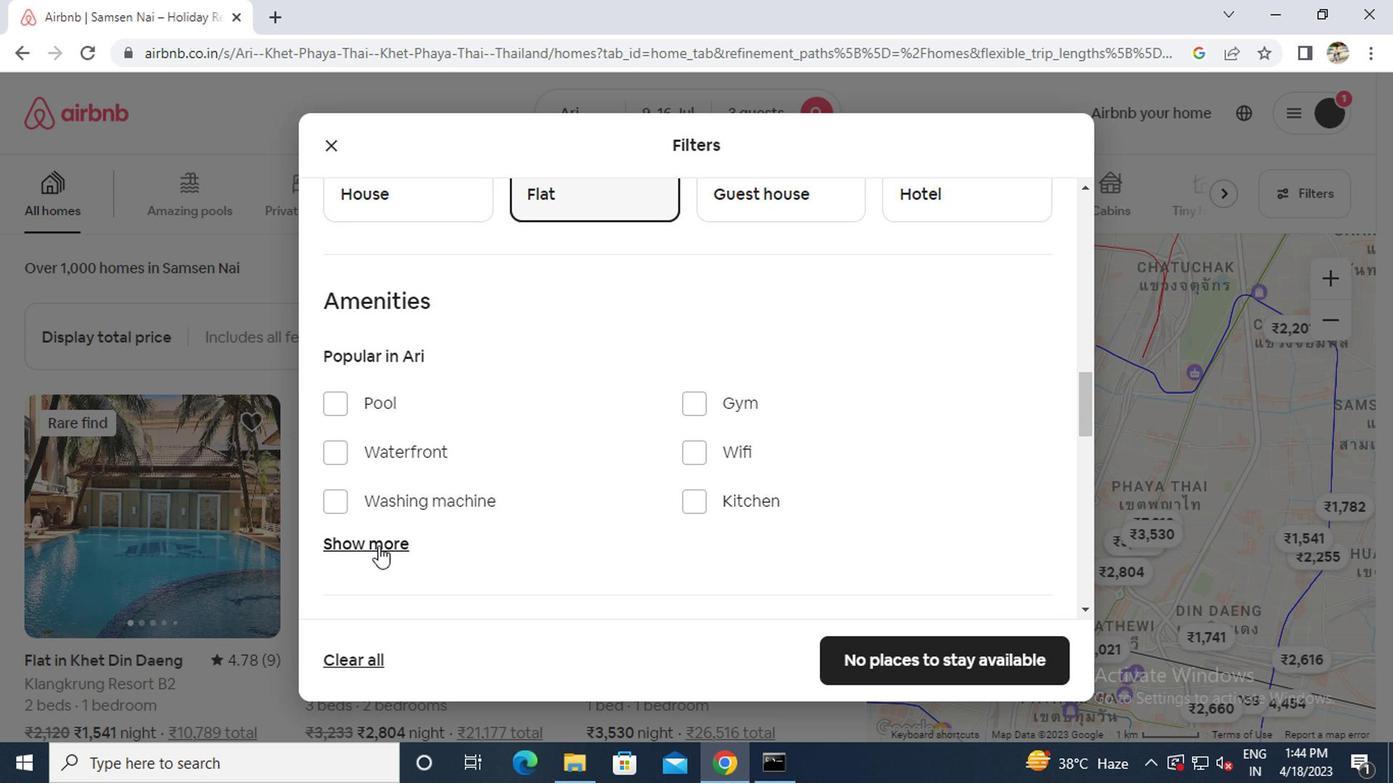 
Action: Mouse scrolled (372, 551) with delta (0, -1)
Screenshot: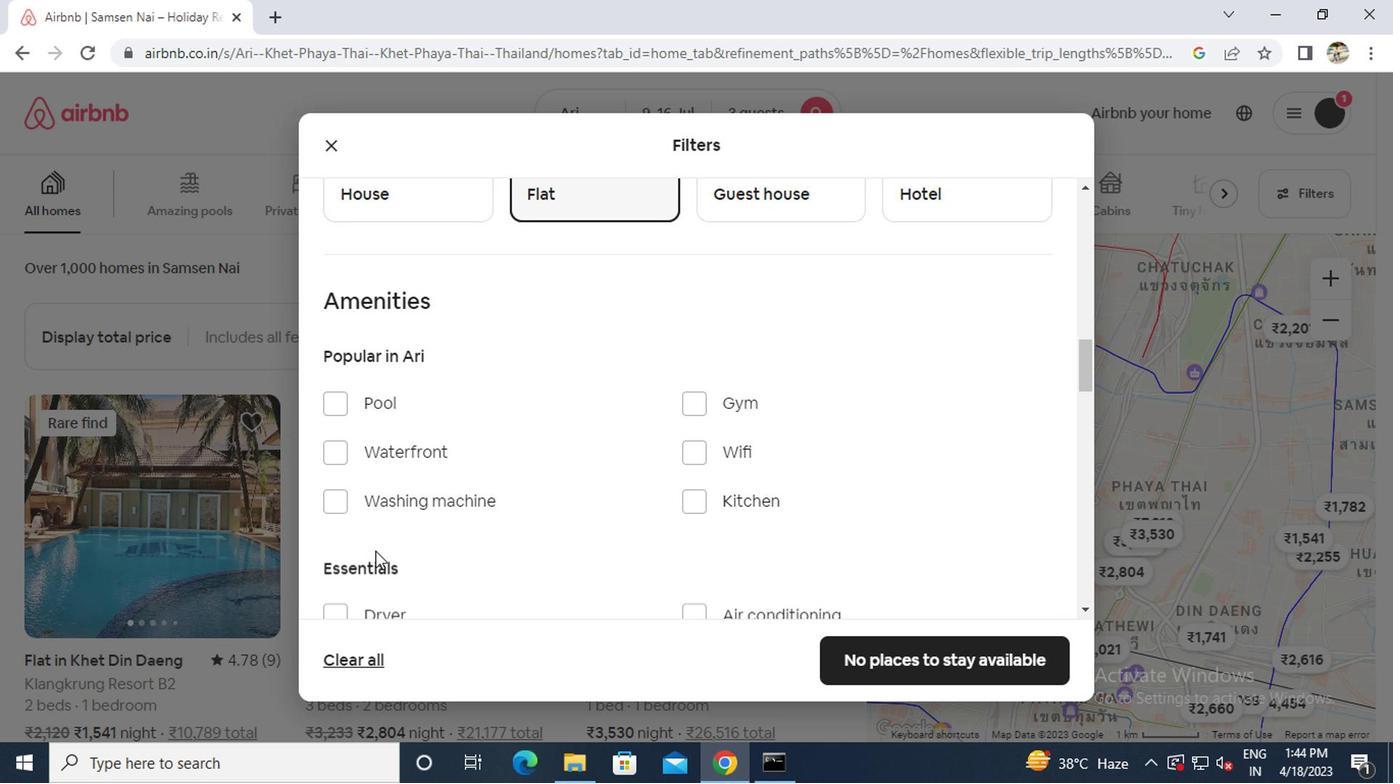 
Action: Mouse moved to (411, 517)
Screenshot: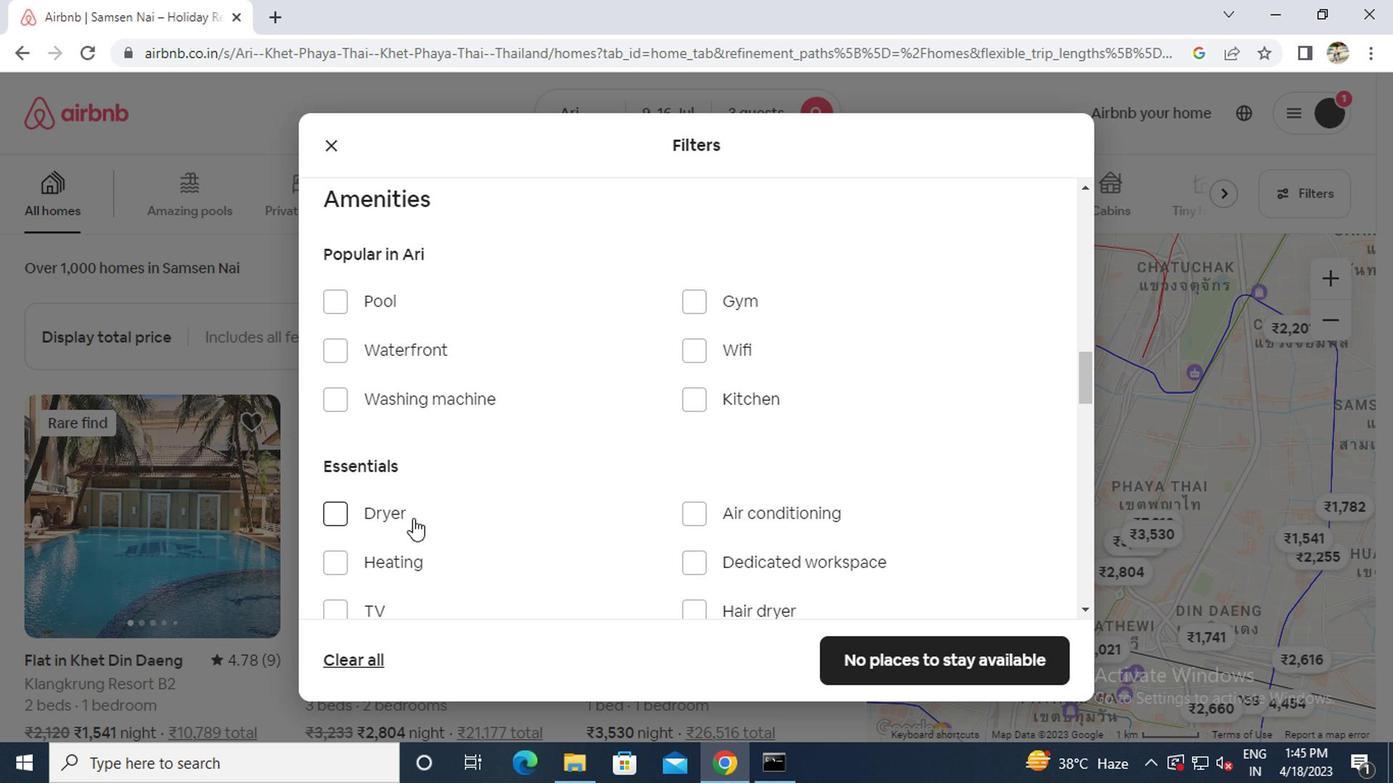 
Action: Mouse scrolled (411, 515) with delta (0, -1)
Screenshot: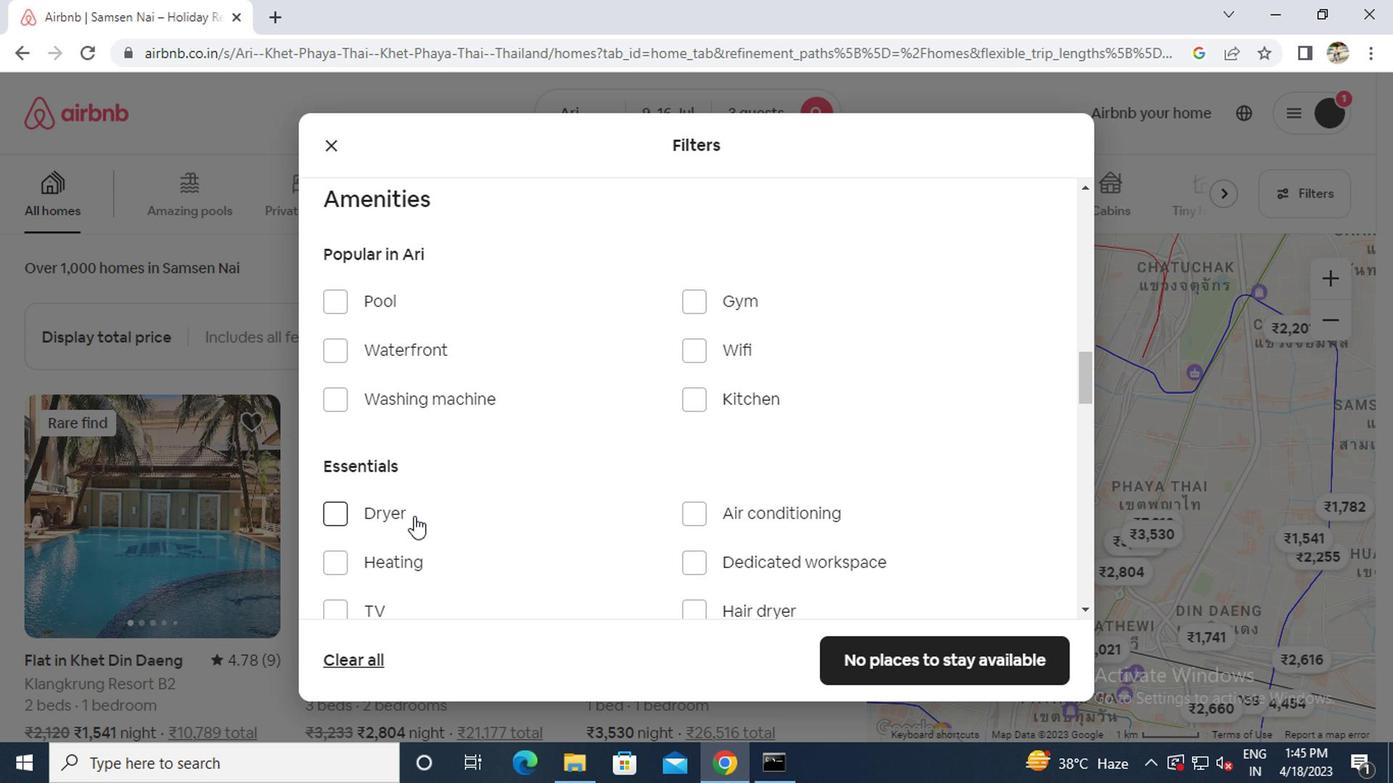 
Action: Mouse scrolled (411, 515) with delta (0, -1)
Screenshot: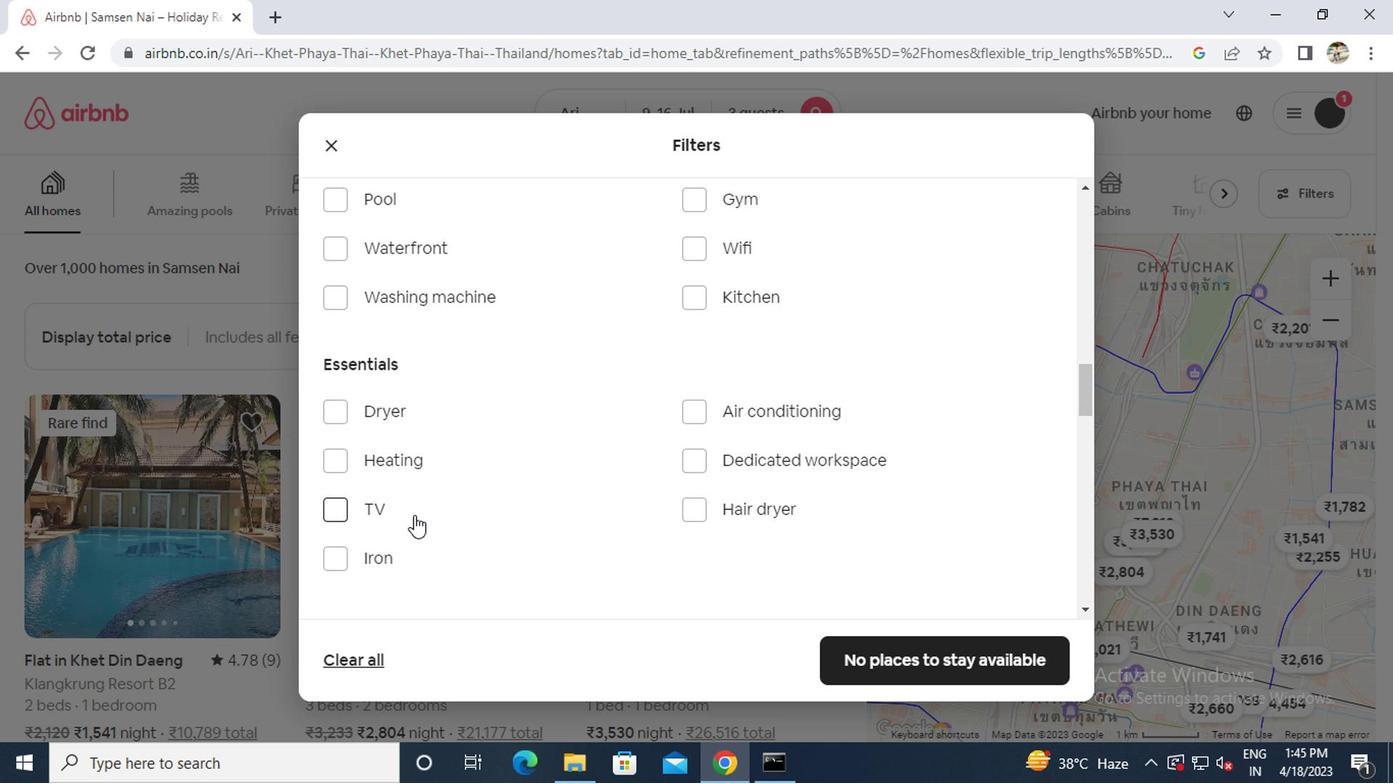 
Action: Mouse scrolled (411, 515) with delta (0, -1)
Screenshot: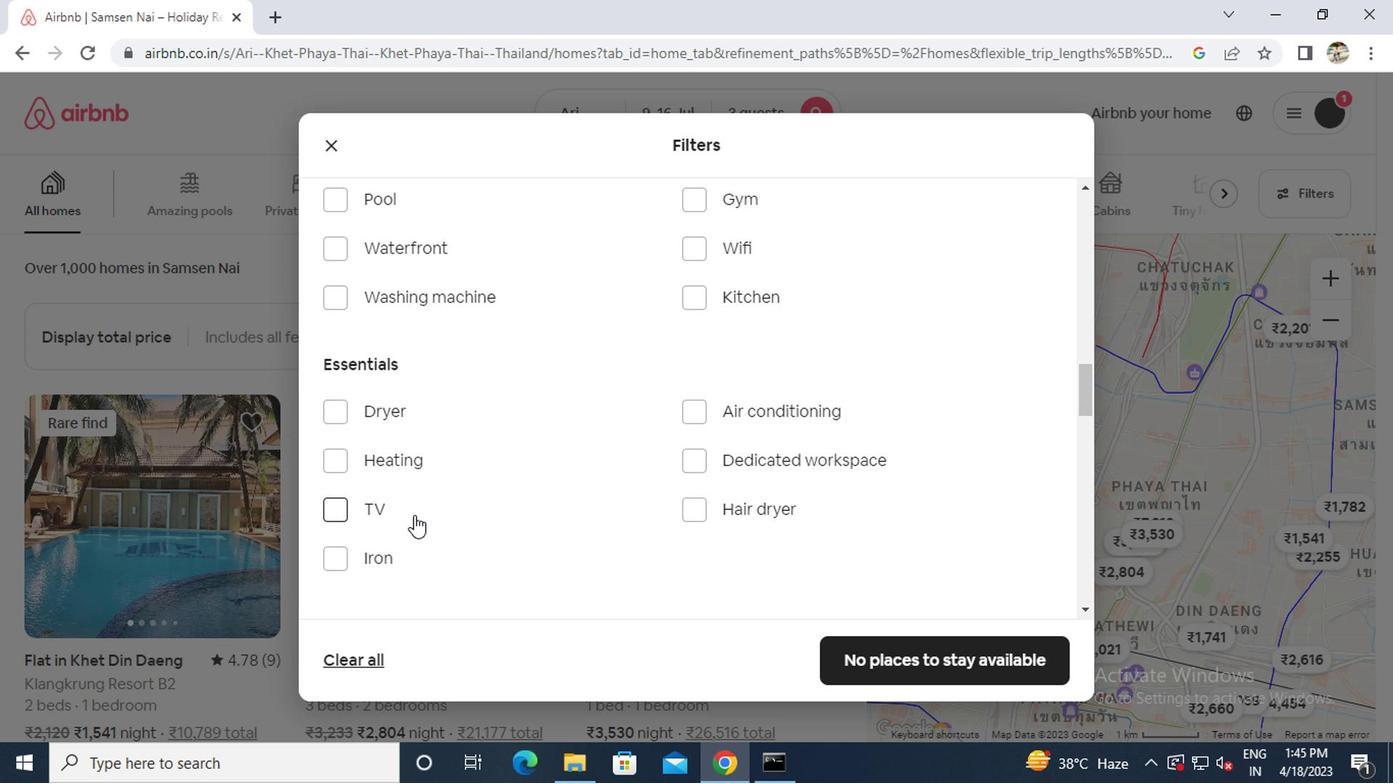 
Action: Mouse moved to (420, 507)
Screenshot: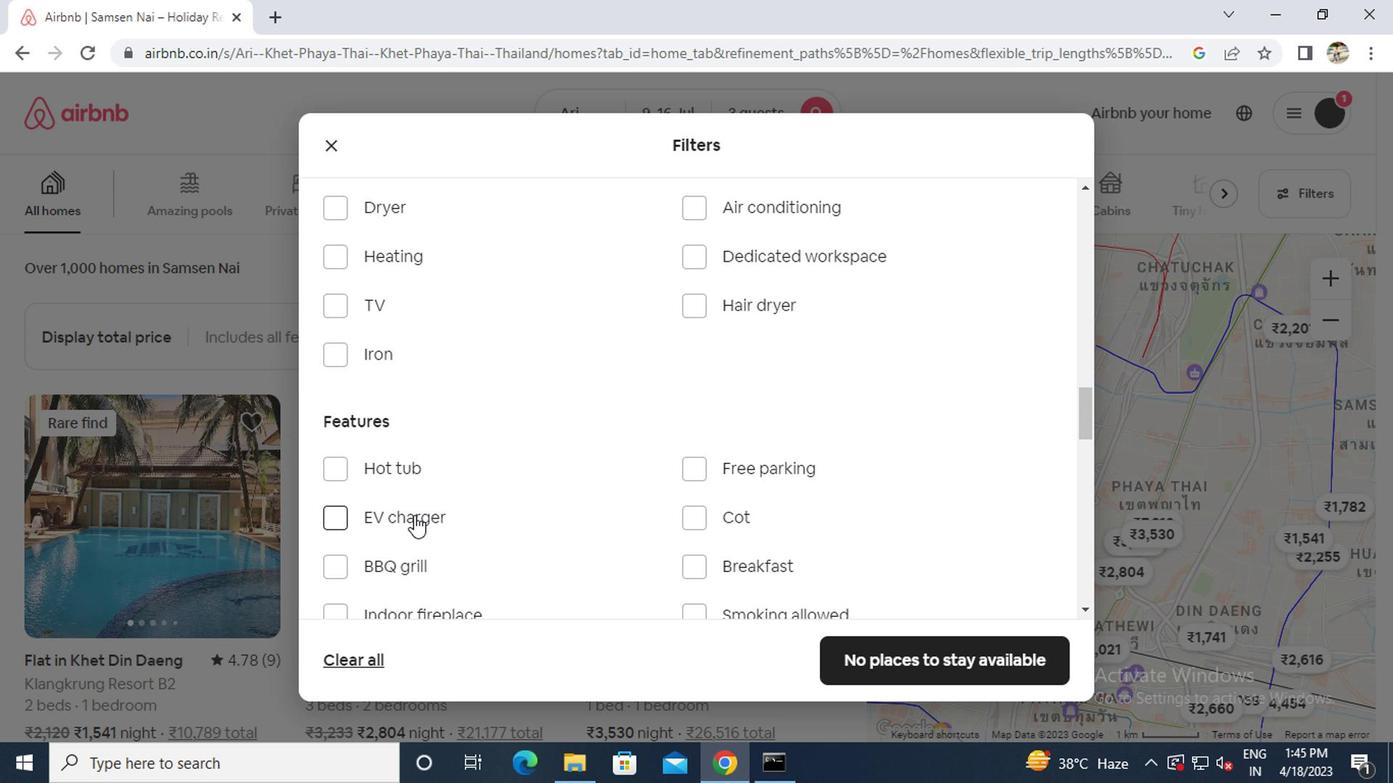 
Action: Mouse scrolled (420, 507) with delta (0, 0)
Screenshot: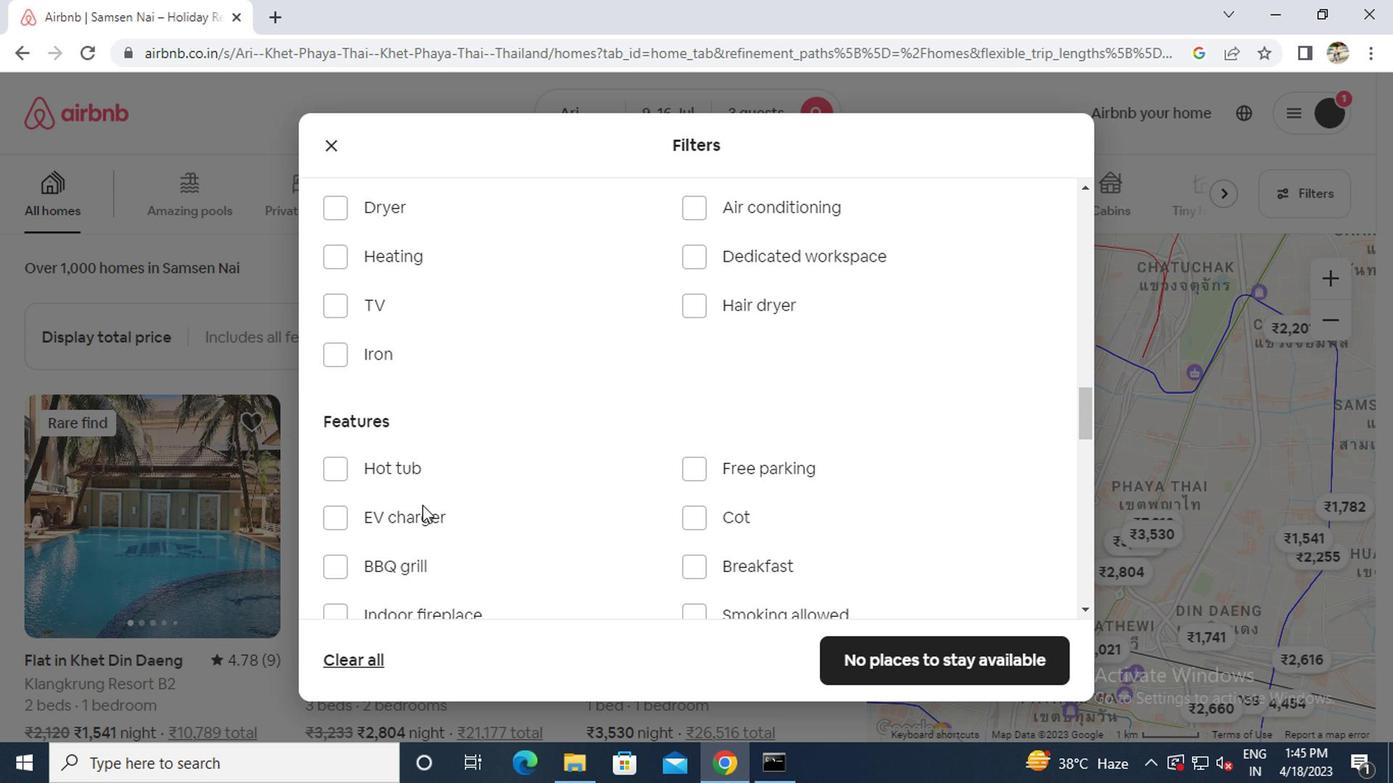 
Action: Mouse scrolled (420, 507) with delta (0, 0)
Screenshot: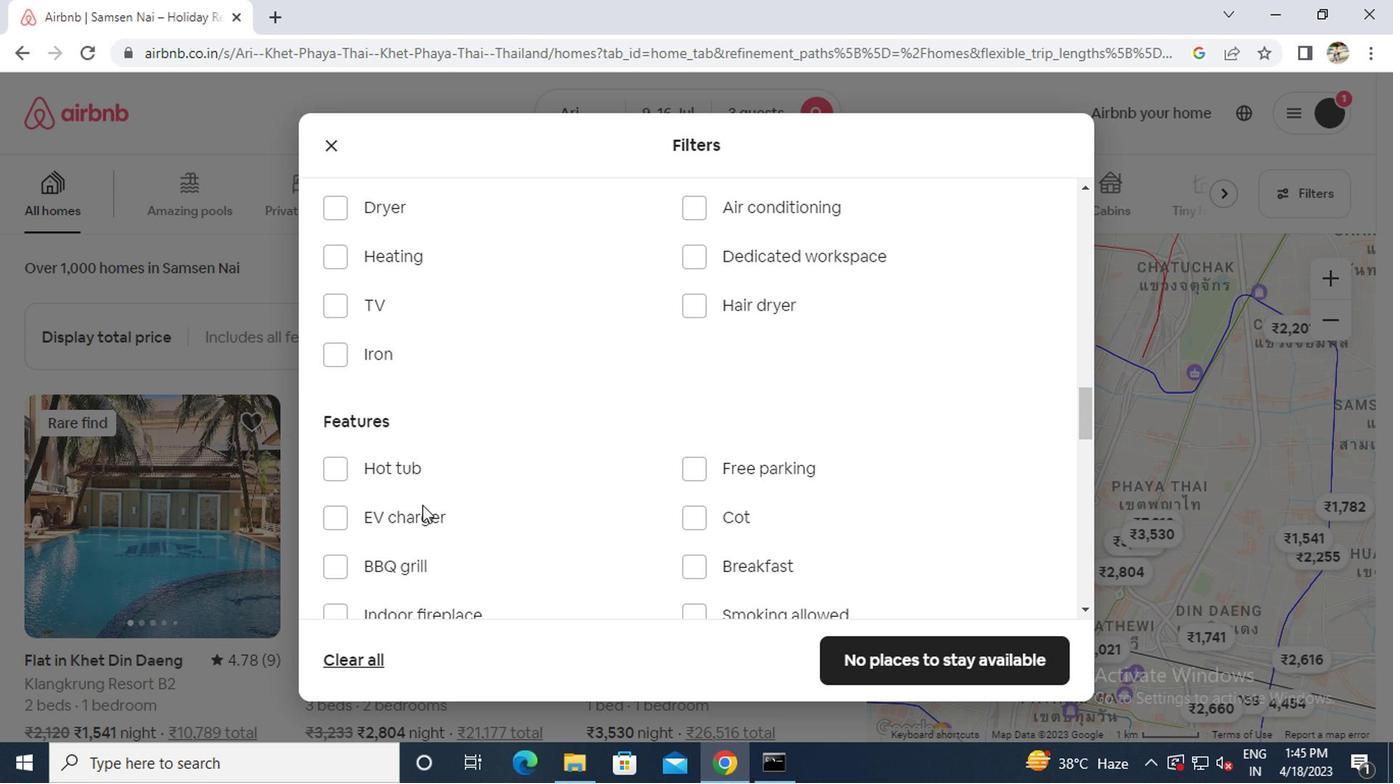 
Action: Mouse moved to (713, 415)
Screenshot: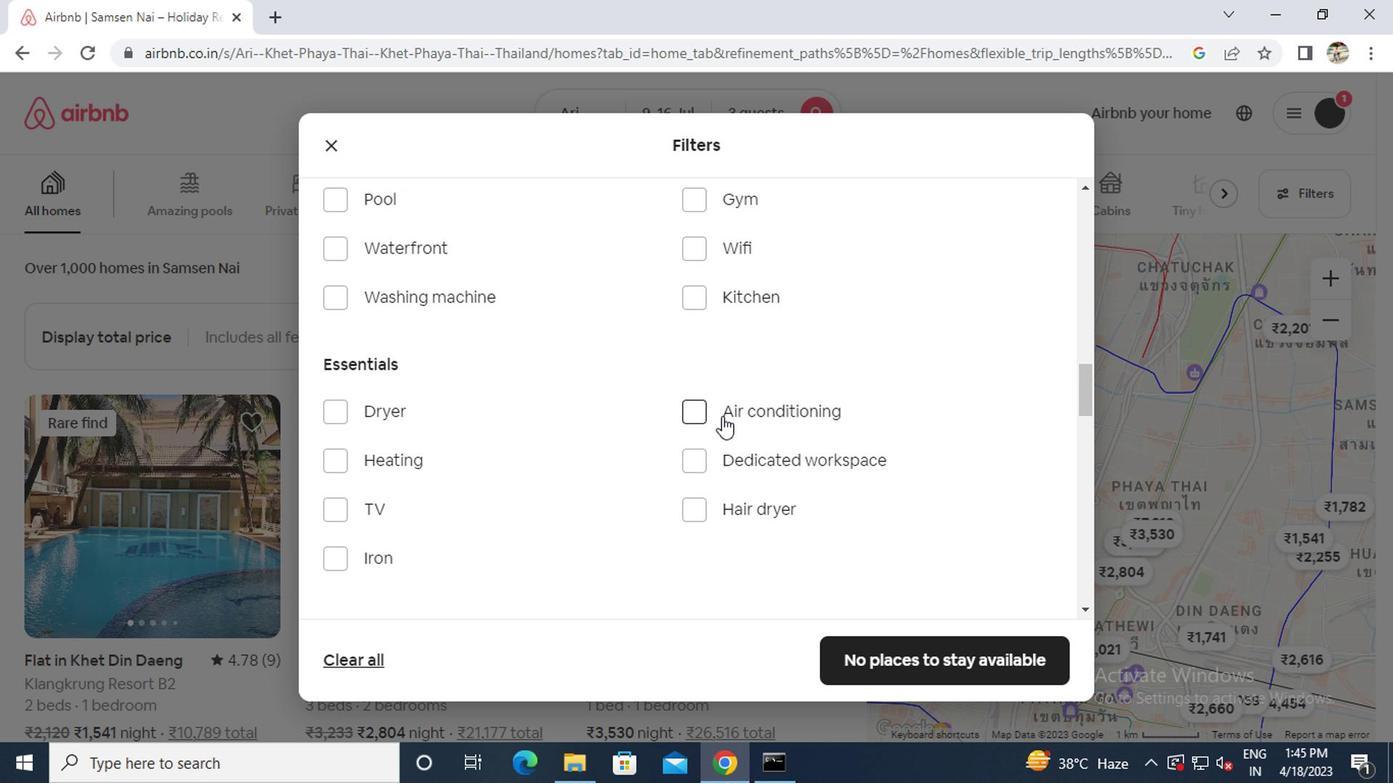 
Action: Mouse pressed left at (713, 415)
Screenshot: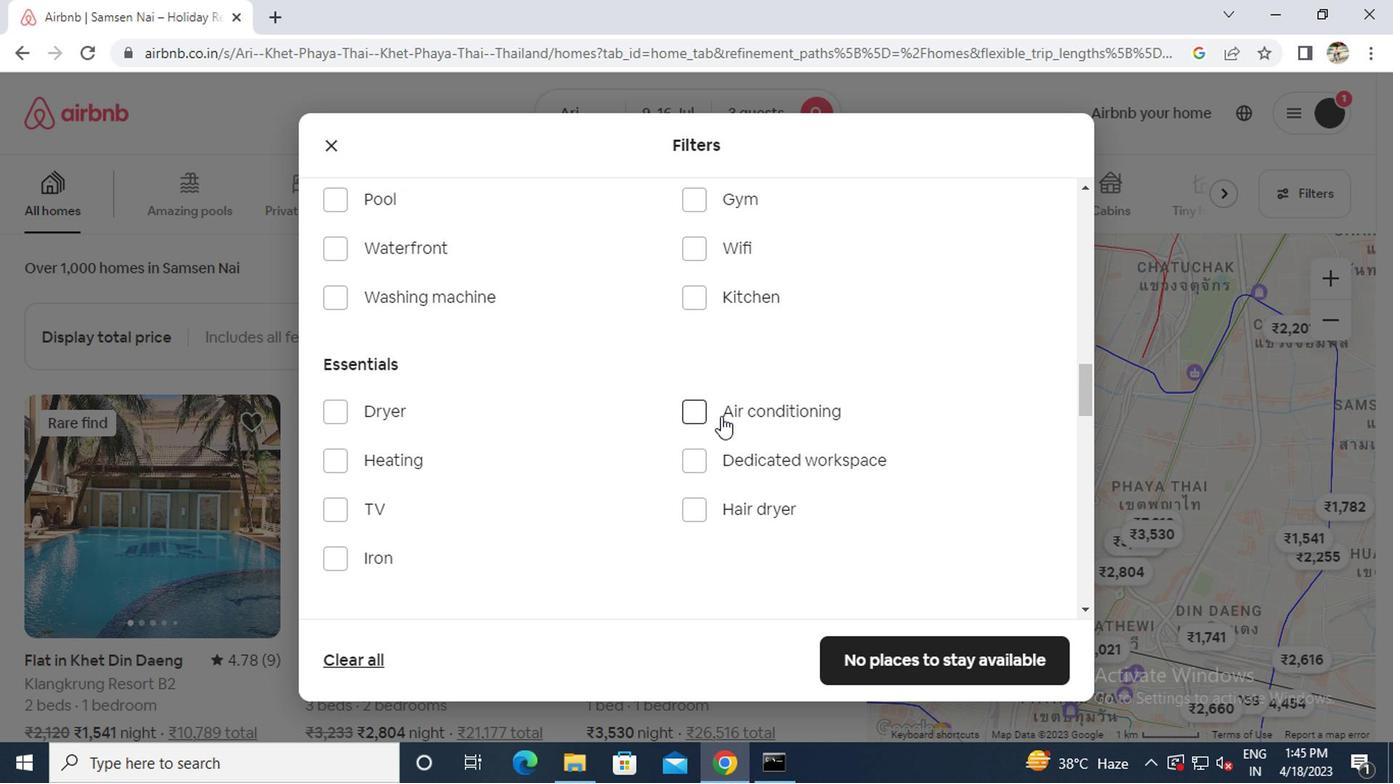 
Action: Mouse moved to (695, 298)
Screenshot: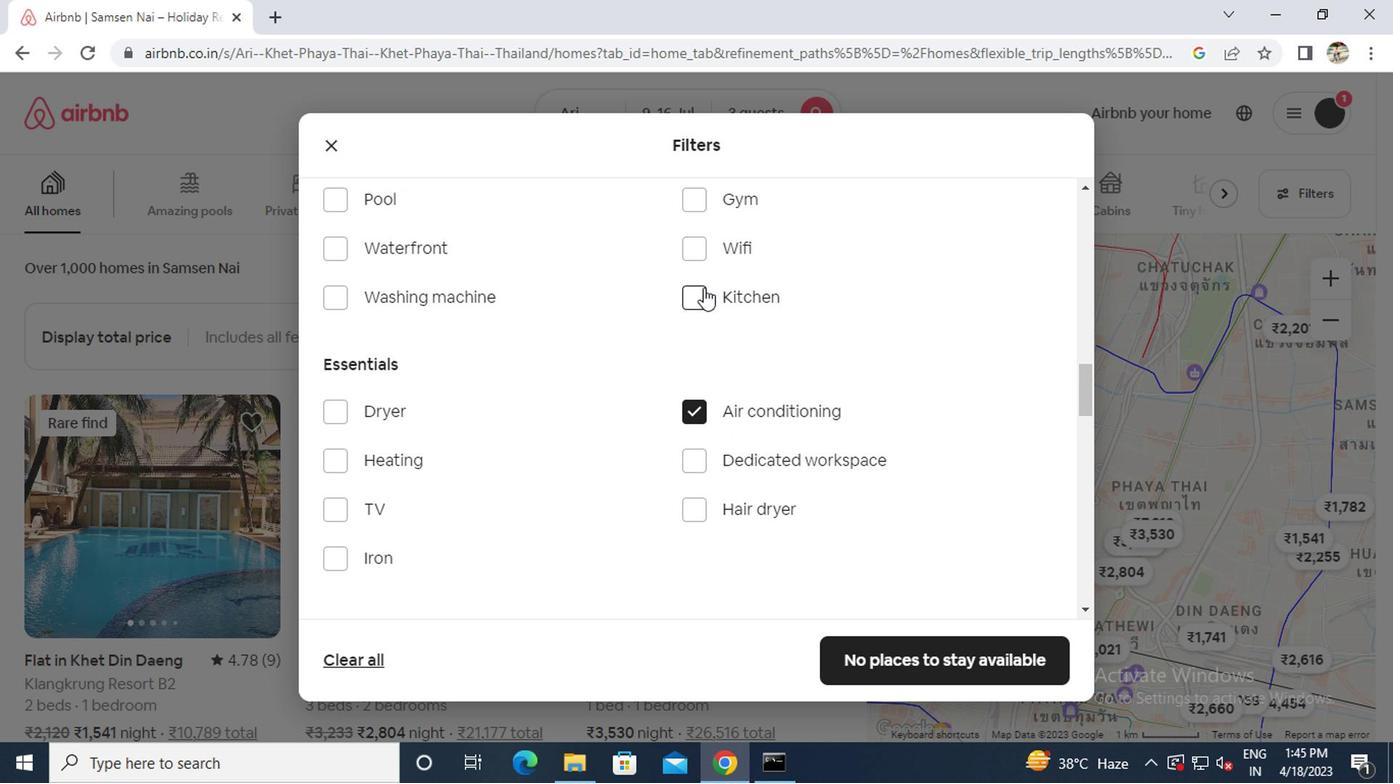 
Action: Mouse pressed left at (695, 298)
Screenshot: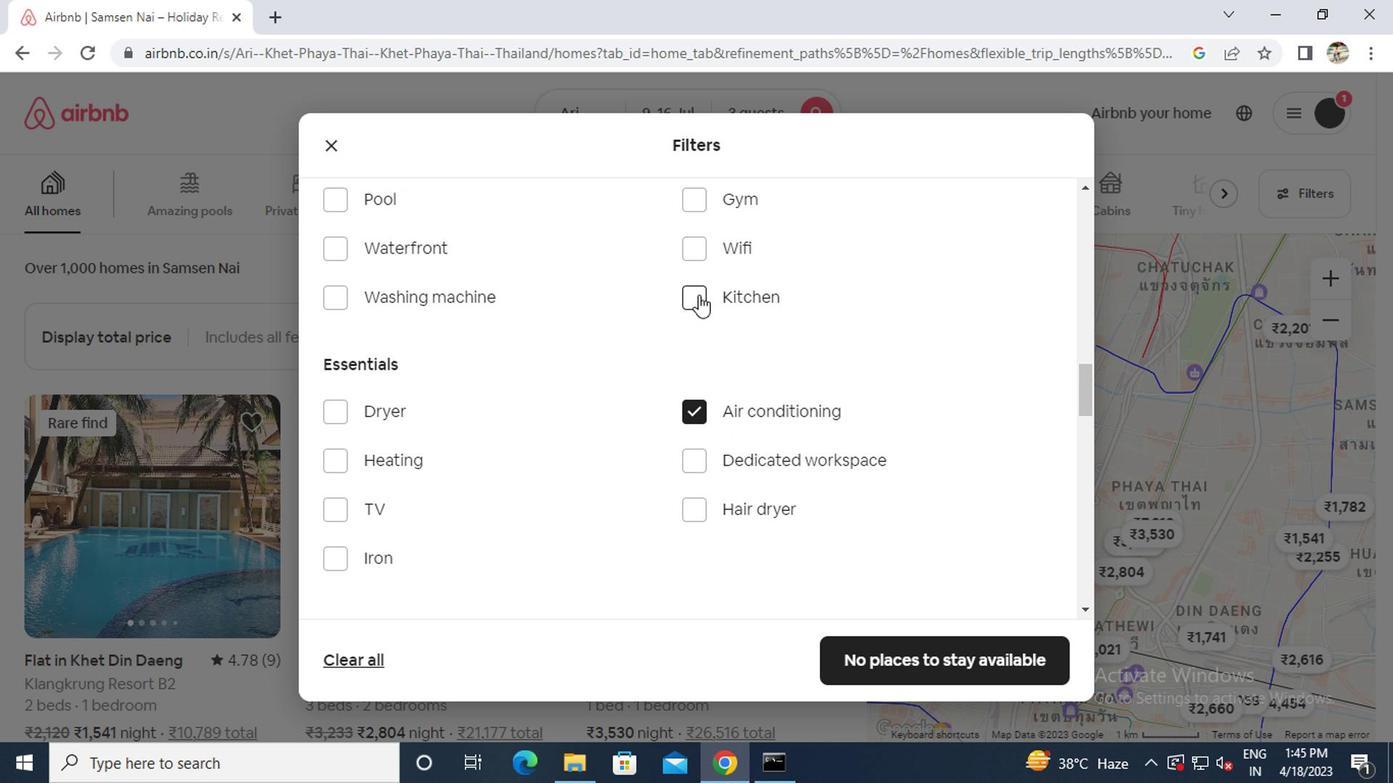 
Action: Mouse moved to (694, 298)
Screenshot: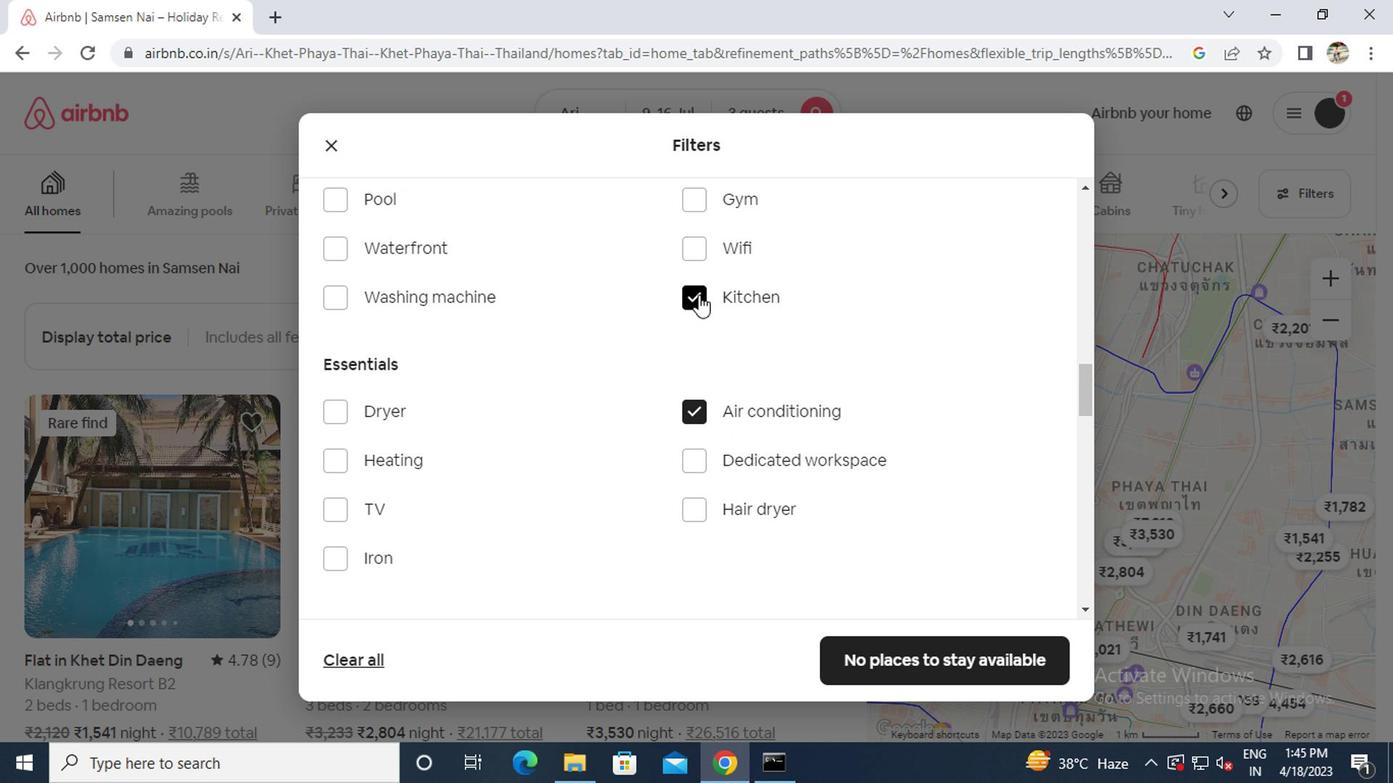 
Action: Mouse scrolled (694, 297) with delta (0, 0)
Screenshot: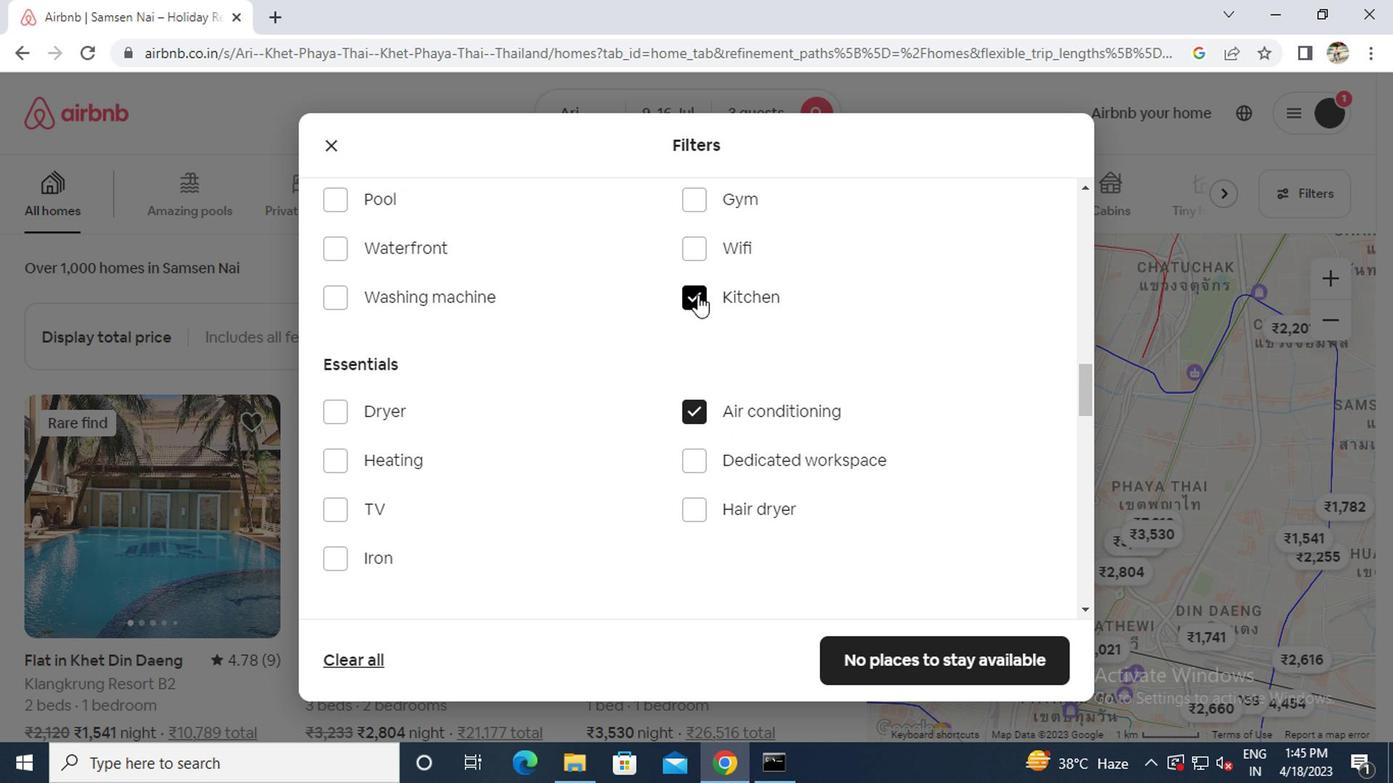 
Action: Mouse scrolled (694, 297) with delta (0, 0)
Screenshot: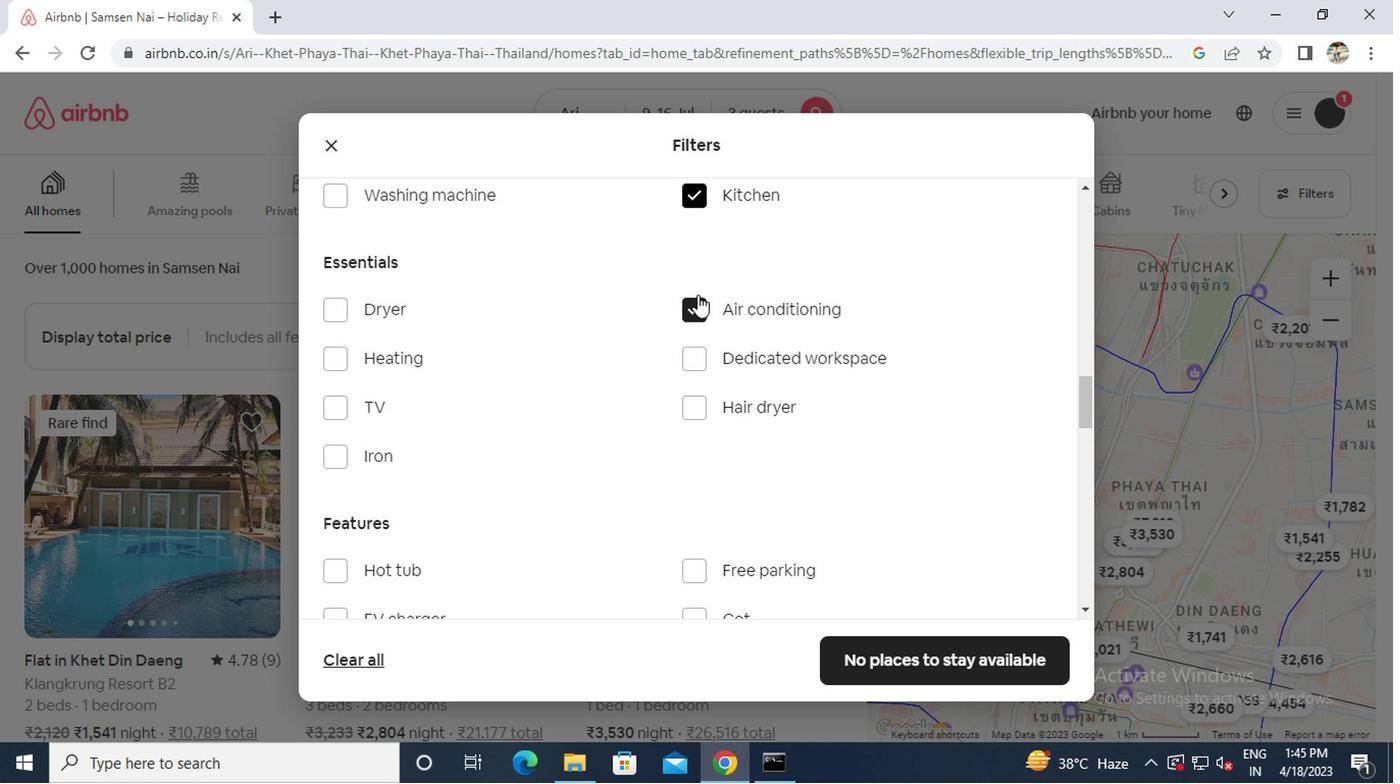 
Action: Mouse scrolled (694, 297) with delta (0, 0)
Screenshot: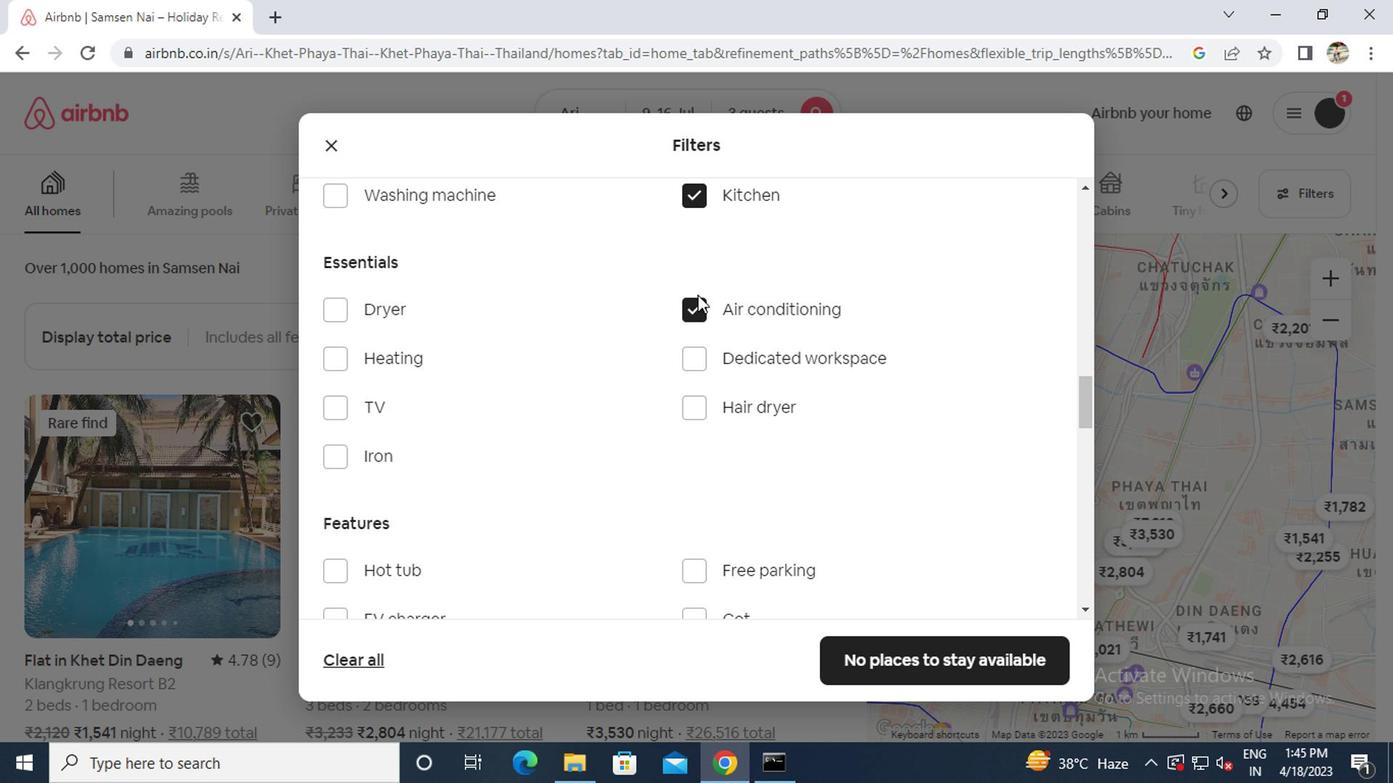 
Action: Mouse scrolled (694, 297) with delta (0, 0)
Screenshot: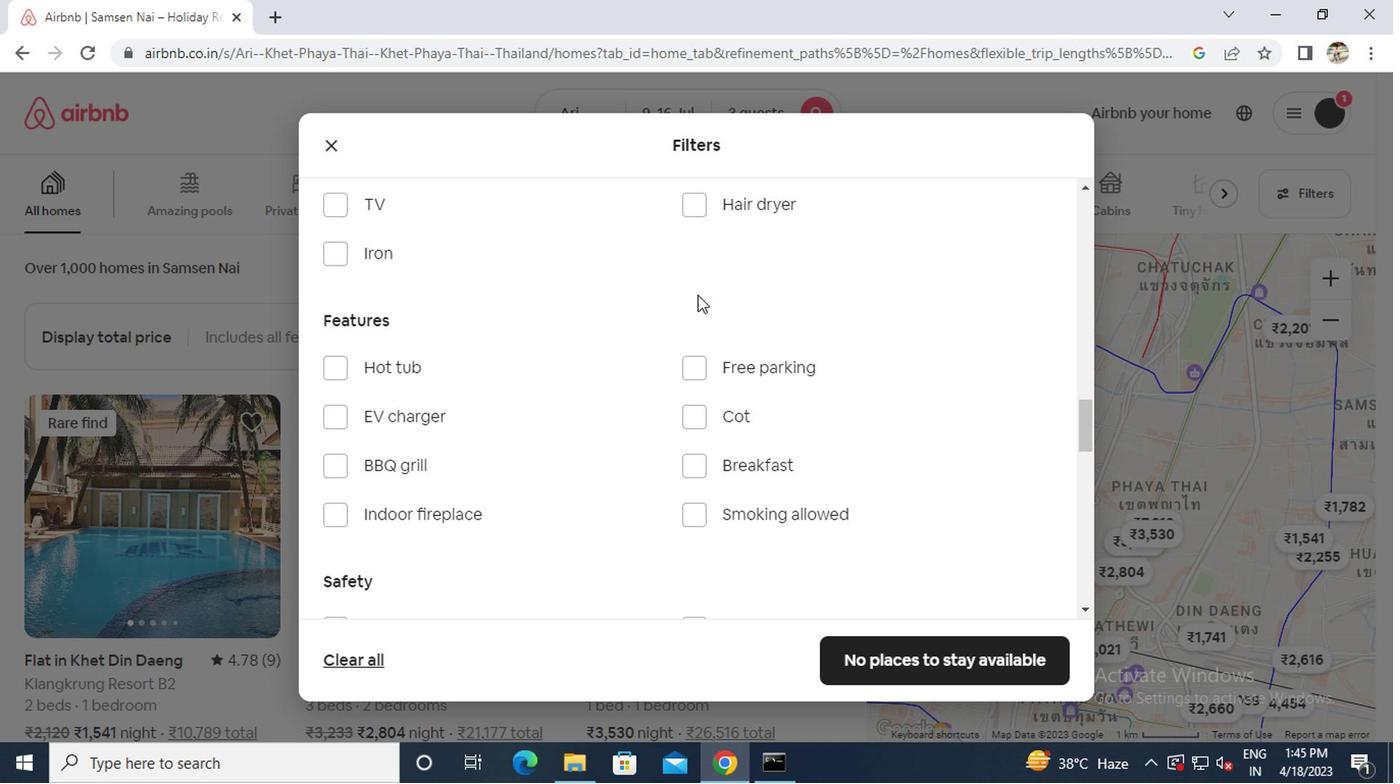 
Action: Mouse scrolled (694, 297) with delta (0, 0)
Screenshot: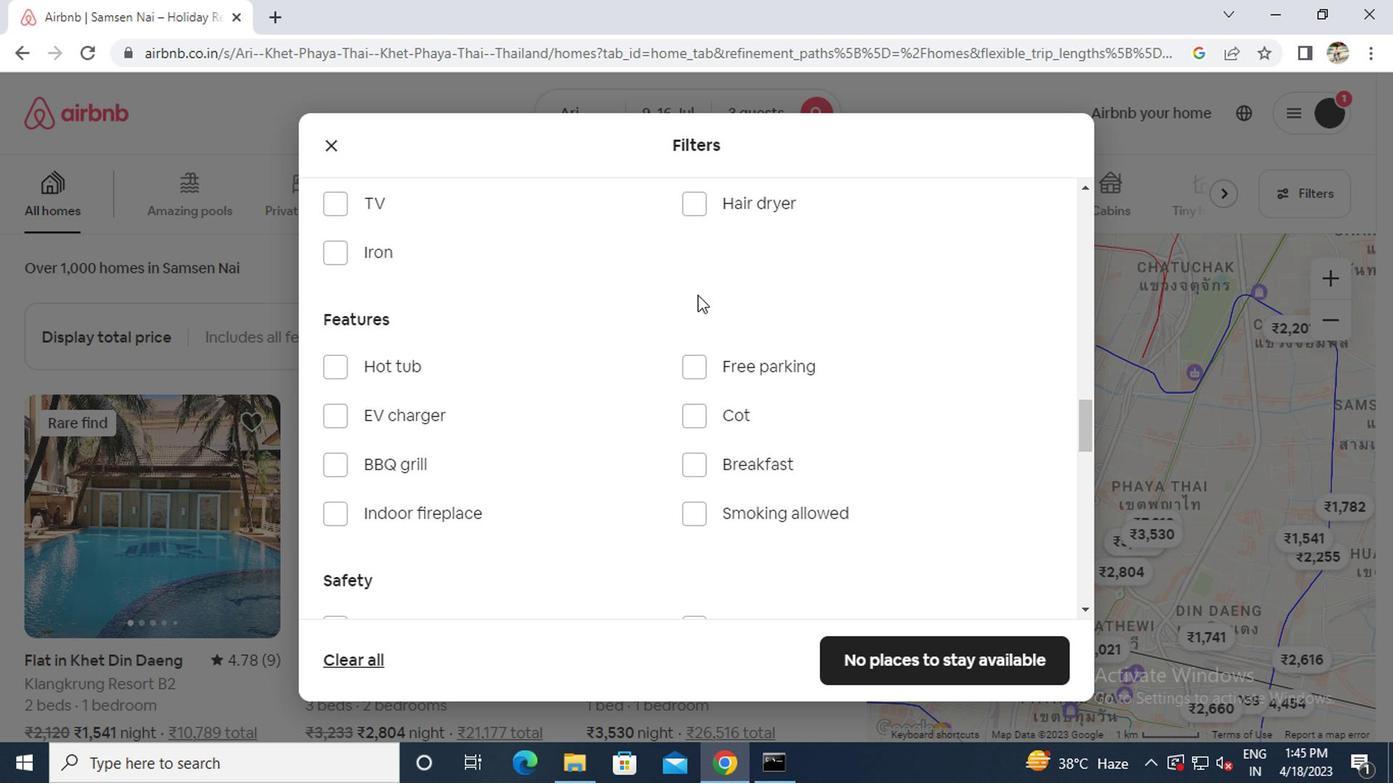 
Action: Mouse scrolled (694, 297) with delta (0, 0)
Screenshot: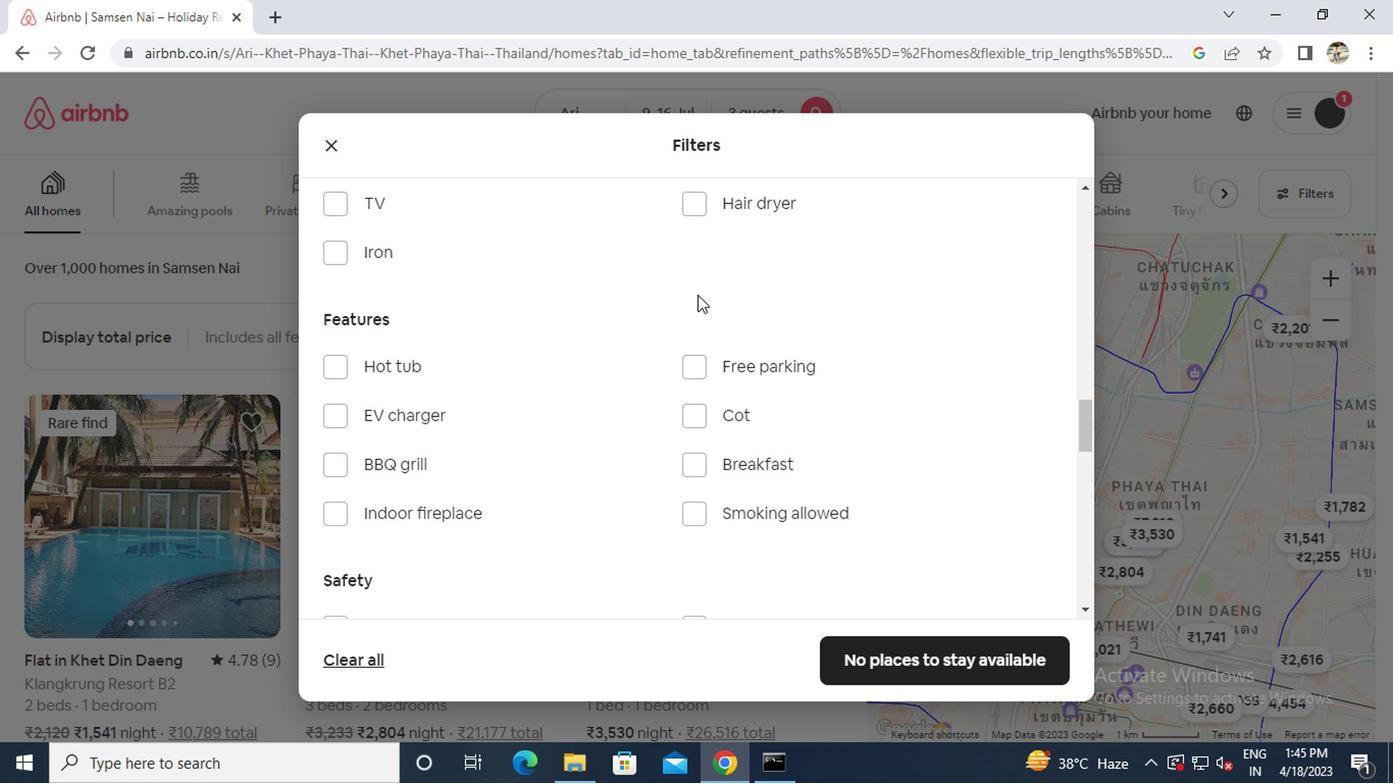 
Action: Mouse scrolled (694, 297) with delta (0, 0)
Screenshot: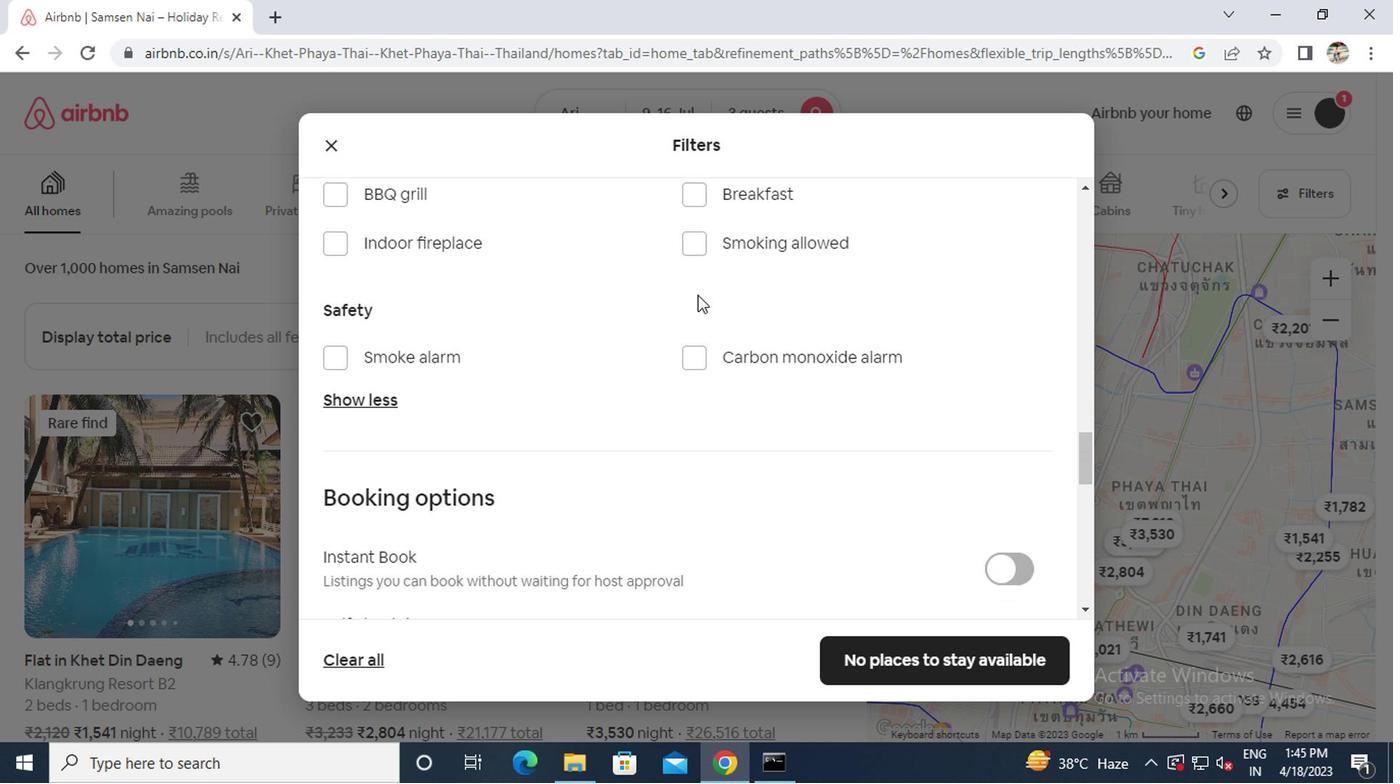 
Action: Mouse scrolled (694, 297) with delta (0, 0)
Screenshot: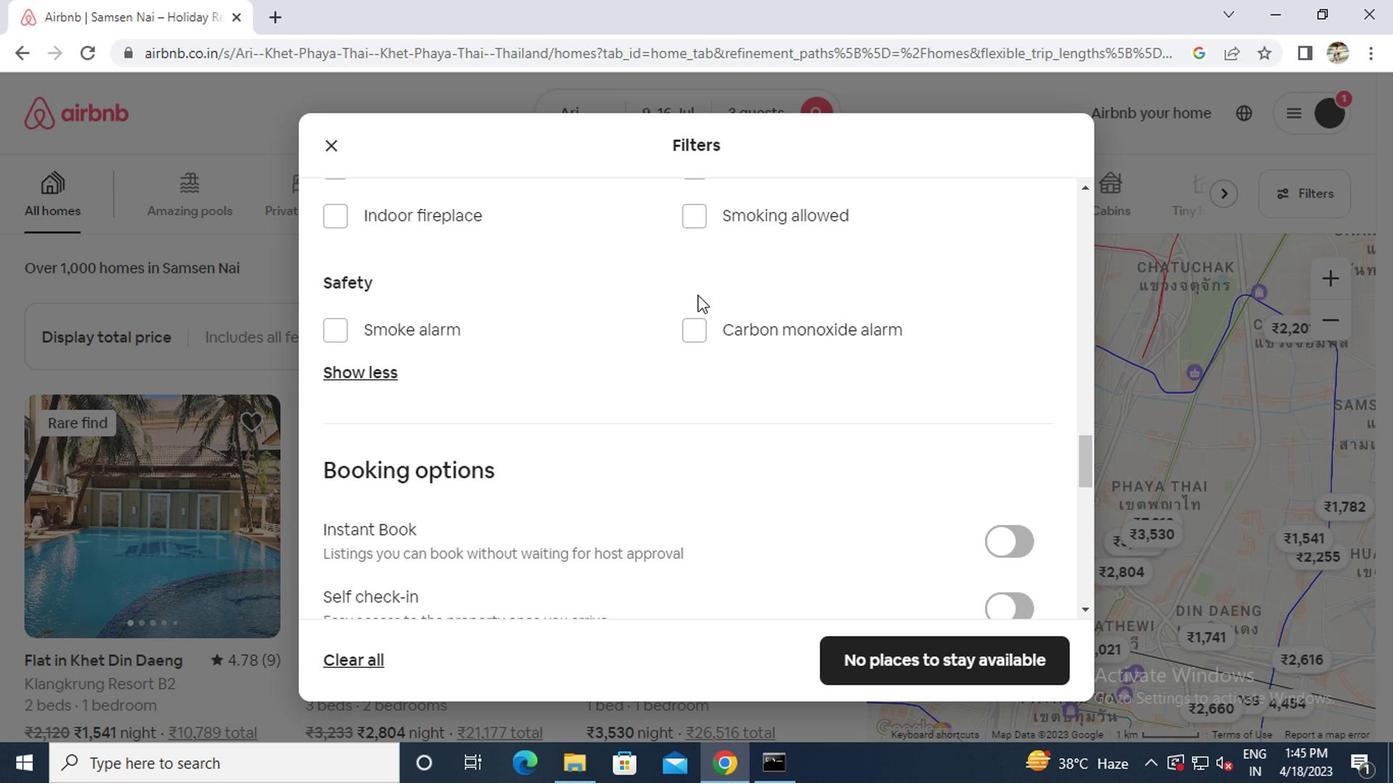 
Action: Mouse scrolled (694, 297) with delta (0, 0)
Screenshot: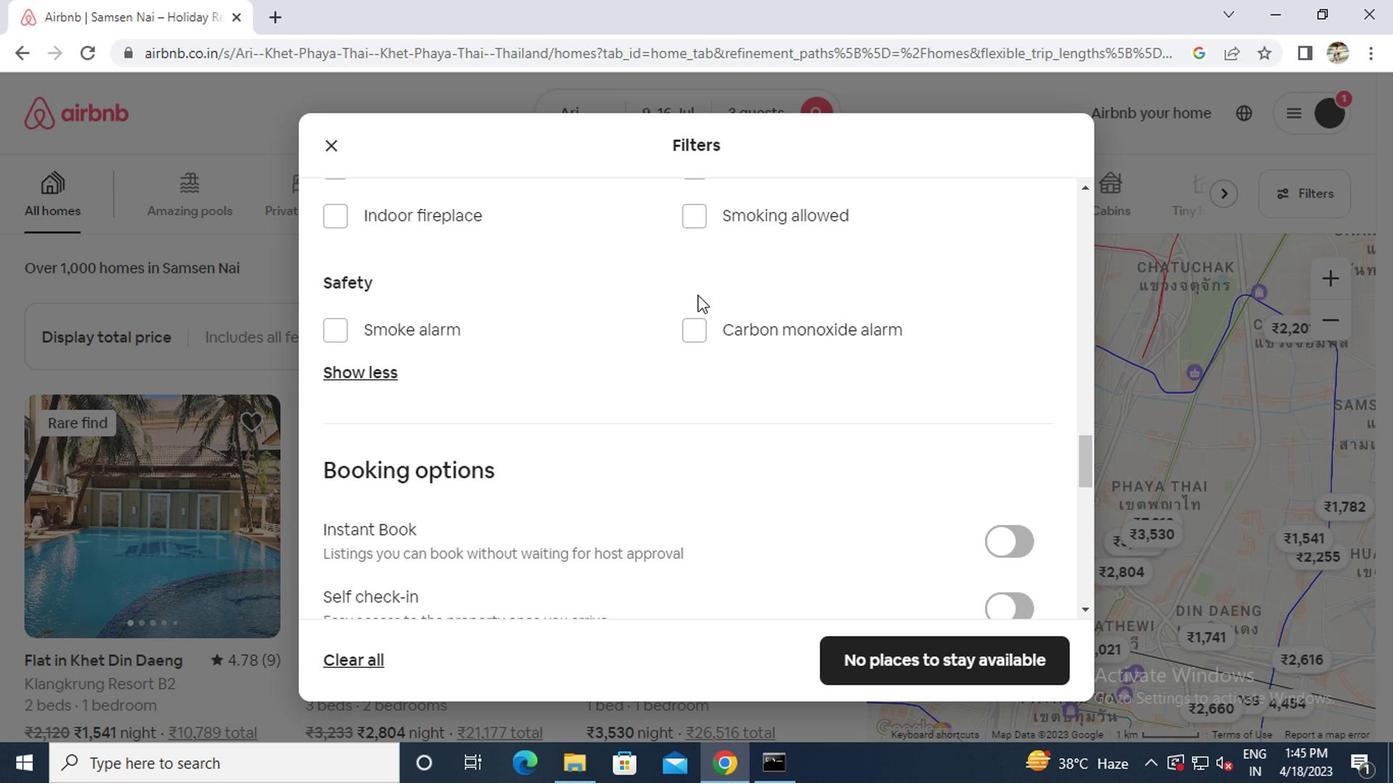 
Action: Mouse moved to (694, 298)
Screenshot: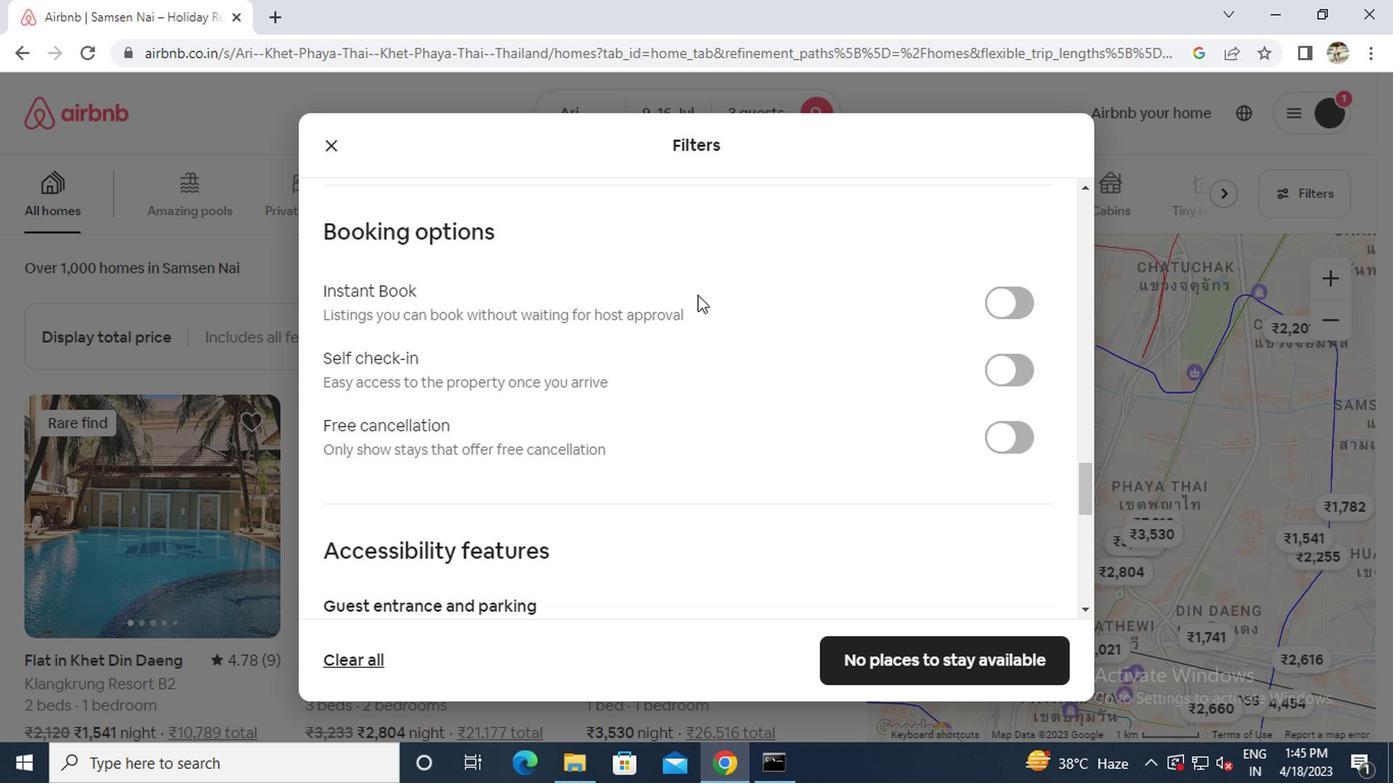
Action: Mouse scrolled (694, 297) with delta (0, 0)
Screenshot: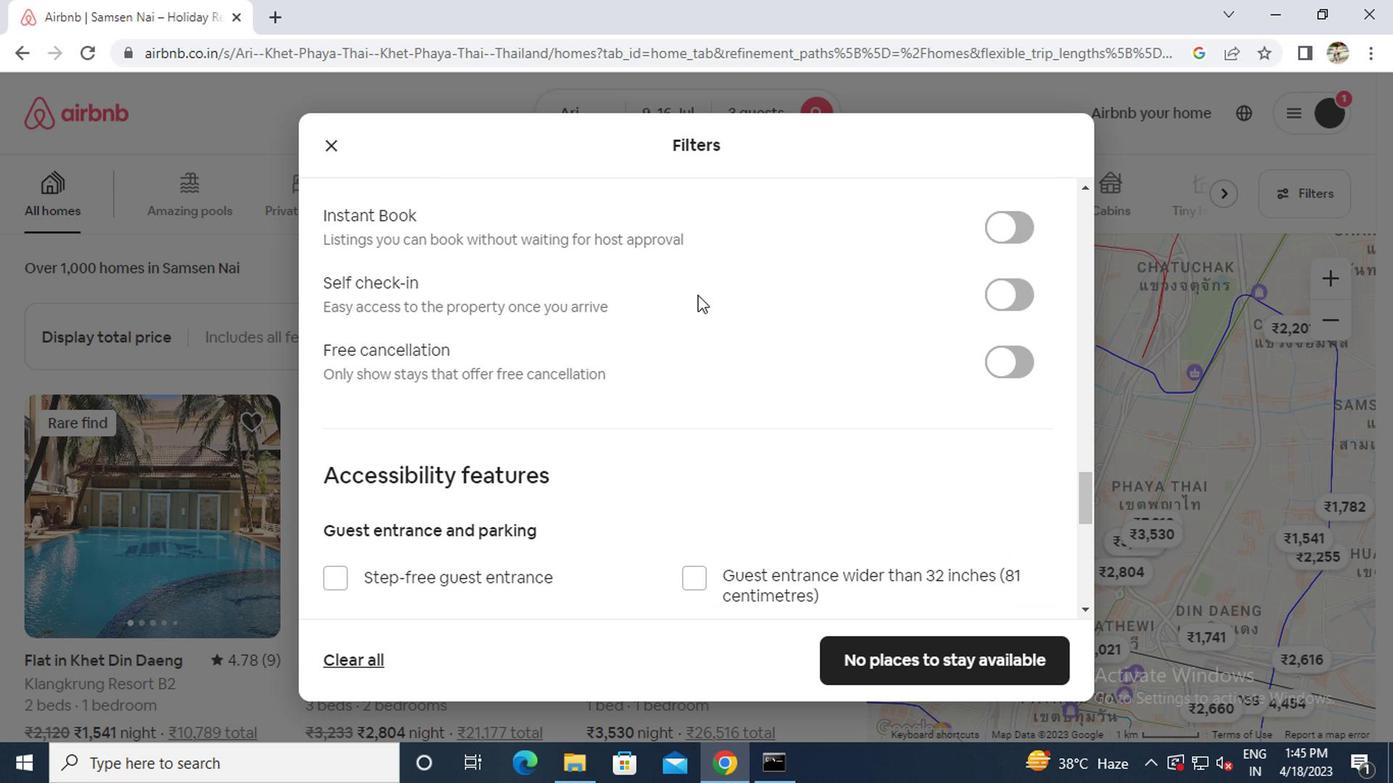 
Action: Mouse scrolled (694, 297) with delta (0, 0)
Screenshot: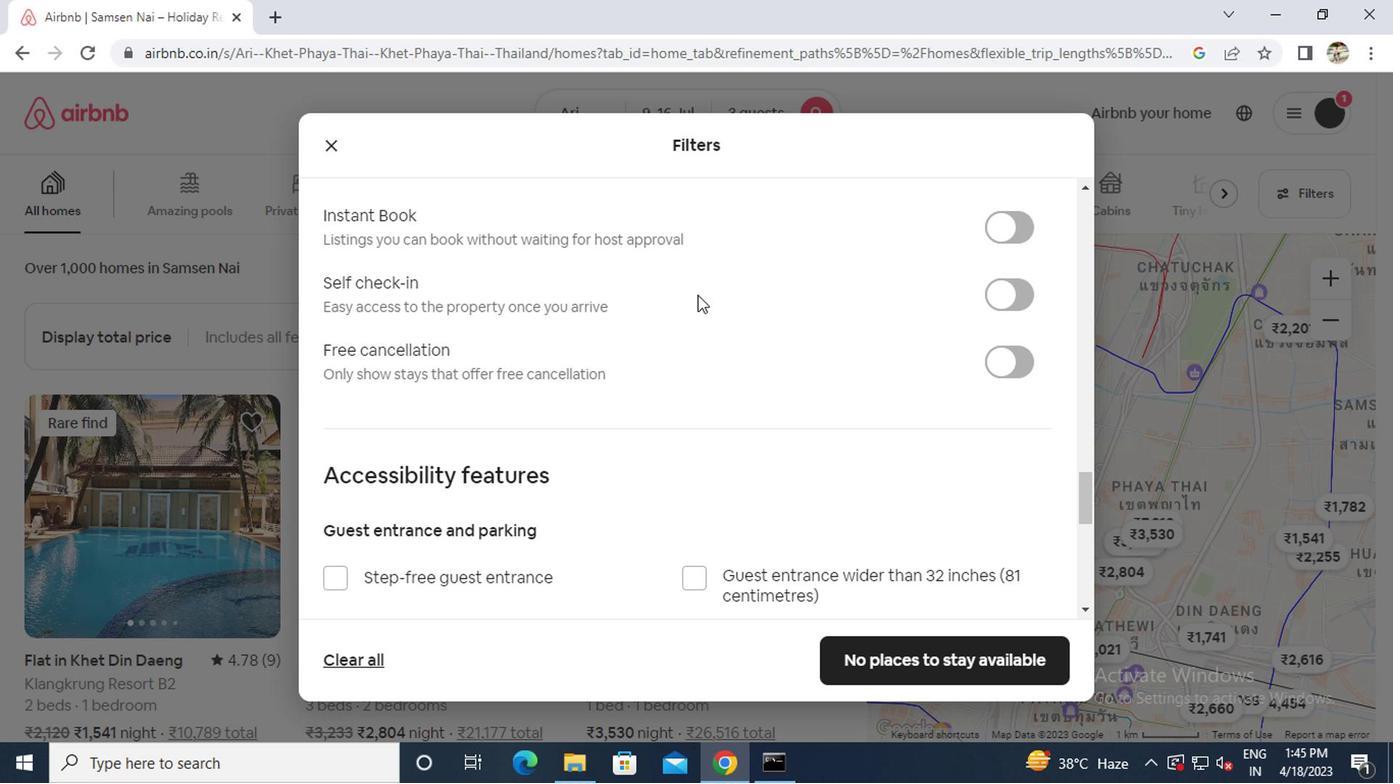 
Action: Mouse scrolled (694, 297) with delta (0, 0)
Screenshot: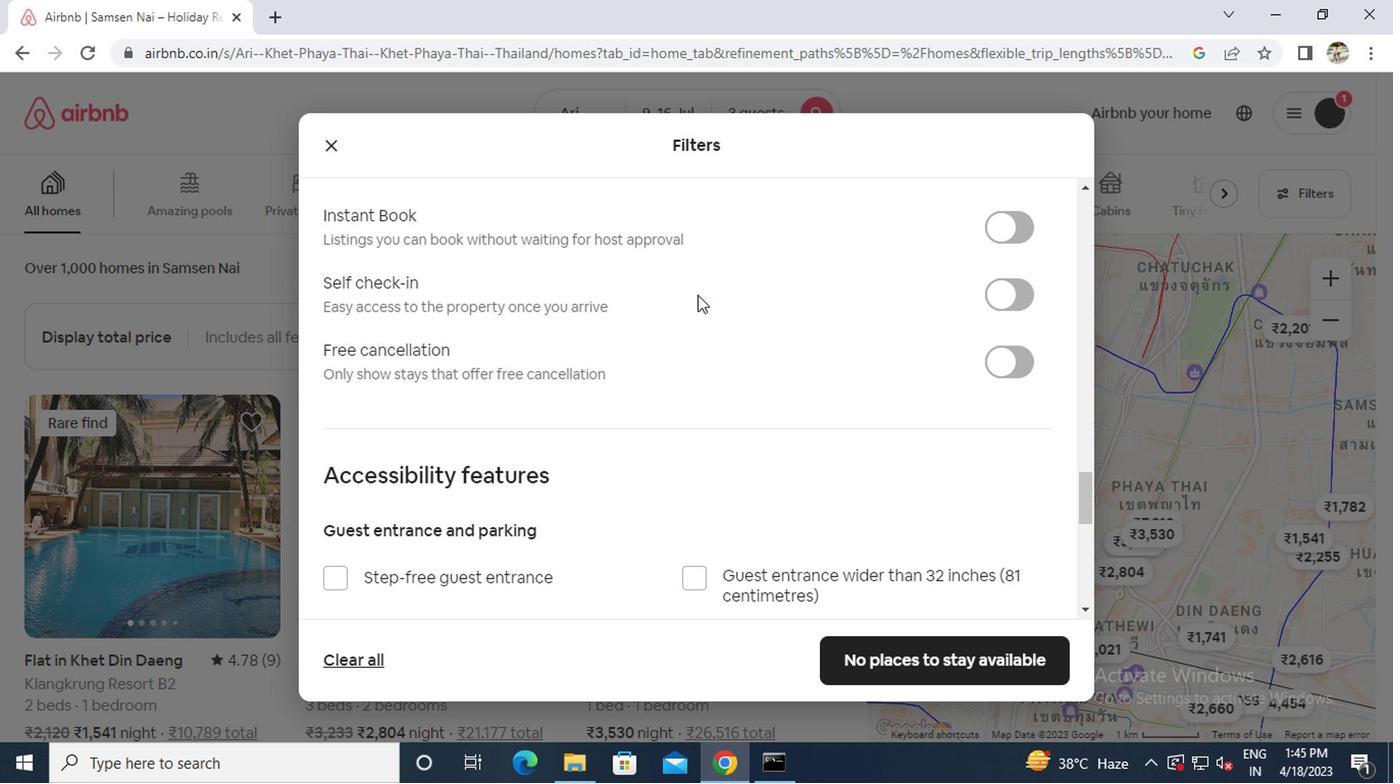 
Action: Mouse scrolled (694, 297) with delta (0, 0)
Screenshot: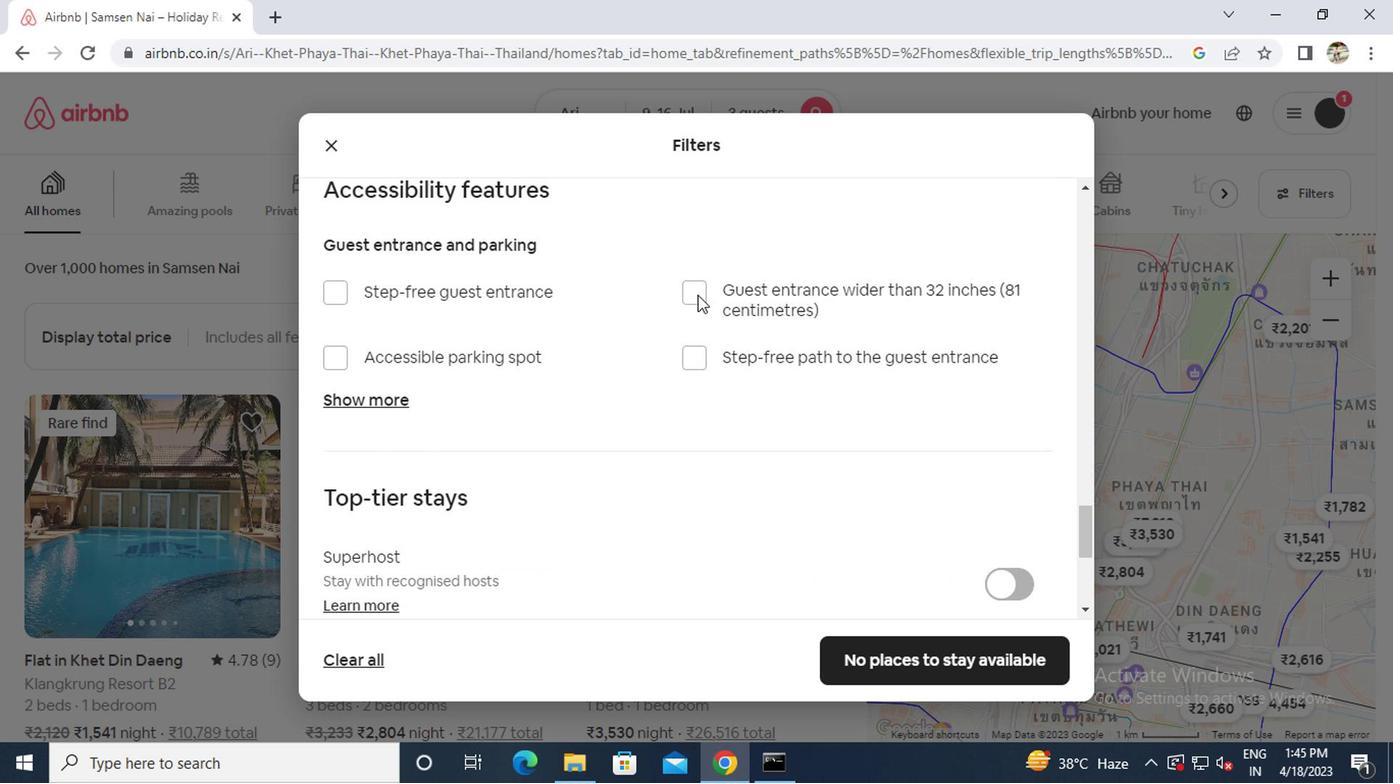 
Action: Mouse scrolled (694, 297) with delta (0, 0)
Screenshot: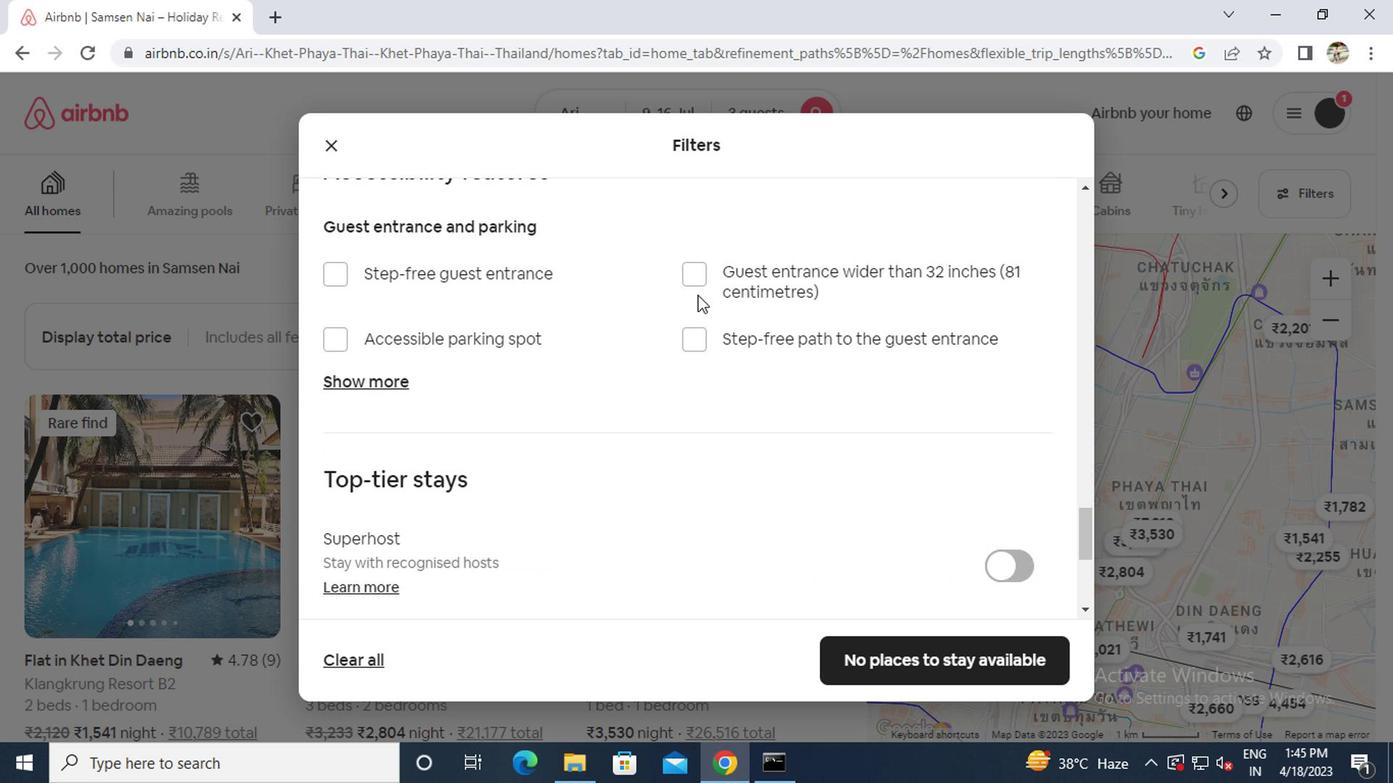 
Action: Mouse scrolled (694, 297) with delta (0, 0)
Screenshot: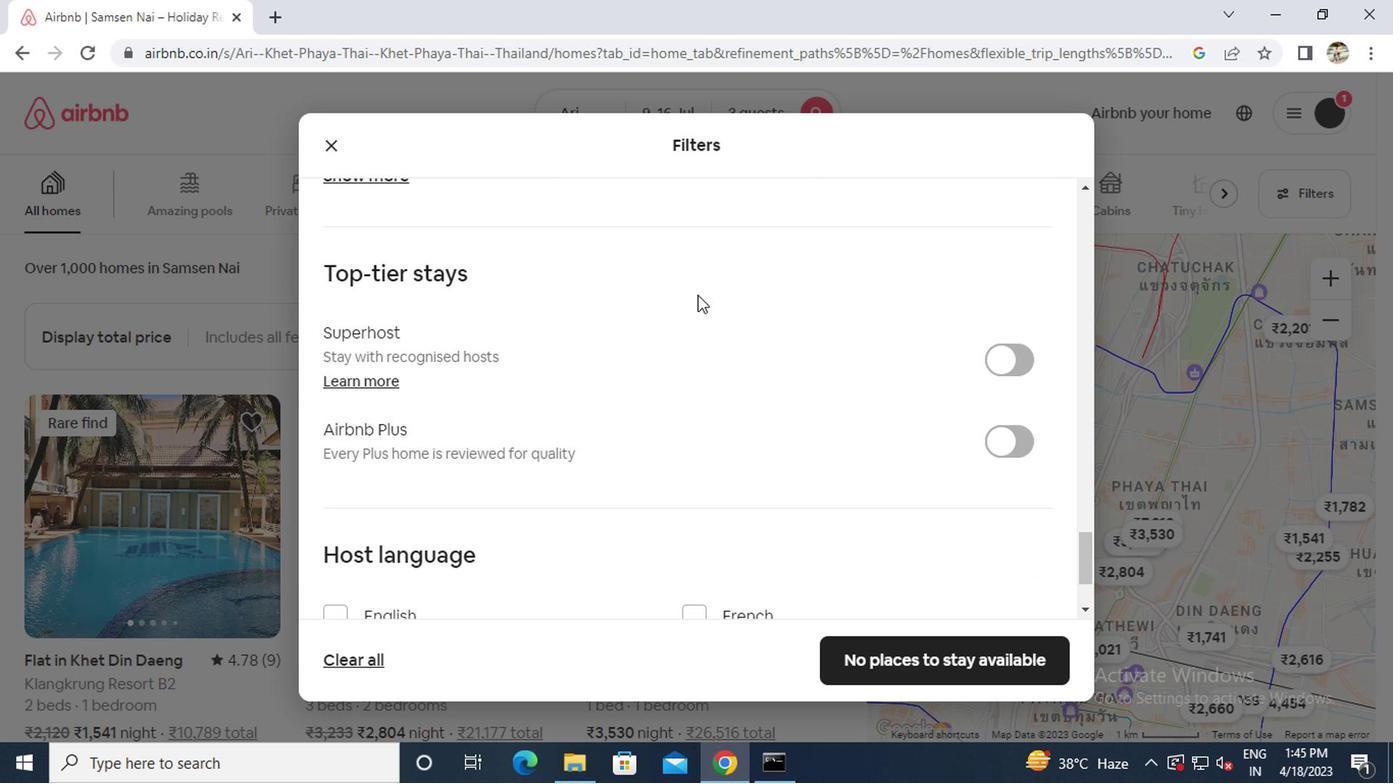 
Action: Mouse scrolled (694, 297) with delta (0, 0)
Screenshot: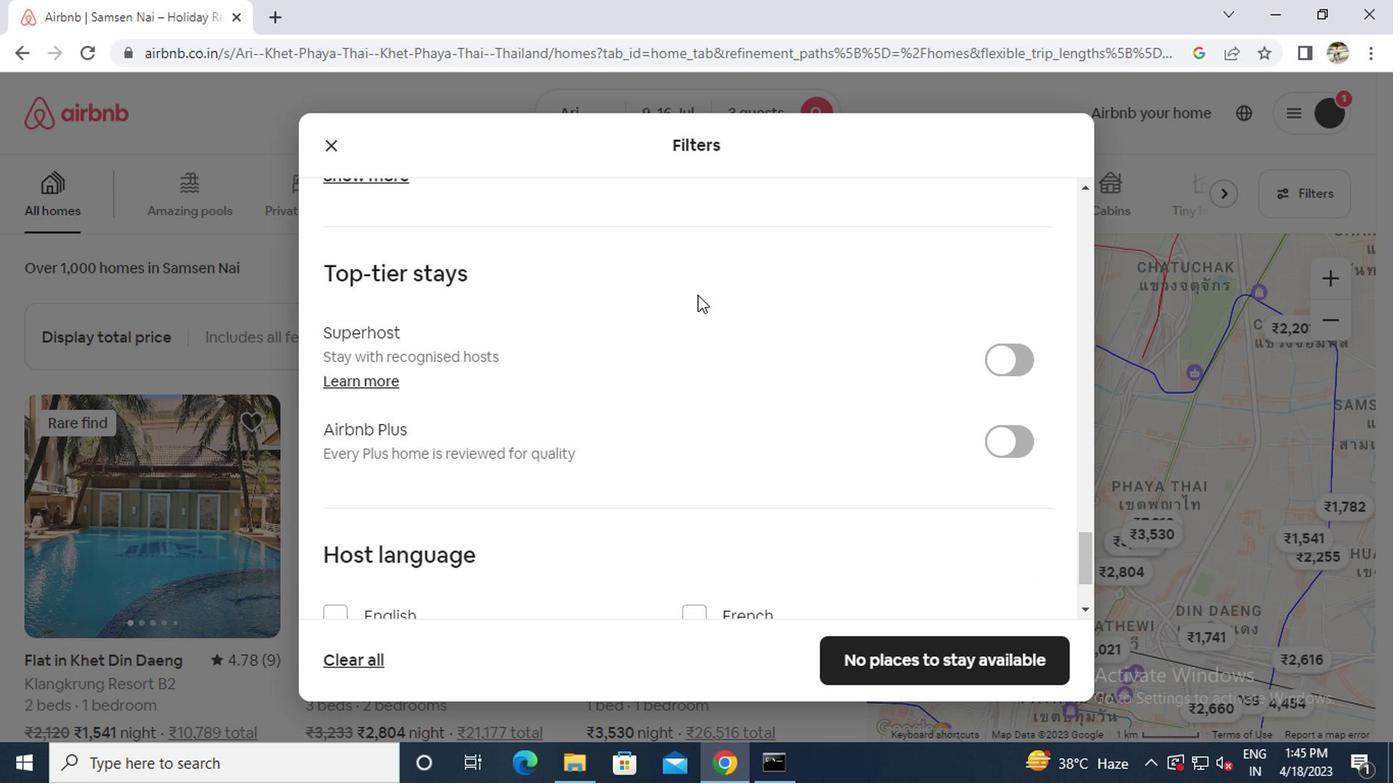 
Action: Mouse scrolled (694, 297) with delta (0, 0)
Screenshot: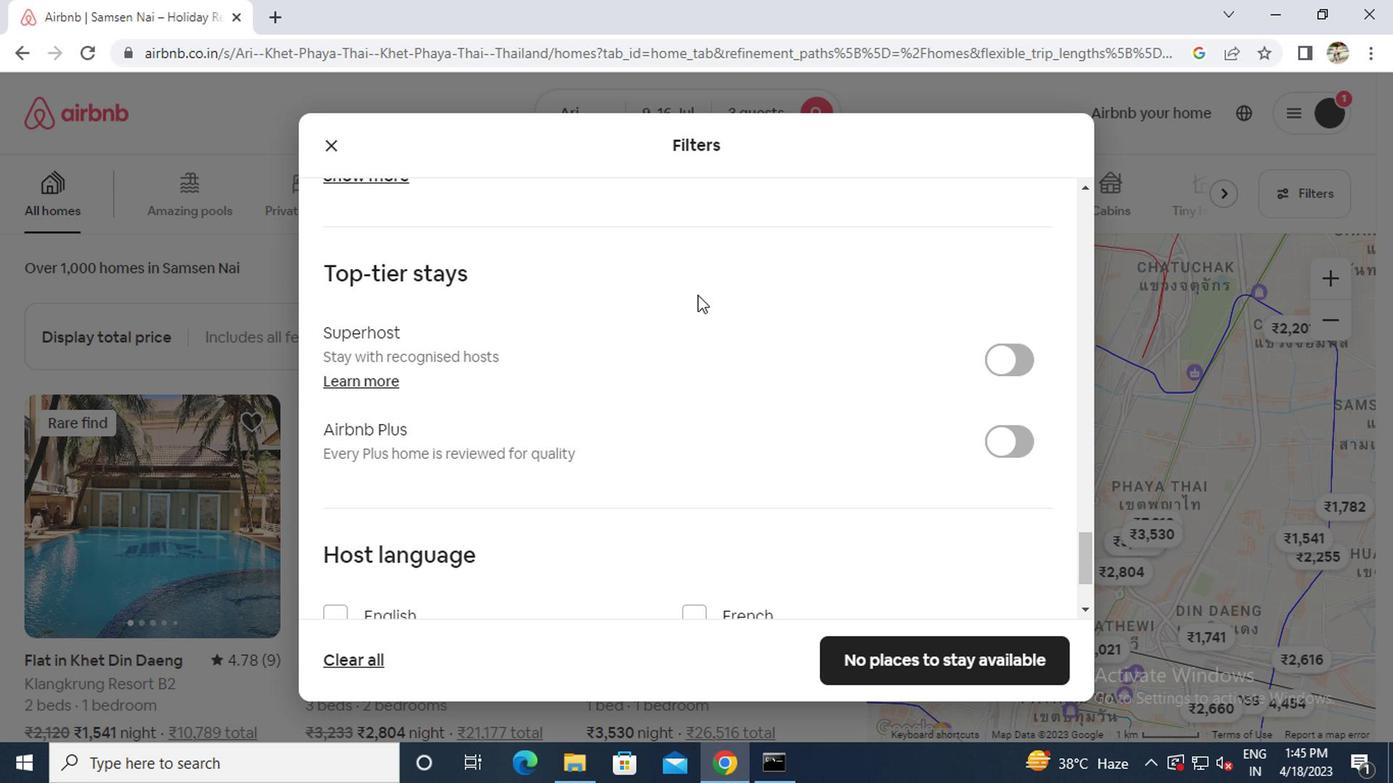 
Action: Mouse scrolled (694, 297) with delta (0, 0)
Screenshot: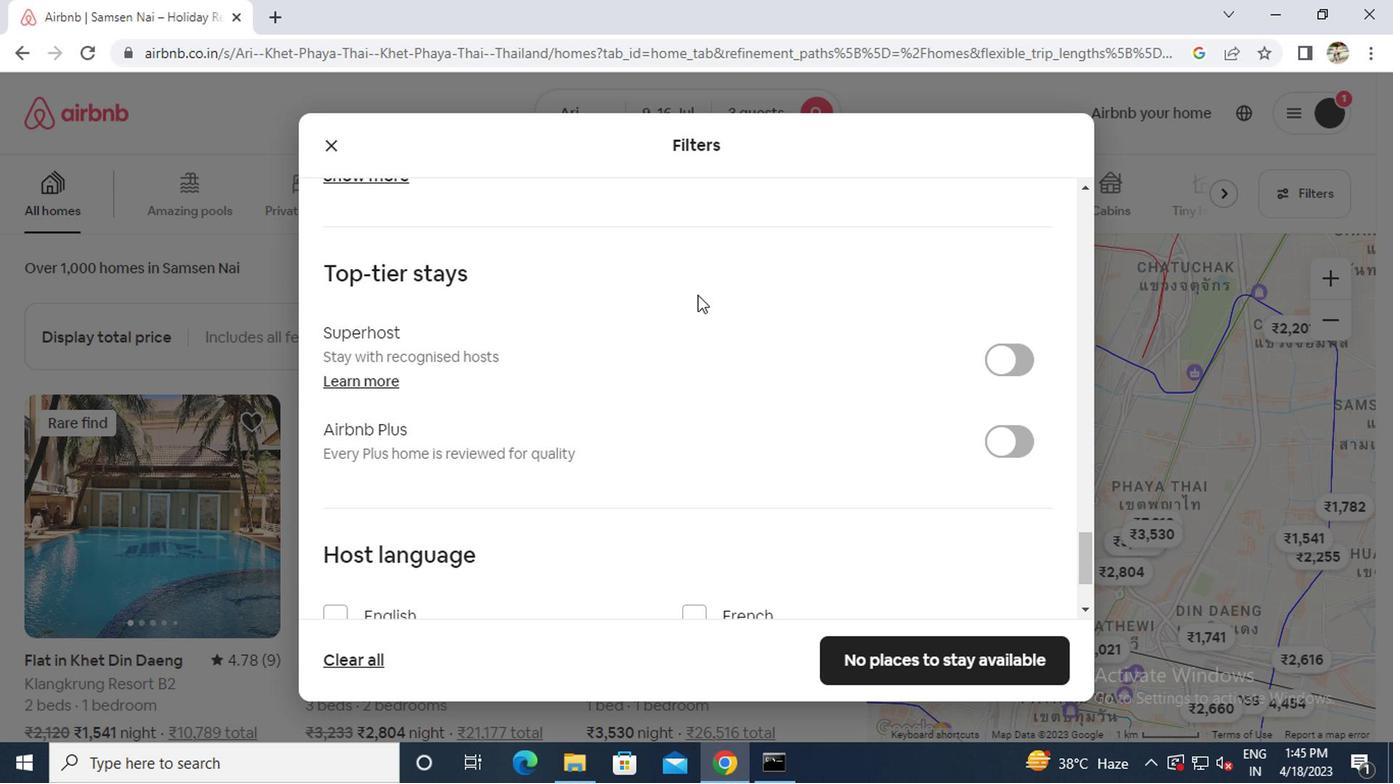 
Action: Mouse moved to (334, 472)
Screenshot: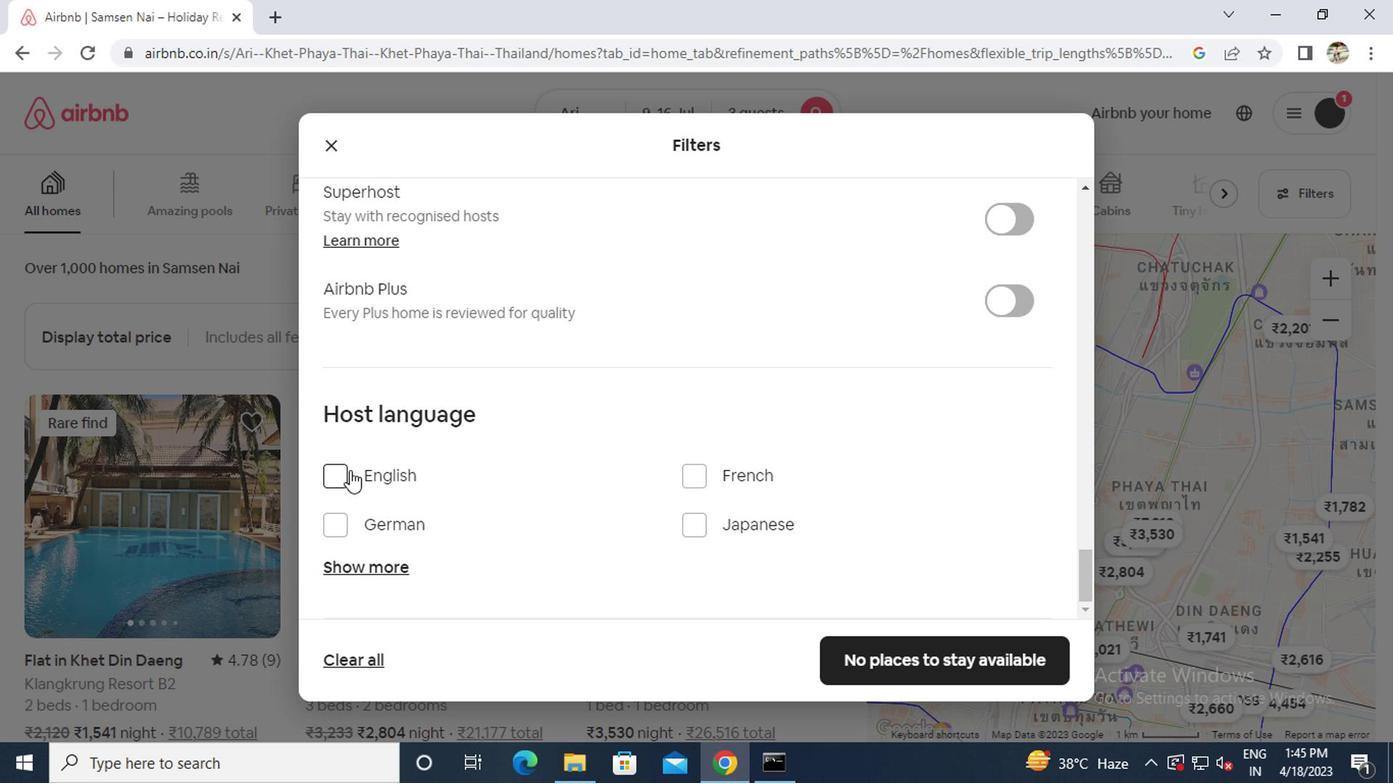 
Action: Mouse pressed left at (334, 472)
Screenshot: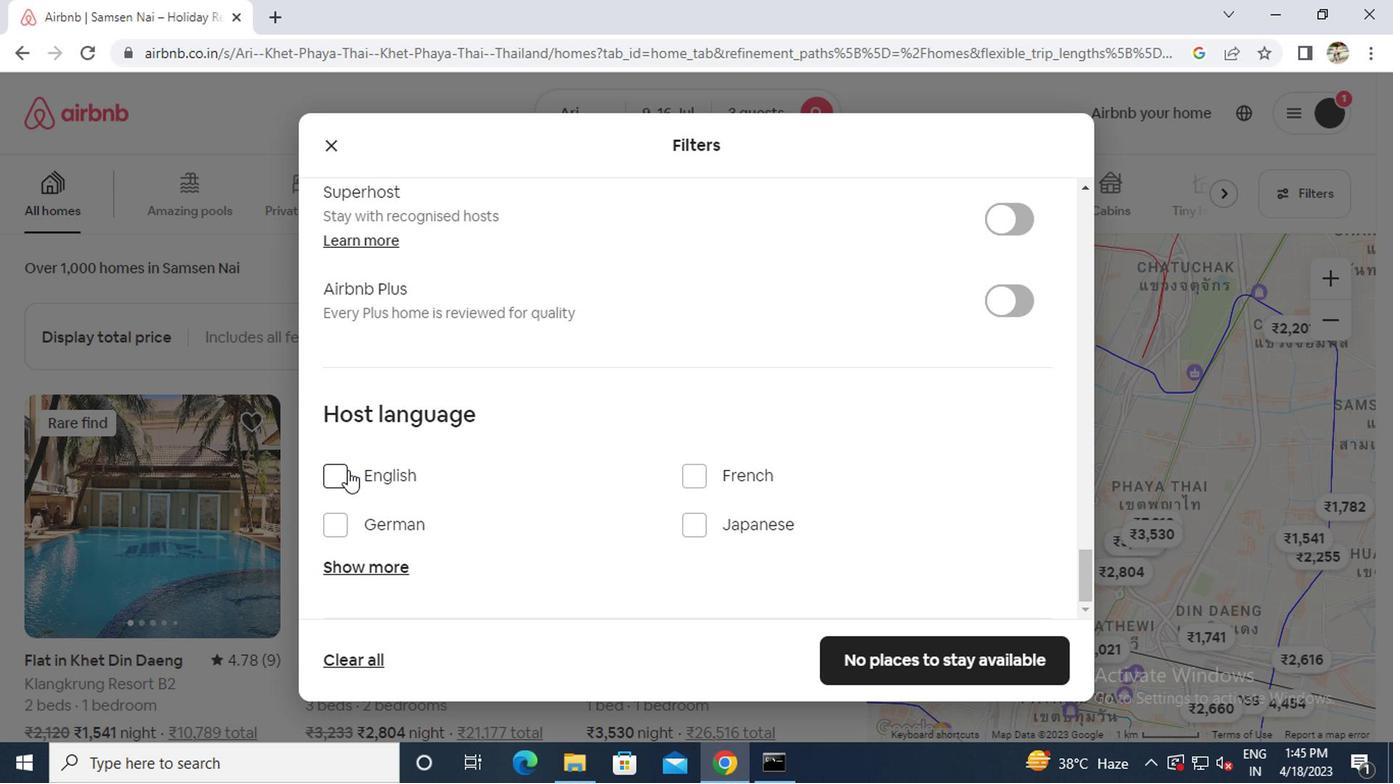 
Action: Mouse moved to (822, 655)
Screenshot: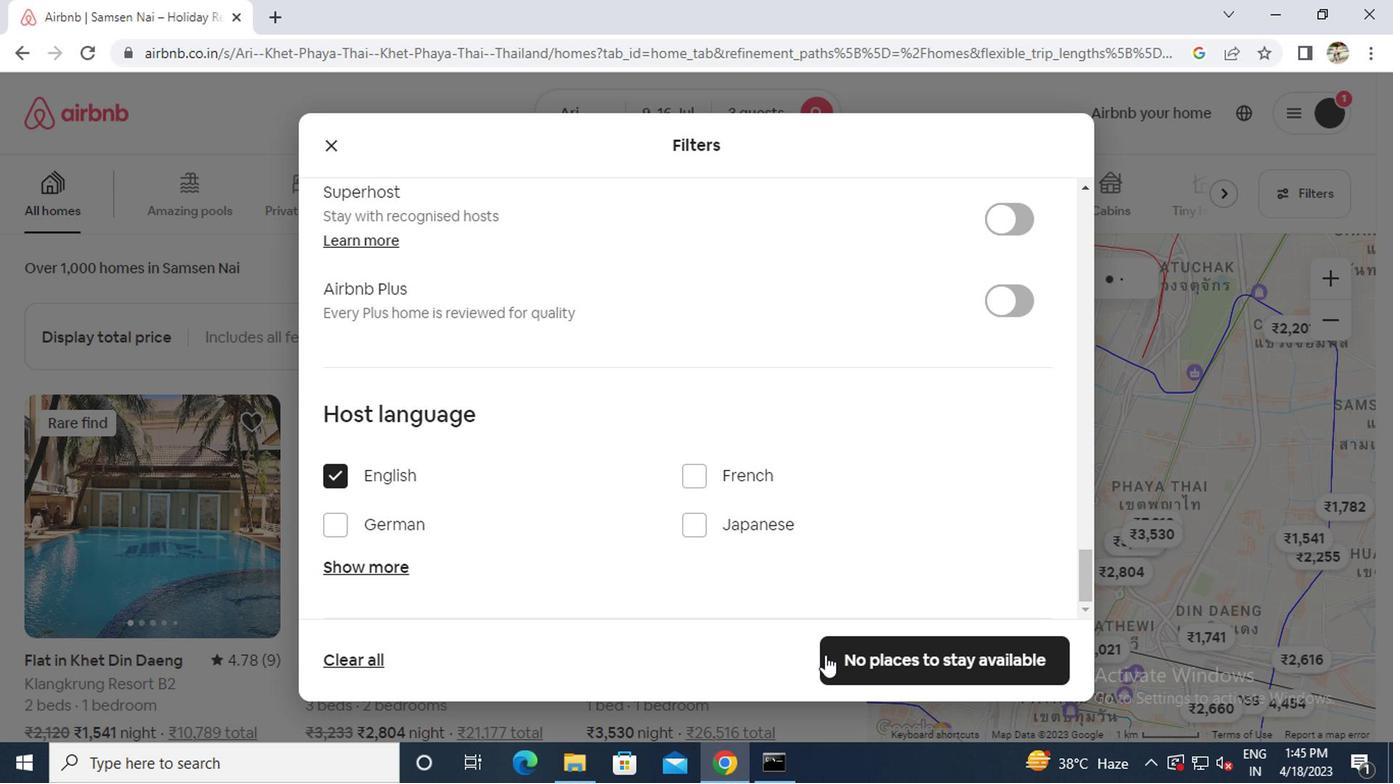 
Action: Mouse pressed left at (822, 655)
Screenshot: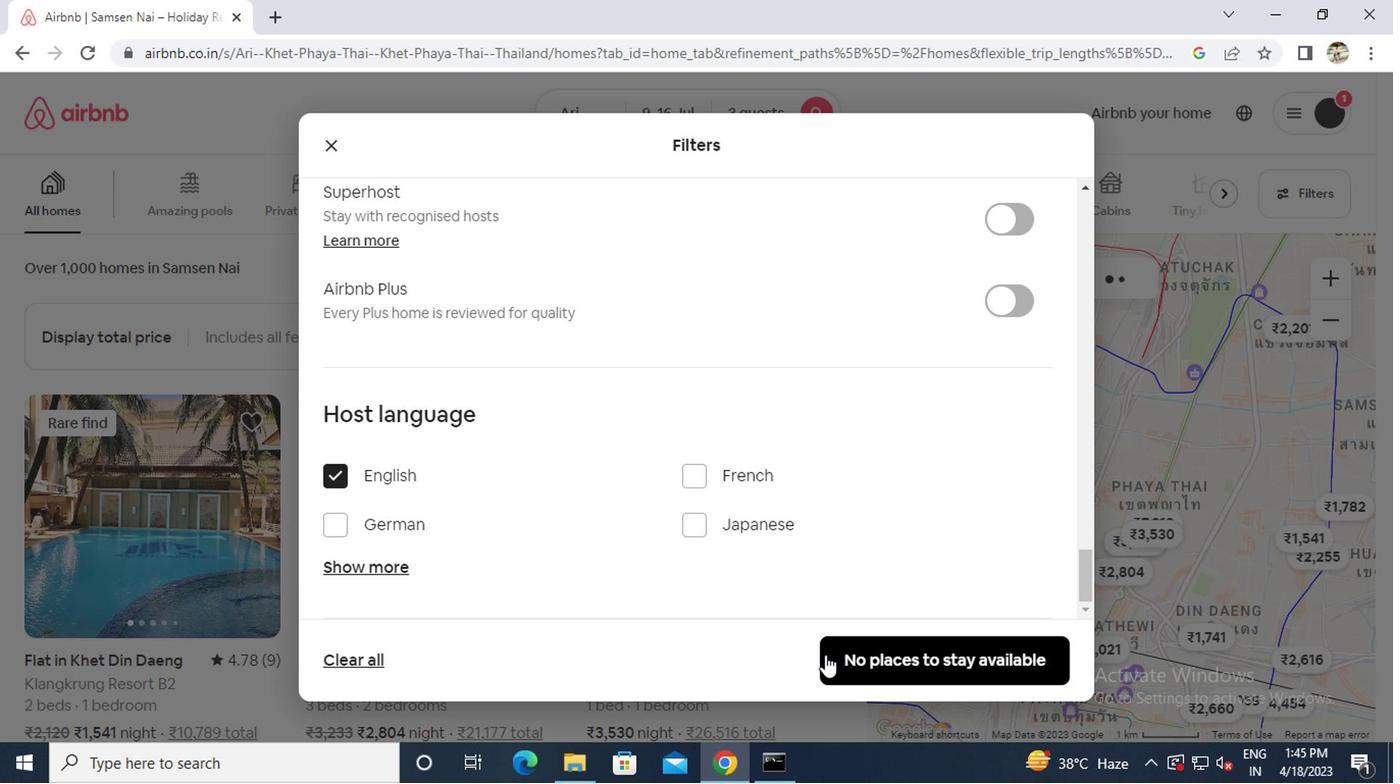 
